 Task: Open Card Employee Resource Group Management in Board Product Pricing to Workspace Big Data Analytics and add a team member Softage.1@softage.net, a label Purple, a checklist Branding, an attachment from your google drive, a color Purple and finally, add a card description 'Develop and launch new customer loyalty program for frequent buyers' and a comment 'This task presents an opportunity to showcase our communication and presentation skills, effectively conveying information and ideas to others.'. Add a start date 'Jan 01, 1900' with a due date 'Jan 08, 1900'
Action: Mouse moved to (111, 392)
Screenshot: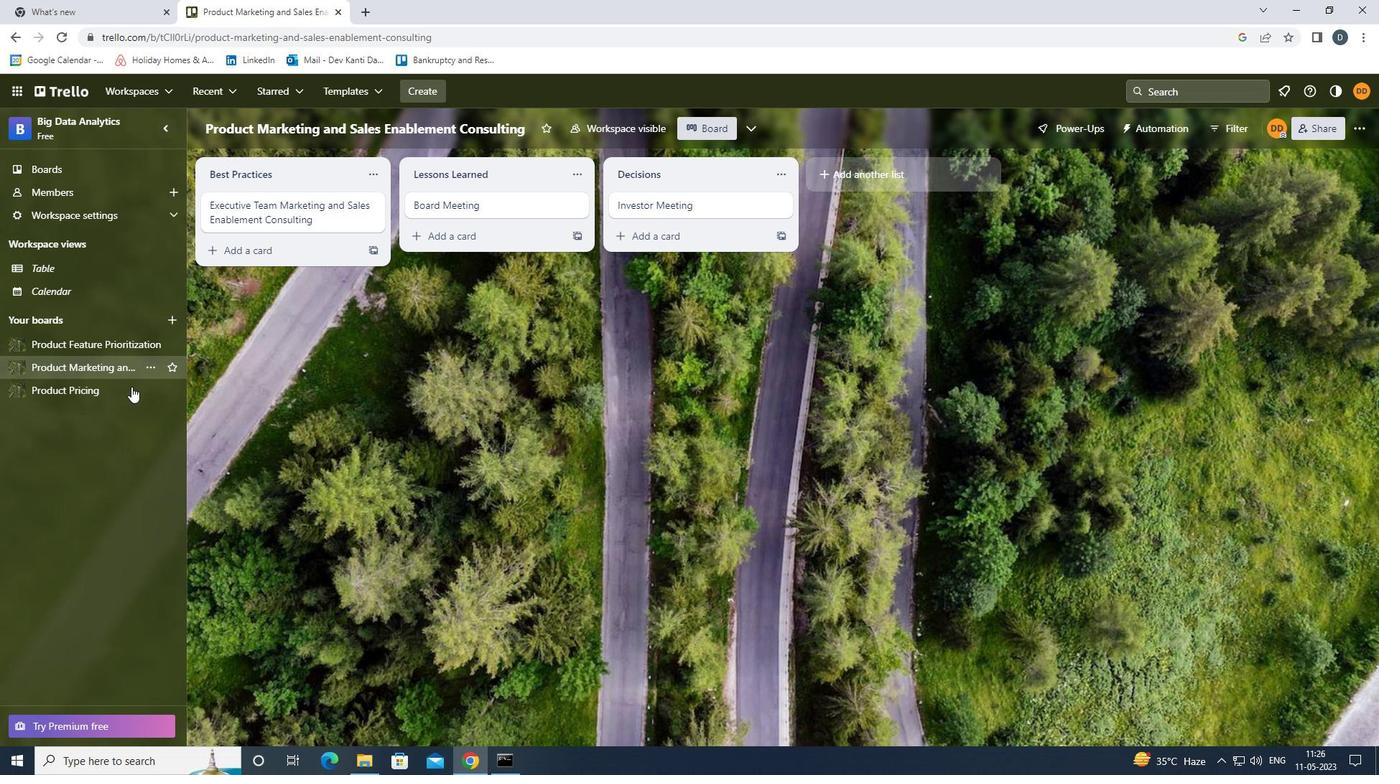 
Action: Mouse pressed left at (111, 392)
Screenshot: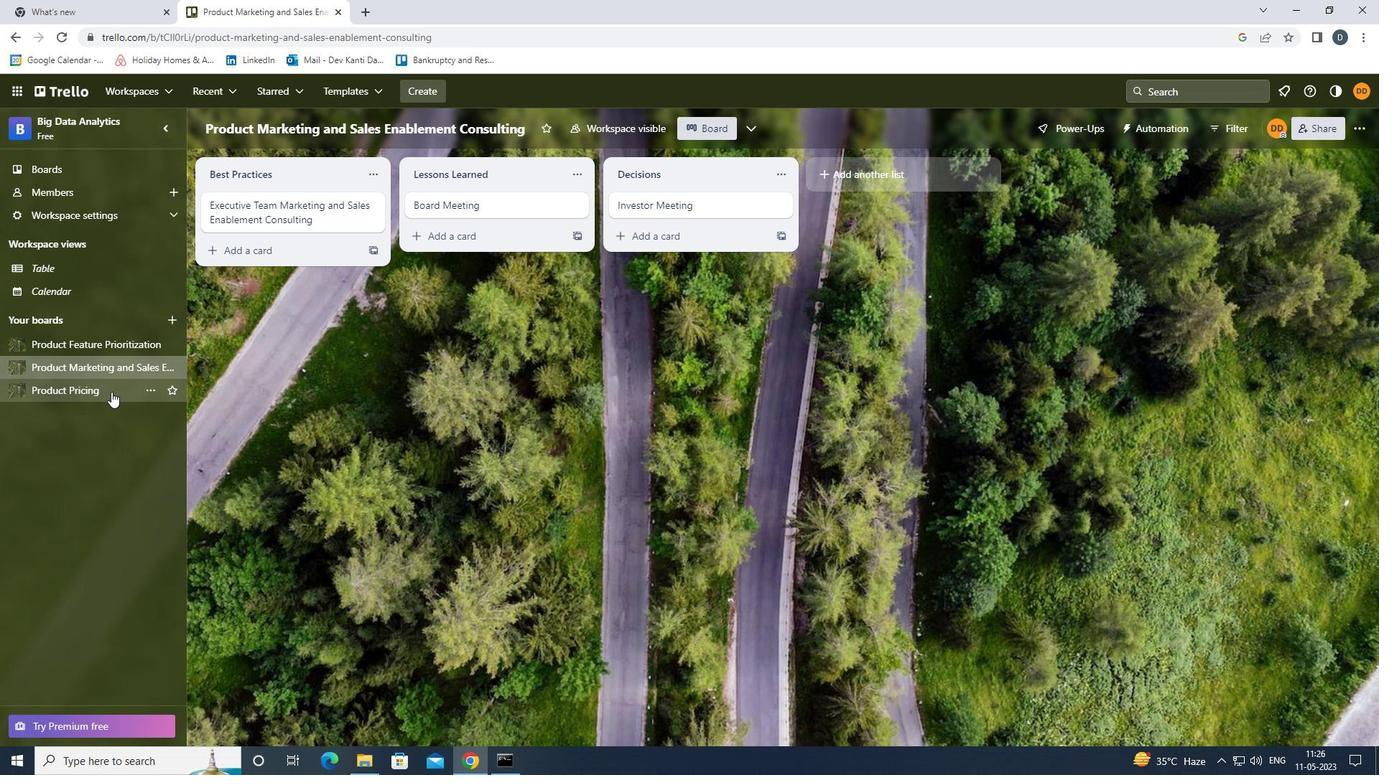 
Action: Mouse moved to (293, 211)
Screenshot: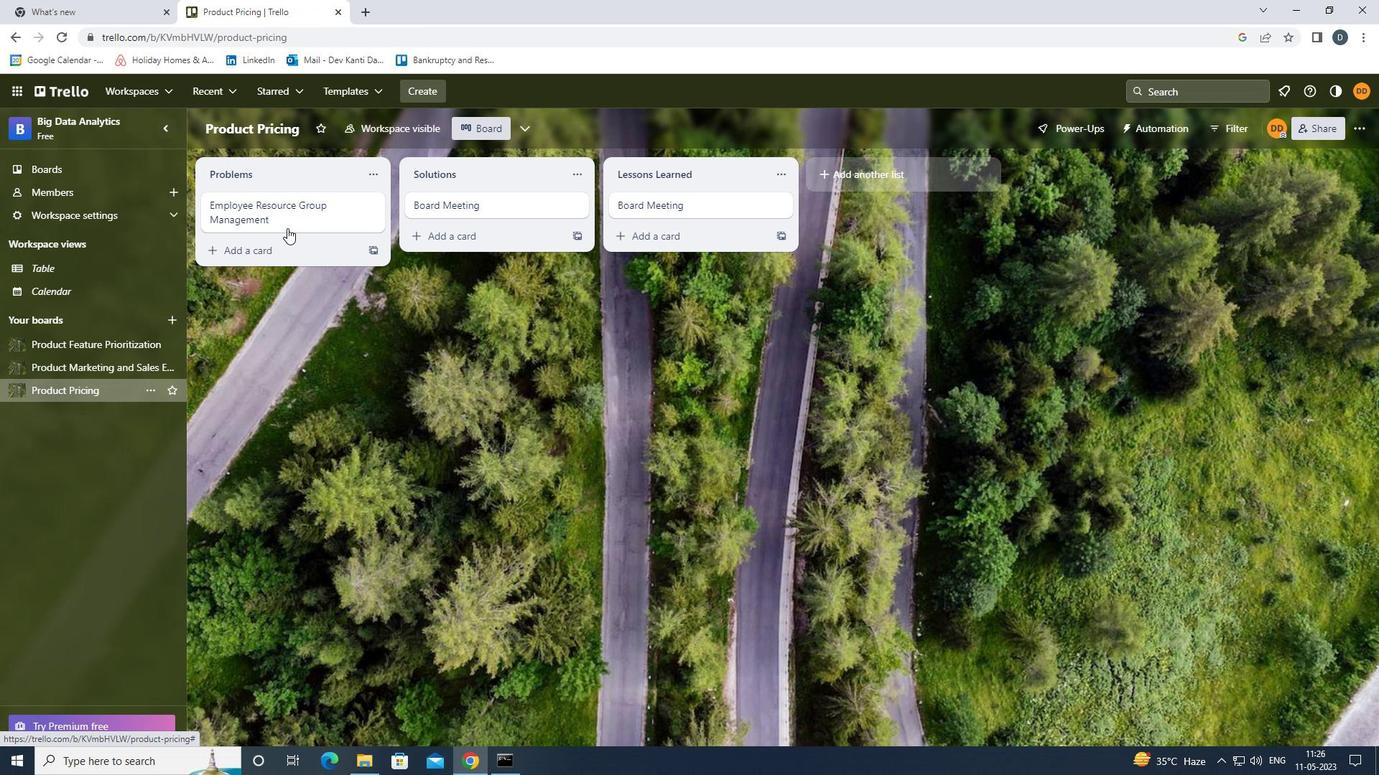 
Action: Mouse pressed left at (293, 211)
Screenshot: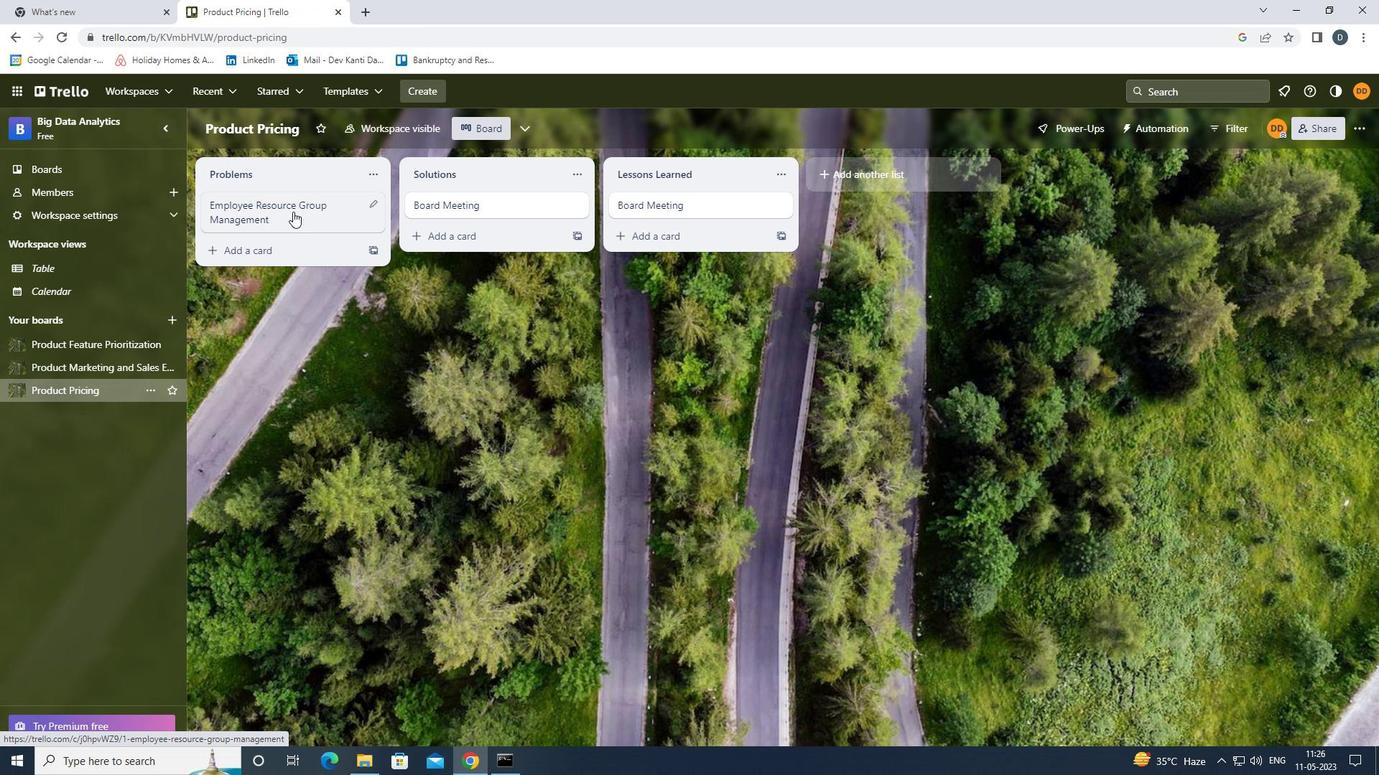 
Action: Mouse moved to (895, 198)
Screenshot: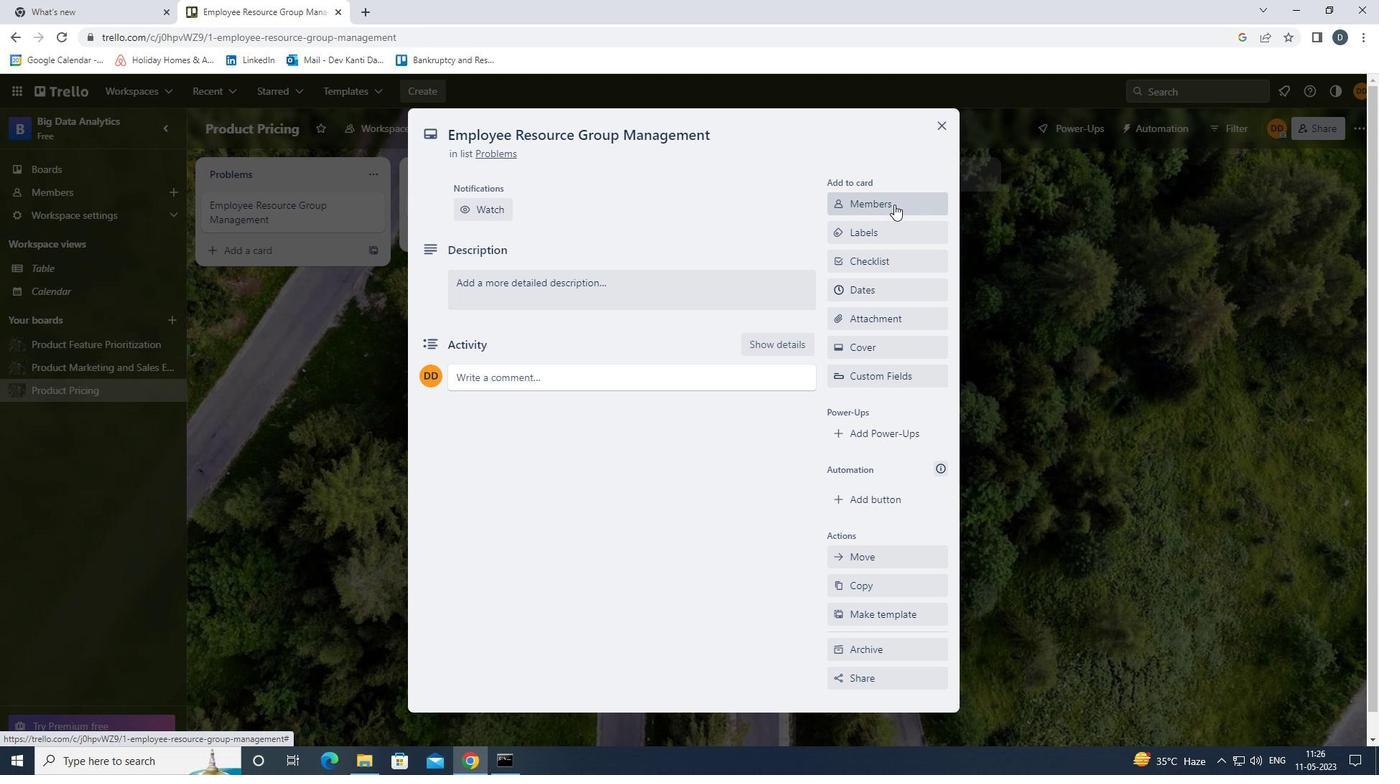 
Action: Mouse pressed left at (895, 198)
Screenshot: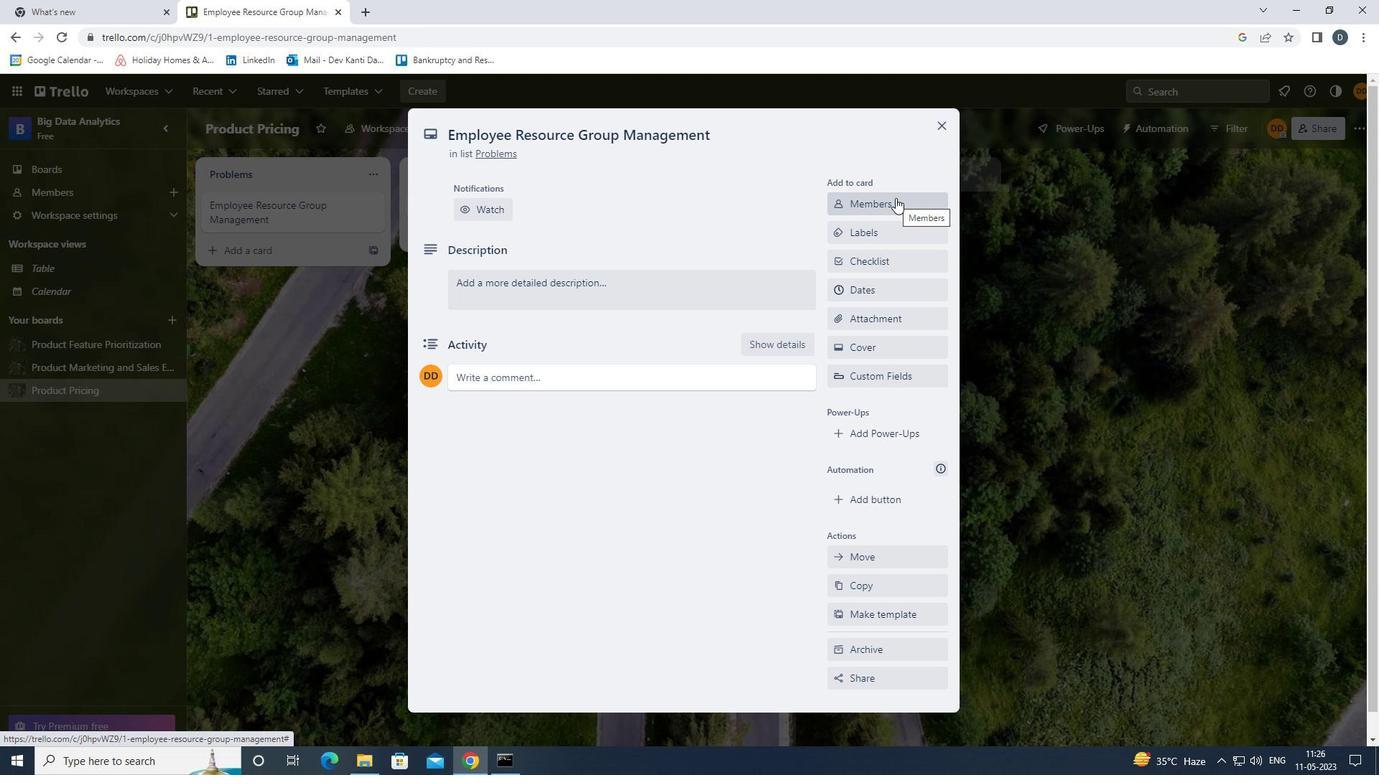 
Action: Mouse moved to (899, 265)
Screenshot: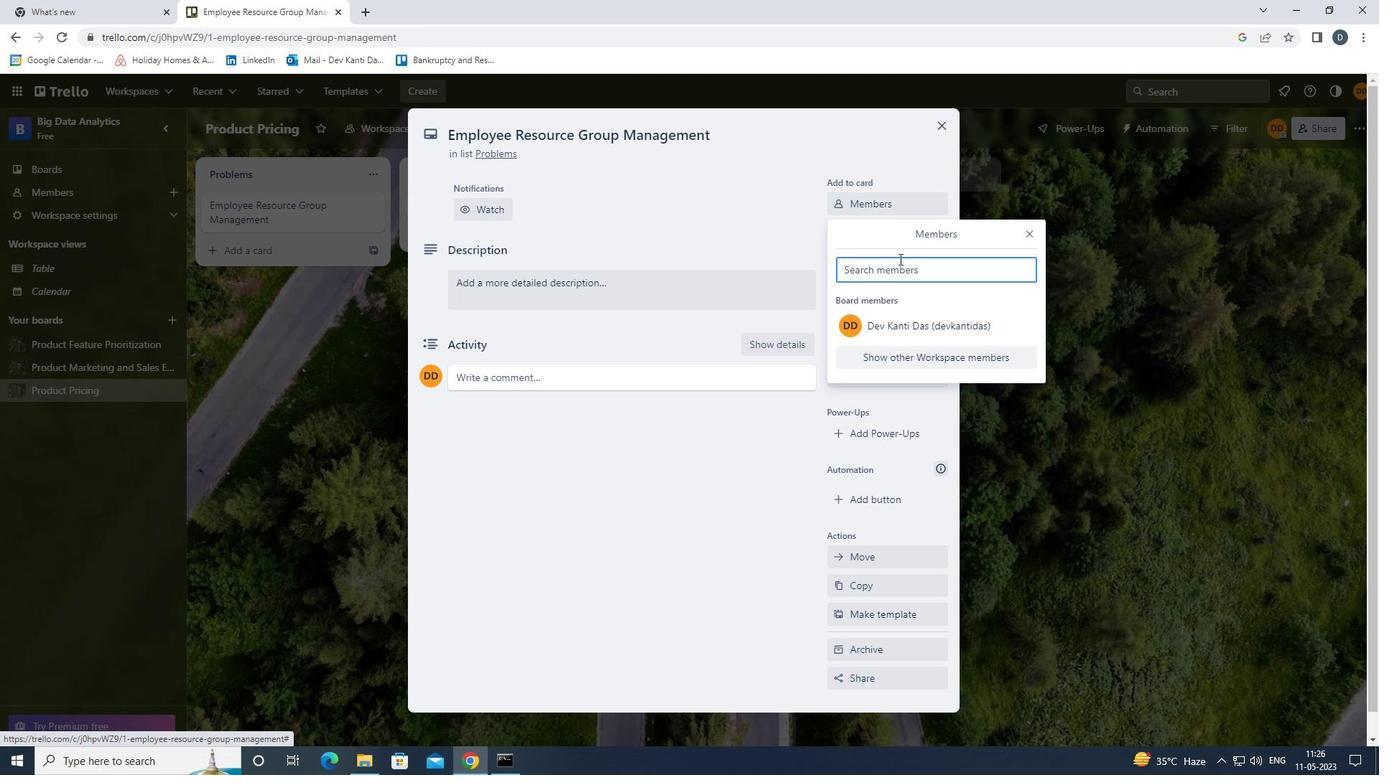 
Action: Key pressed <Key.shift>SOFTAGE.1<Key.shift><Key.shift><Key.shift><Key.shift><Key.shift>@SOFTAGE.NET
Screenshot: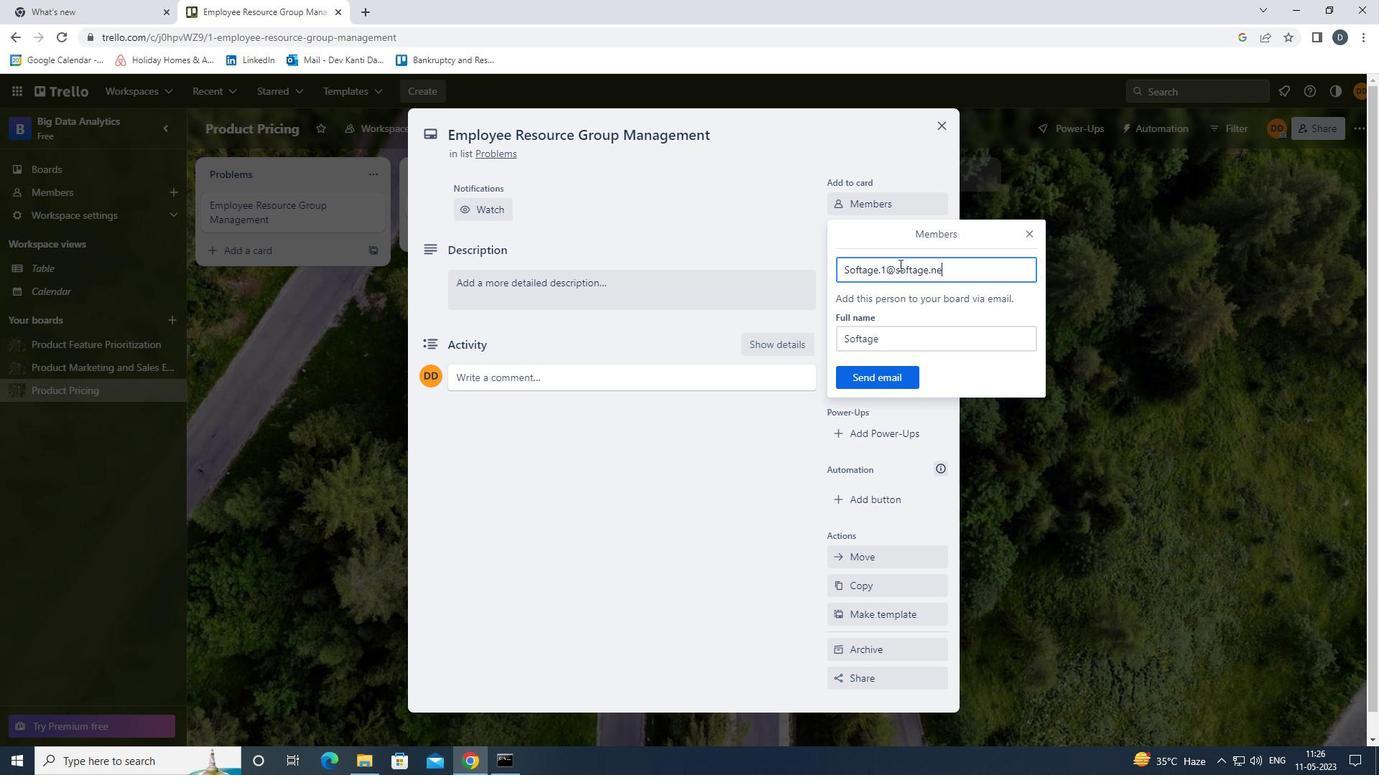 
Action: Mouse moved to (883, 370)
Screenshot: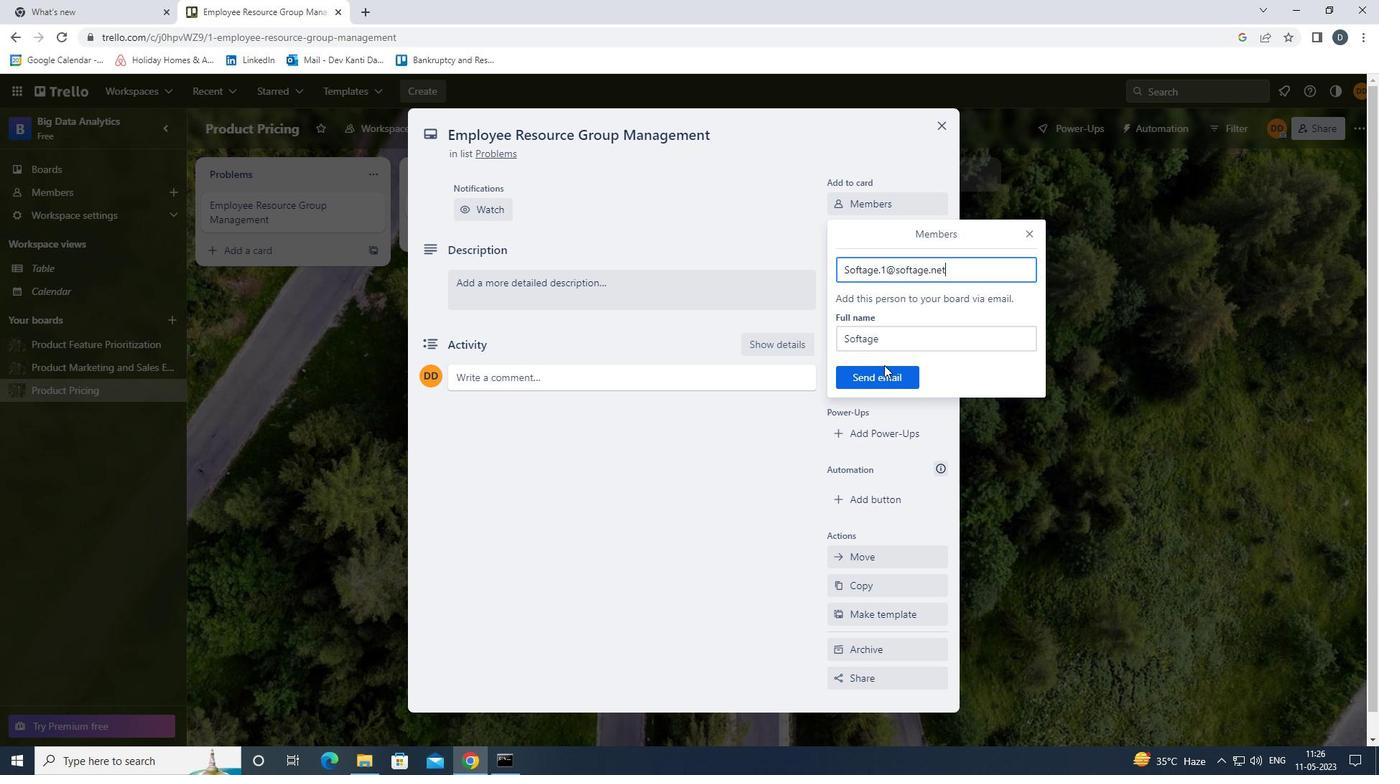 
Action: Mouse pressed left at (883, 370)
Screenshot: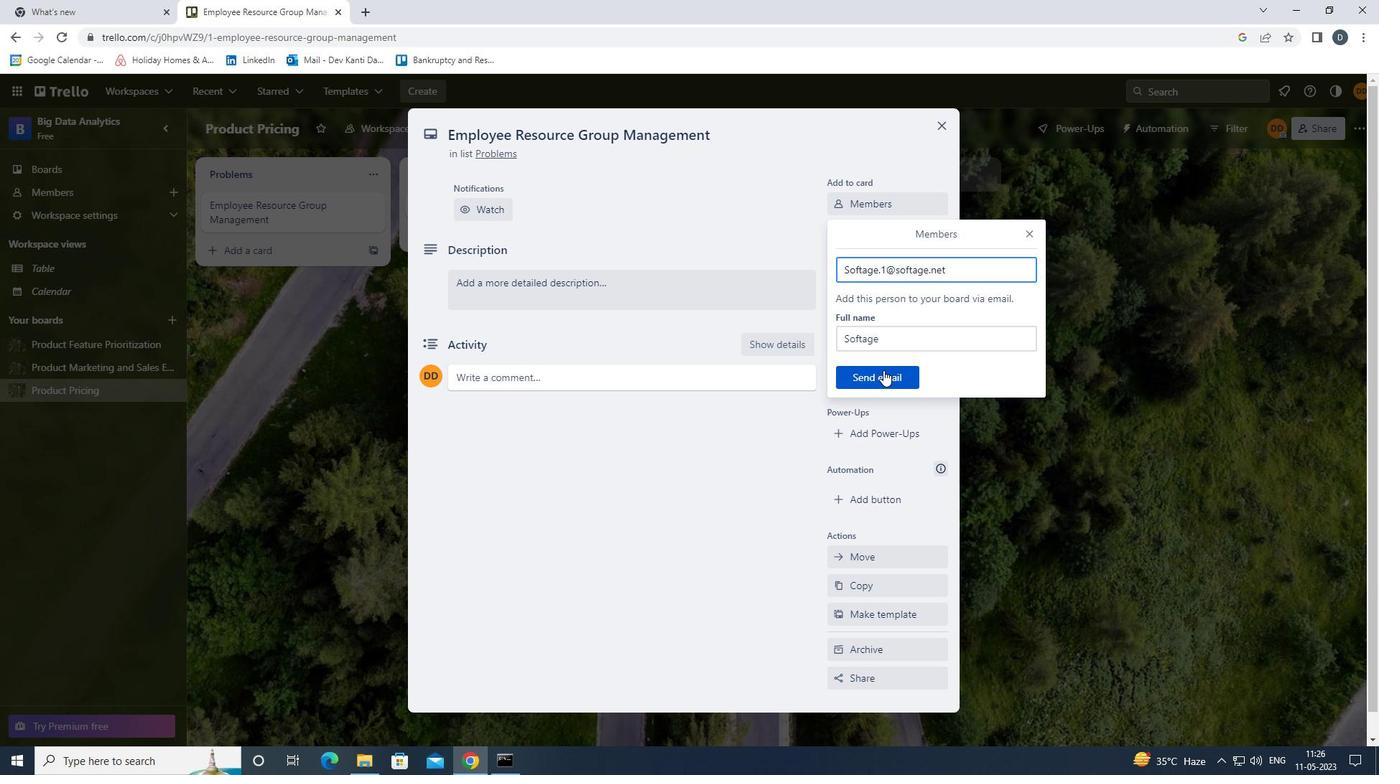 
Action: Mouse moved to (893, 287)
Screenshot: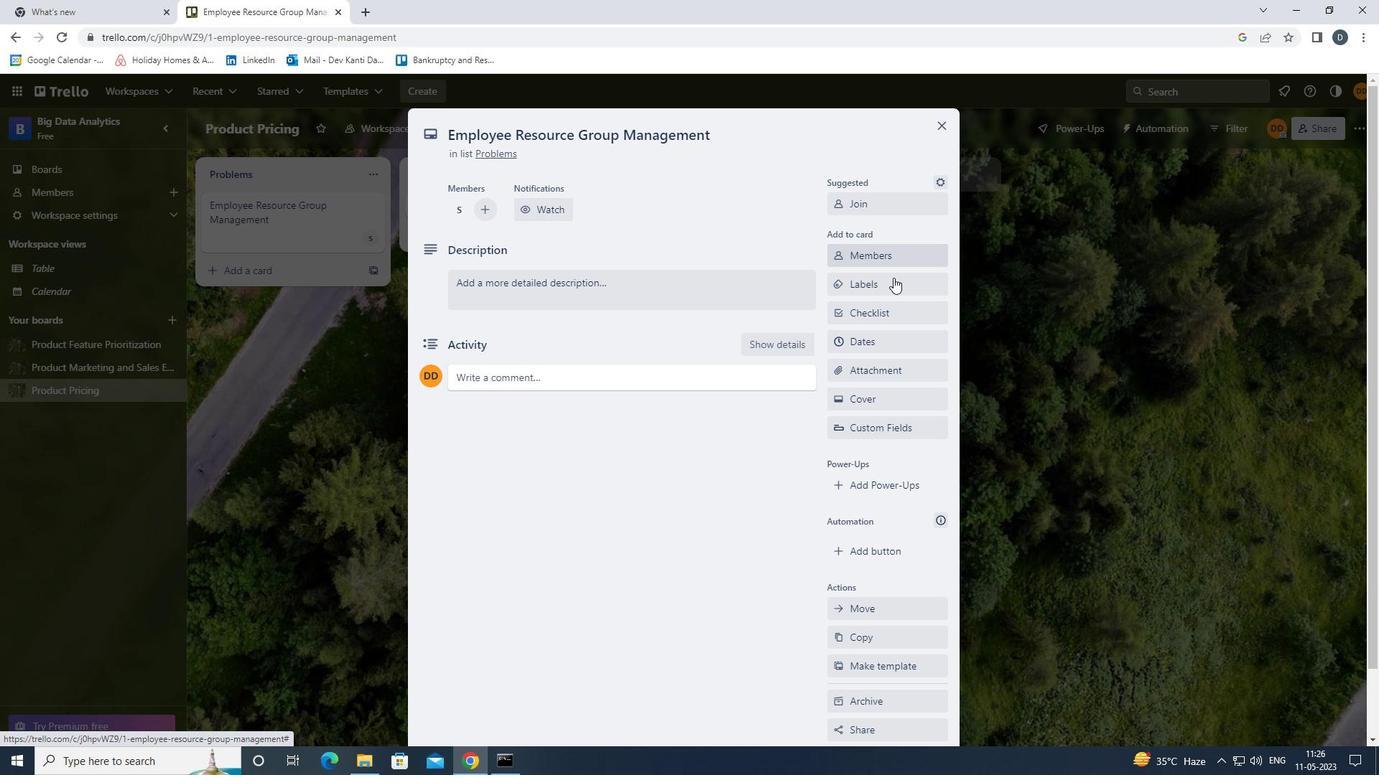 
Action: Mouse pressed left at (893, 287)
Screenshot: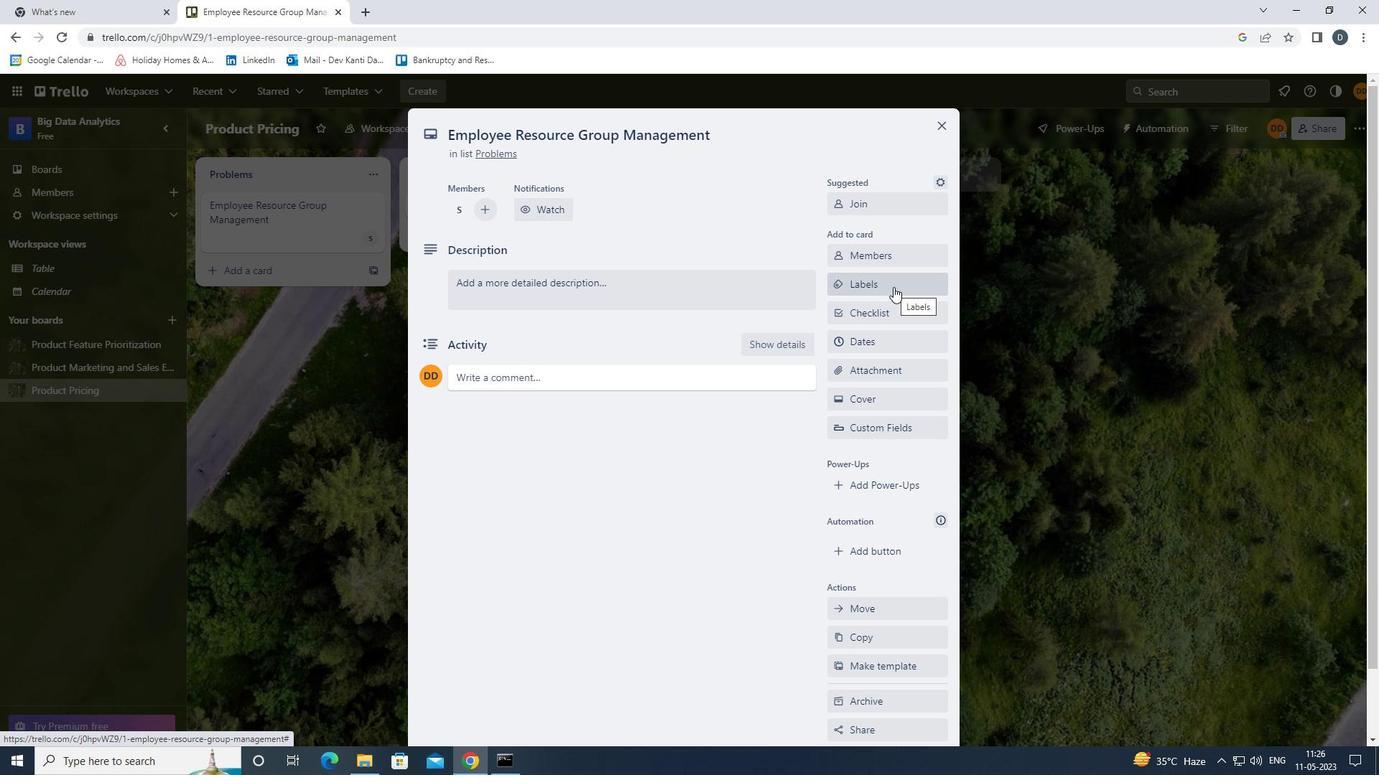 
Action: Mouse moved to (909, 500)
Screenshot: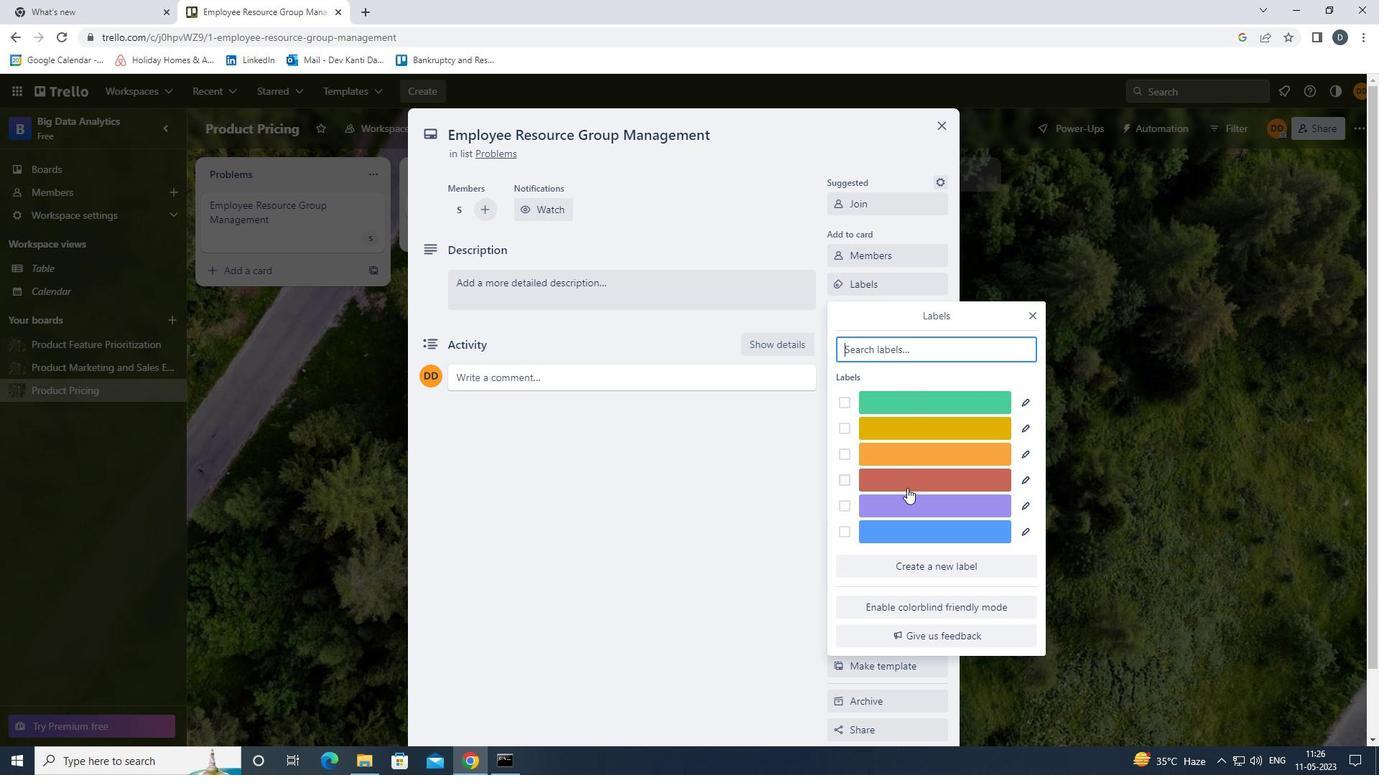 
Action: Mouse pressed left at (909, 500)
Screenshot: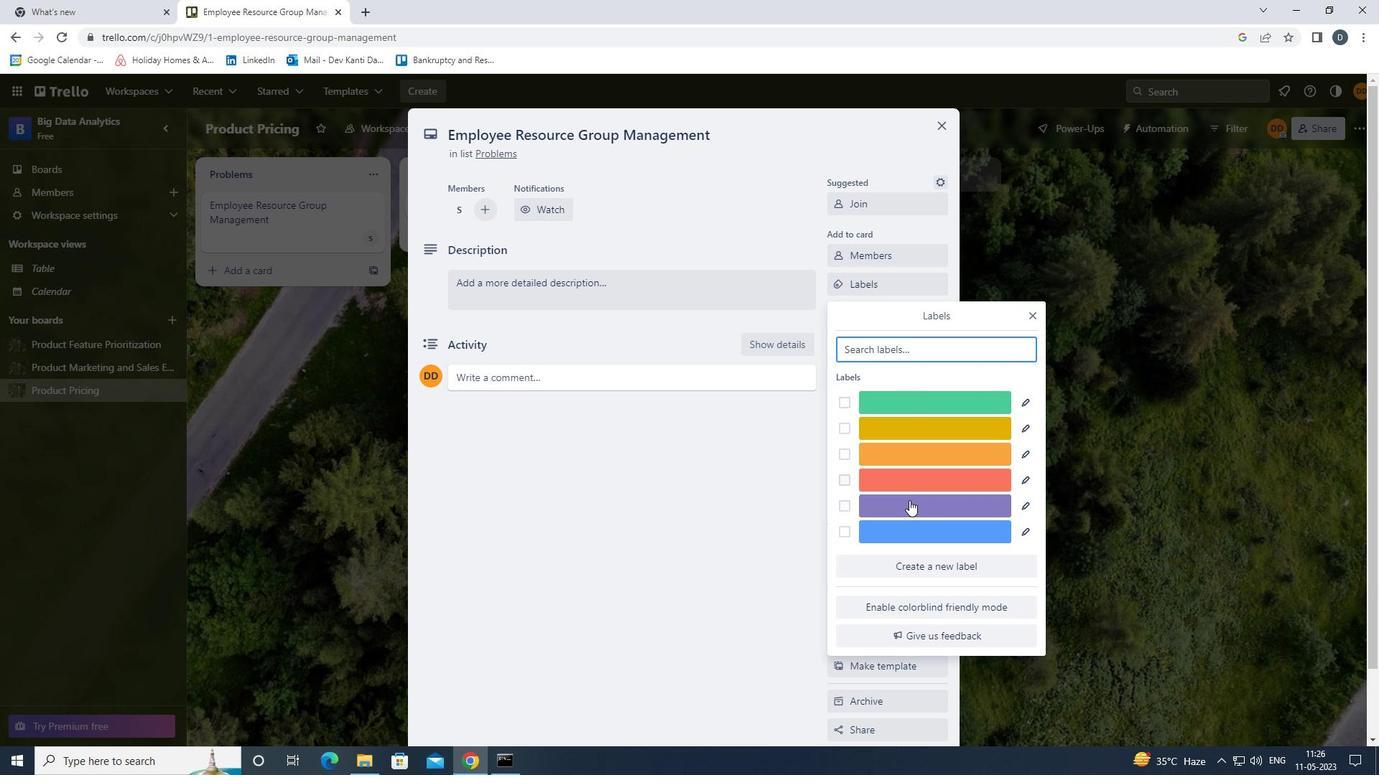
Action: Mouse moved to (1031, 321)
Screenshot: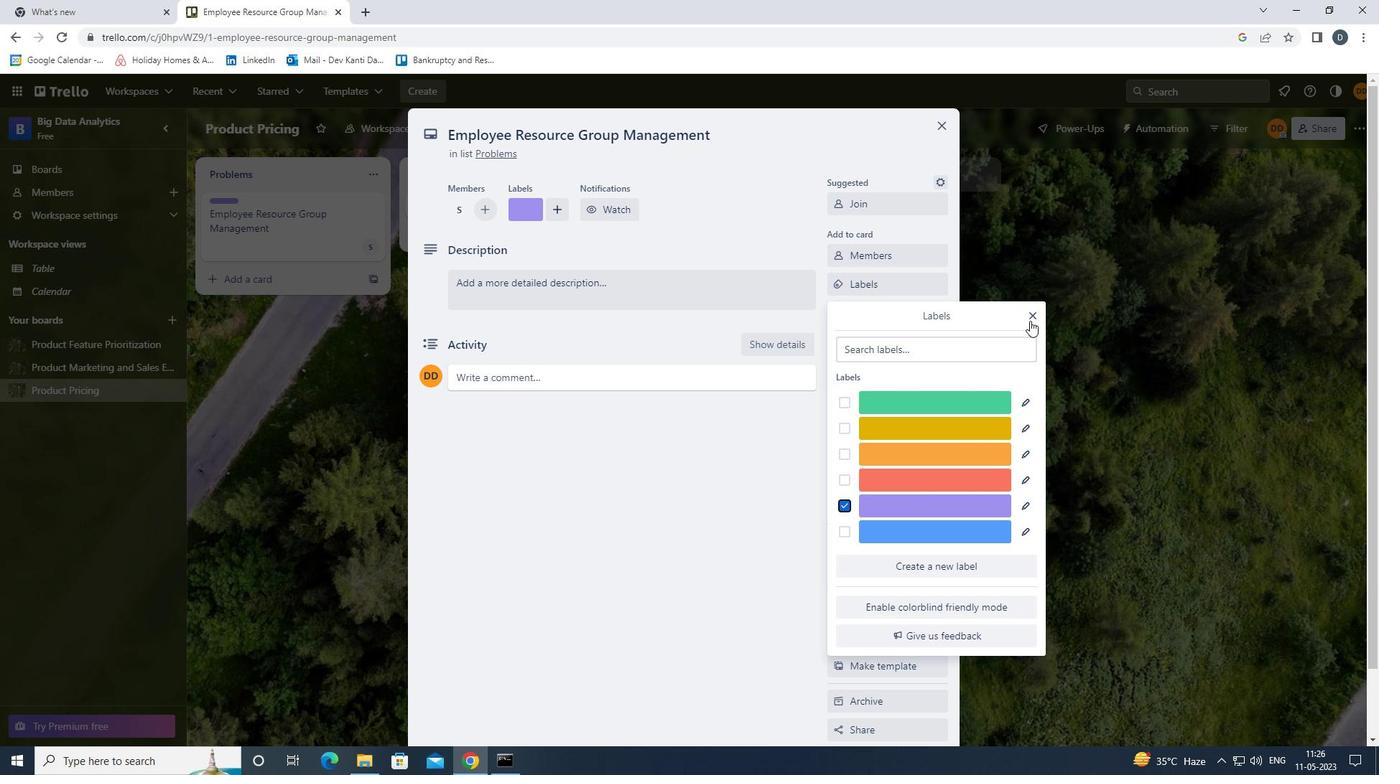 
Action: Mouse pressed left at (1031, 321)
Screenshot: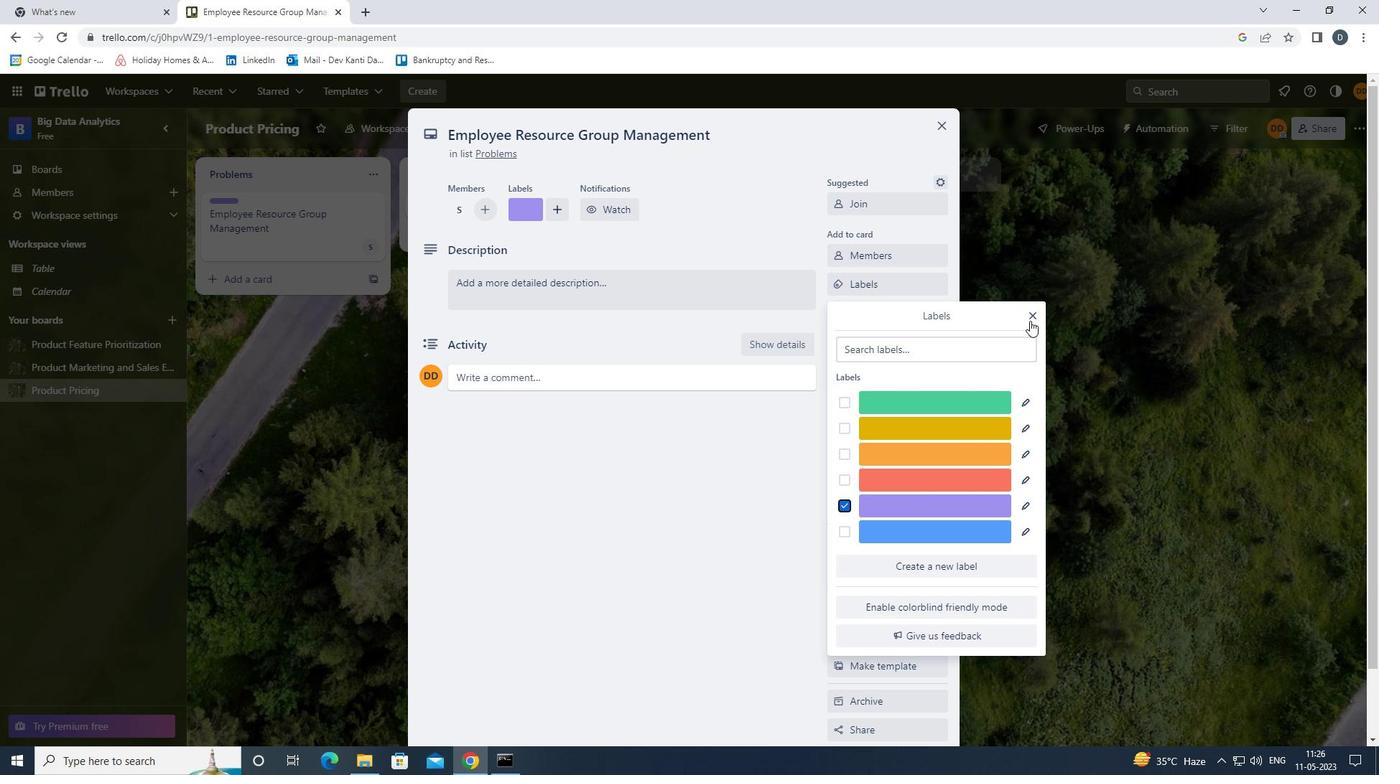 
Action: Mouse moved to (935, 318)
Screenshot: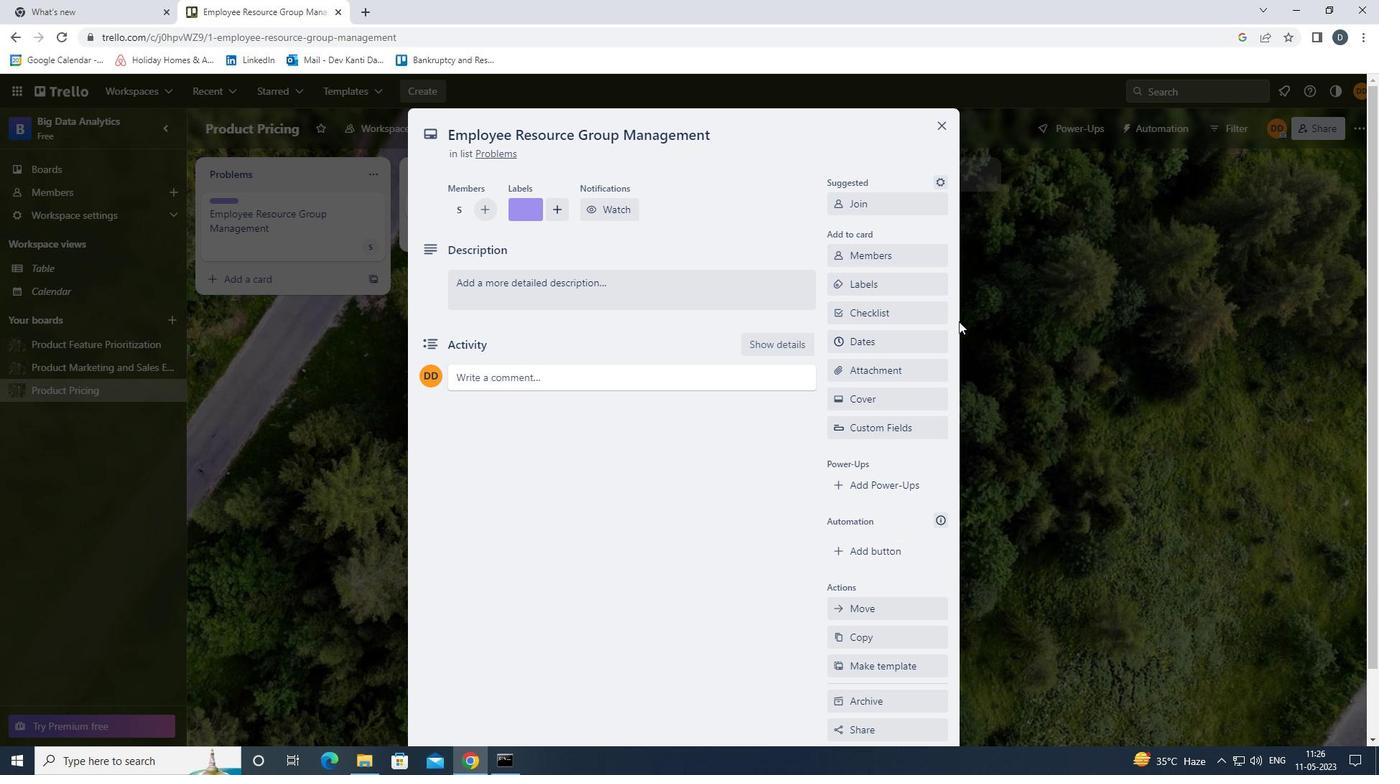 
Action: Mouse pressed left at (935, 318)
Screenshot: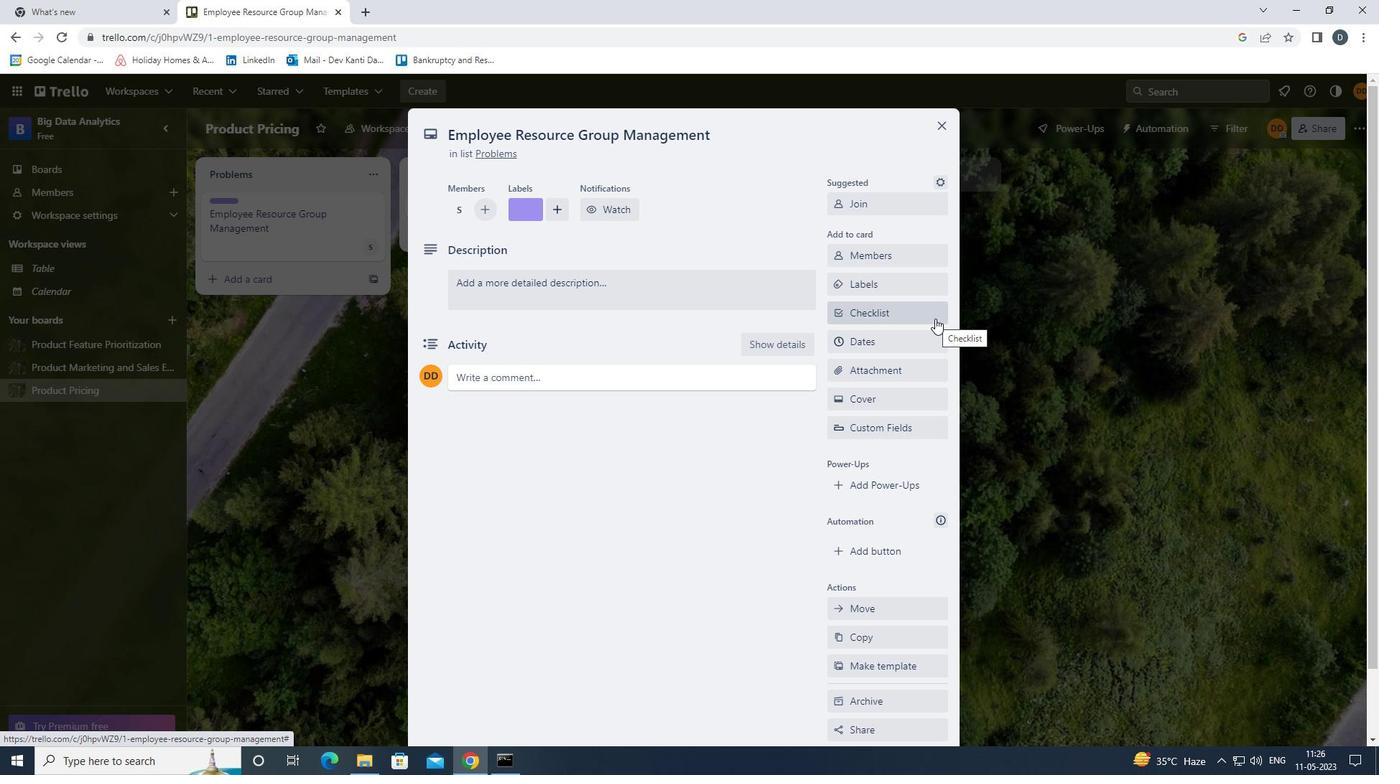 
Action: Key pressed <Key.shift>BRANDING<Key.enter>
Screenshot: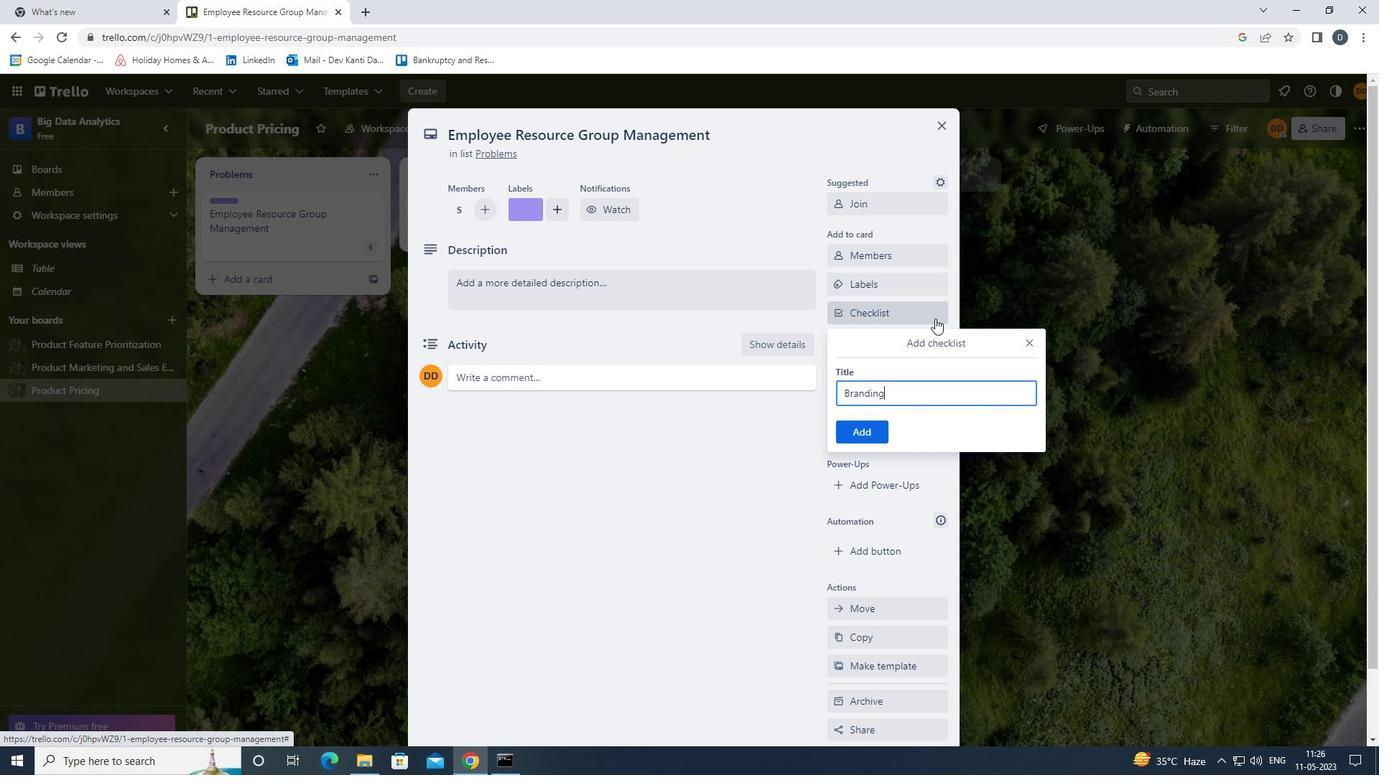 
Action: Mouse moved to (906, 369)
Screenshot: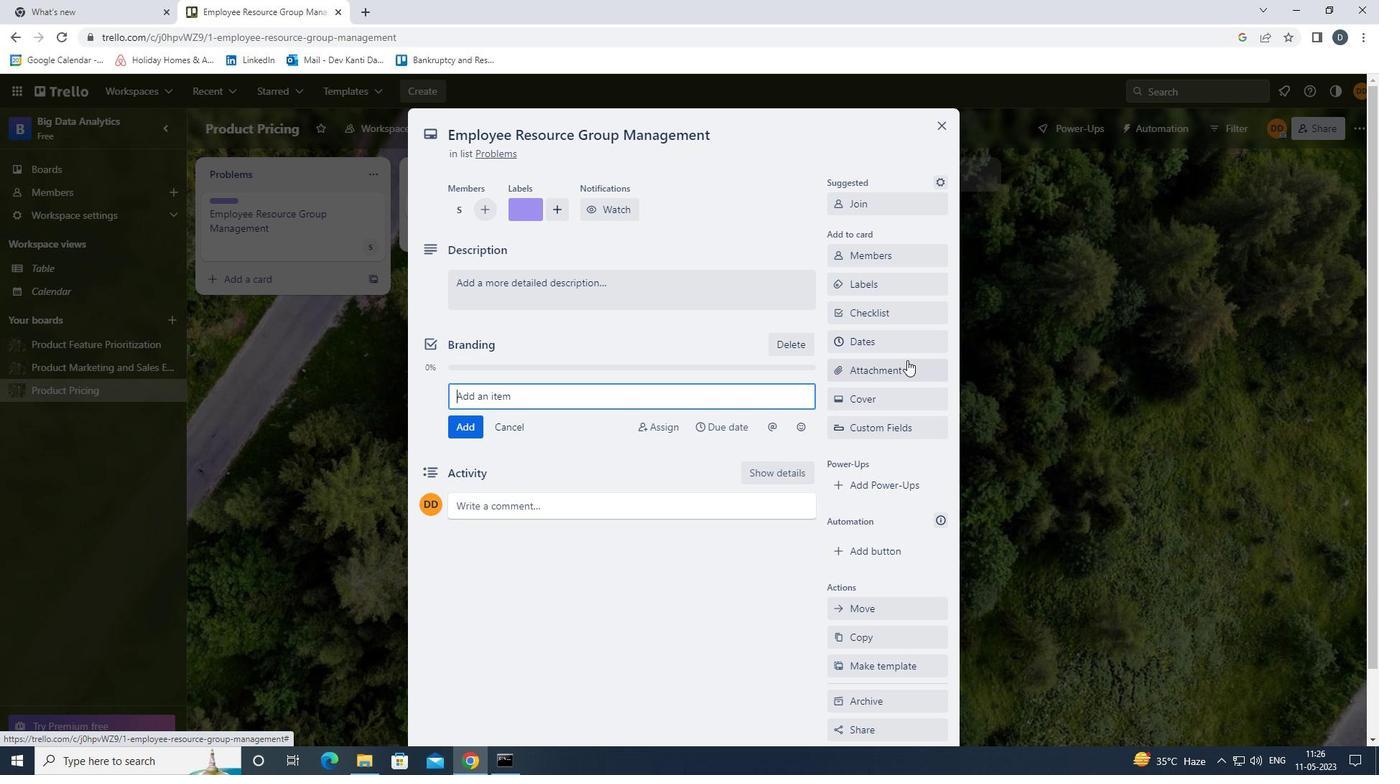 
Action: Mouse pressed left at (906, 369)
Screenshot: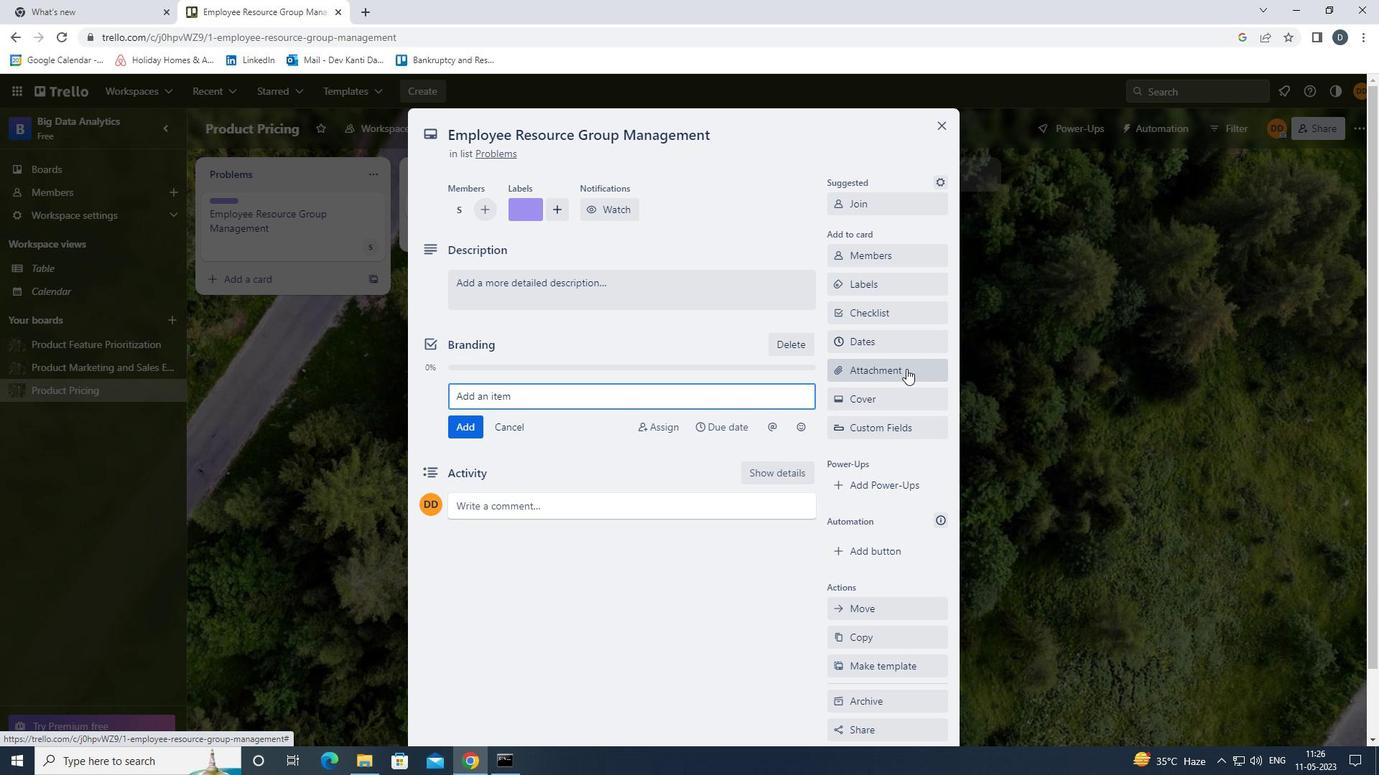 
Action: Mouse moved to (935, 476)
Screenshot: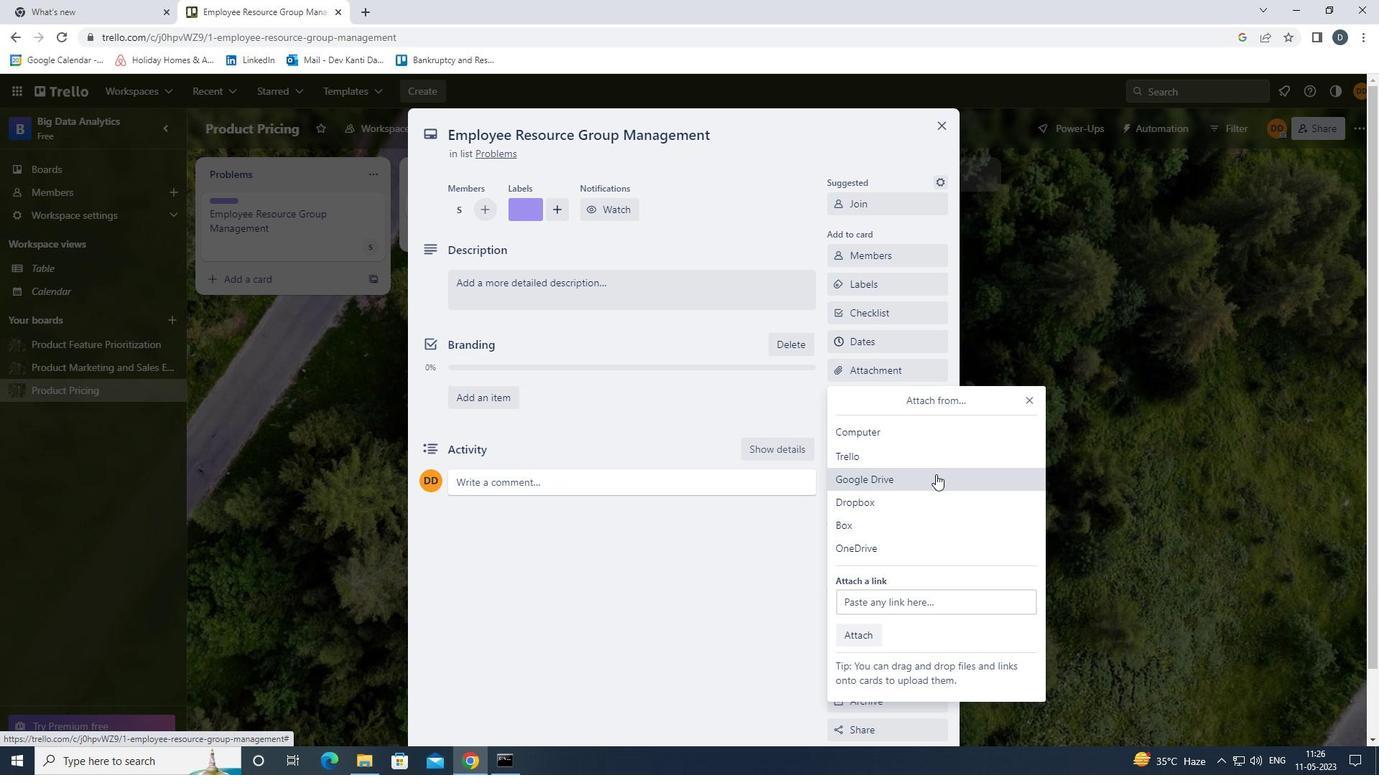 
Action: Mouse pressed left at (935, 476)
Screenshot: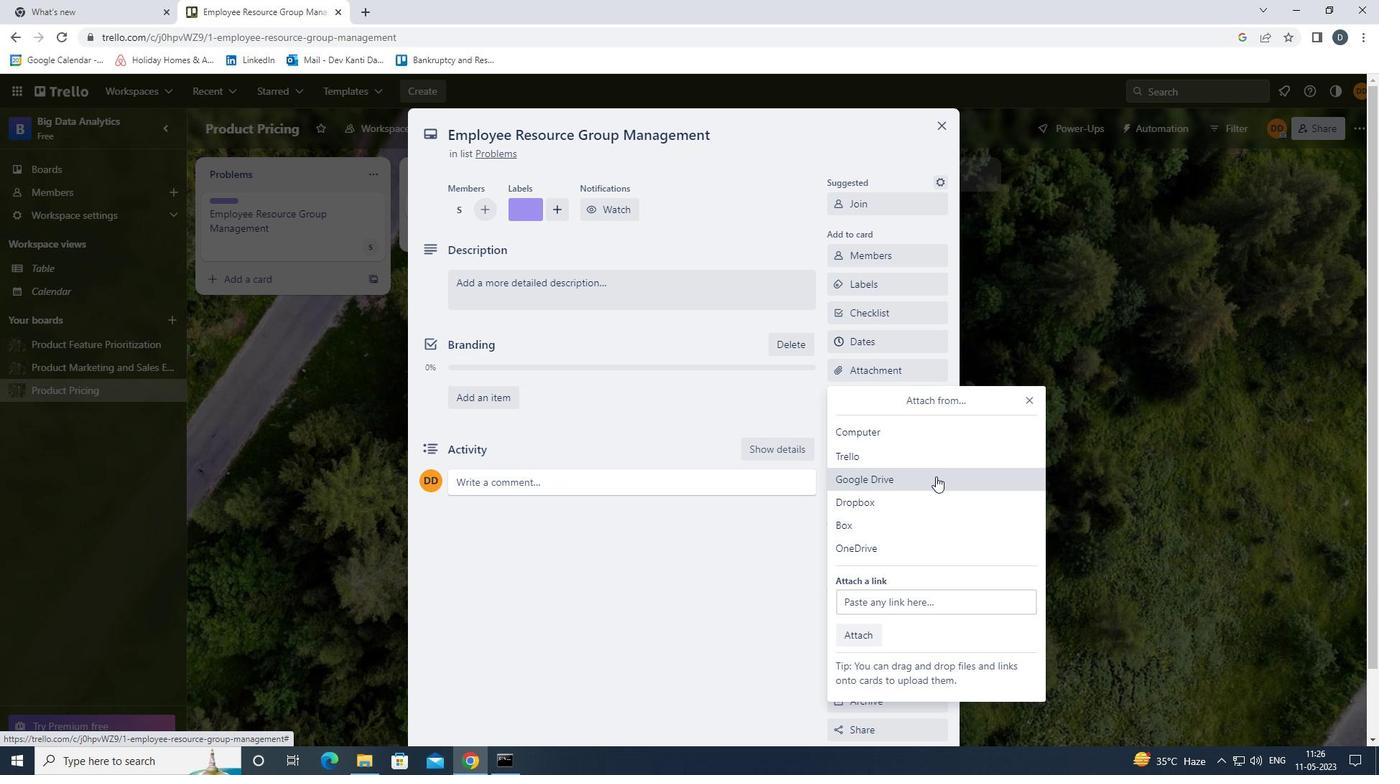 
Action: Mouse moved to (397, 416)
Screenshot: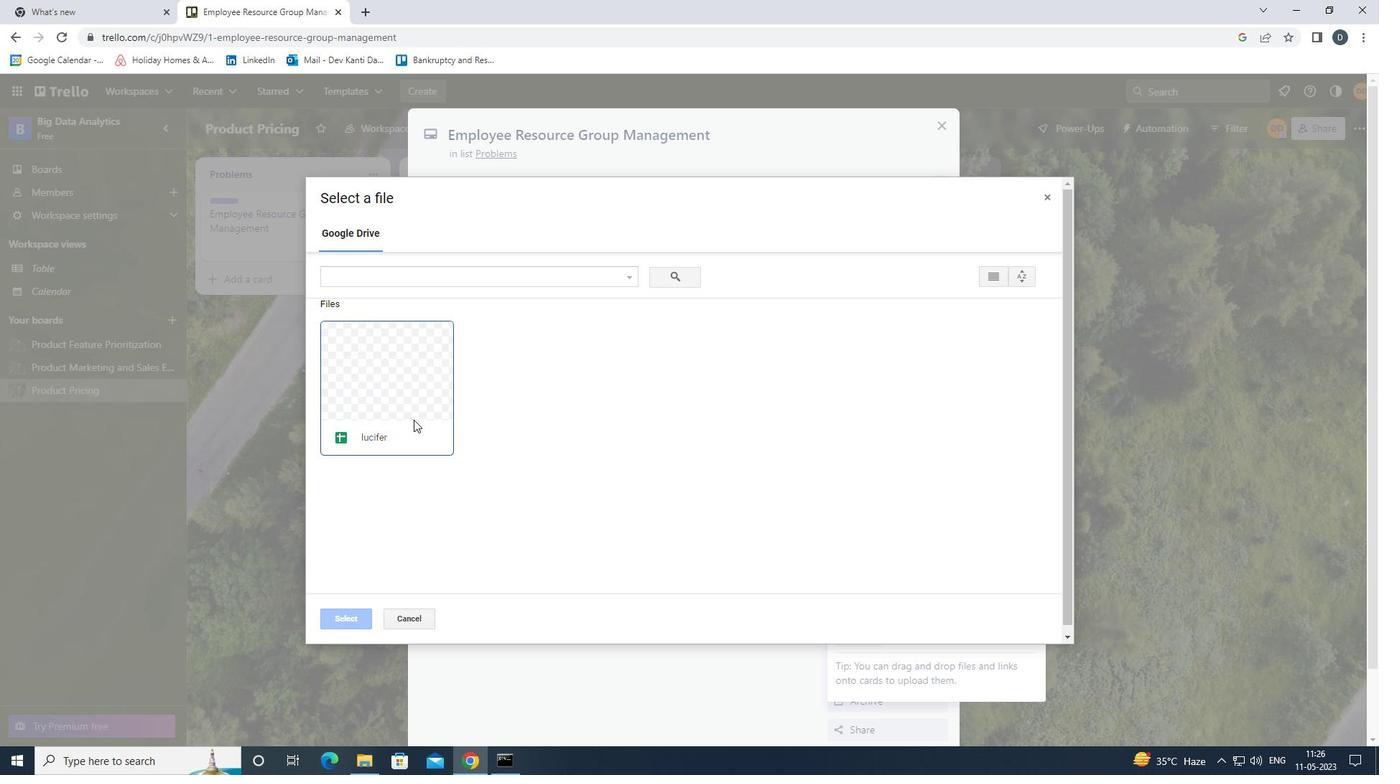 
Action: Mouse pressed left at (397, 416)
Screenshot: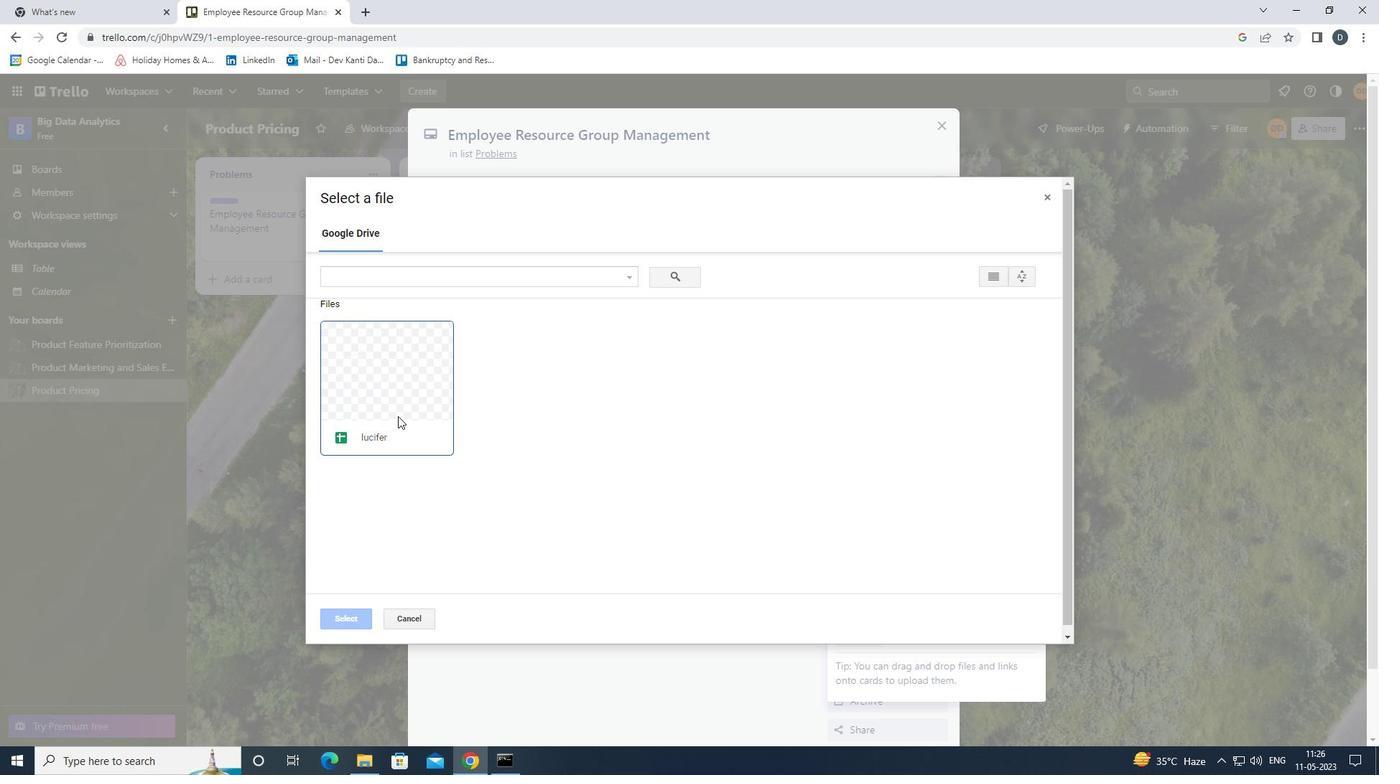 
Action: Mouse moved to (349, 617)
Screenshot: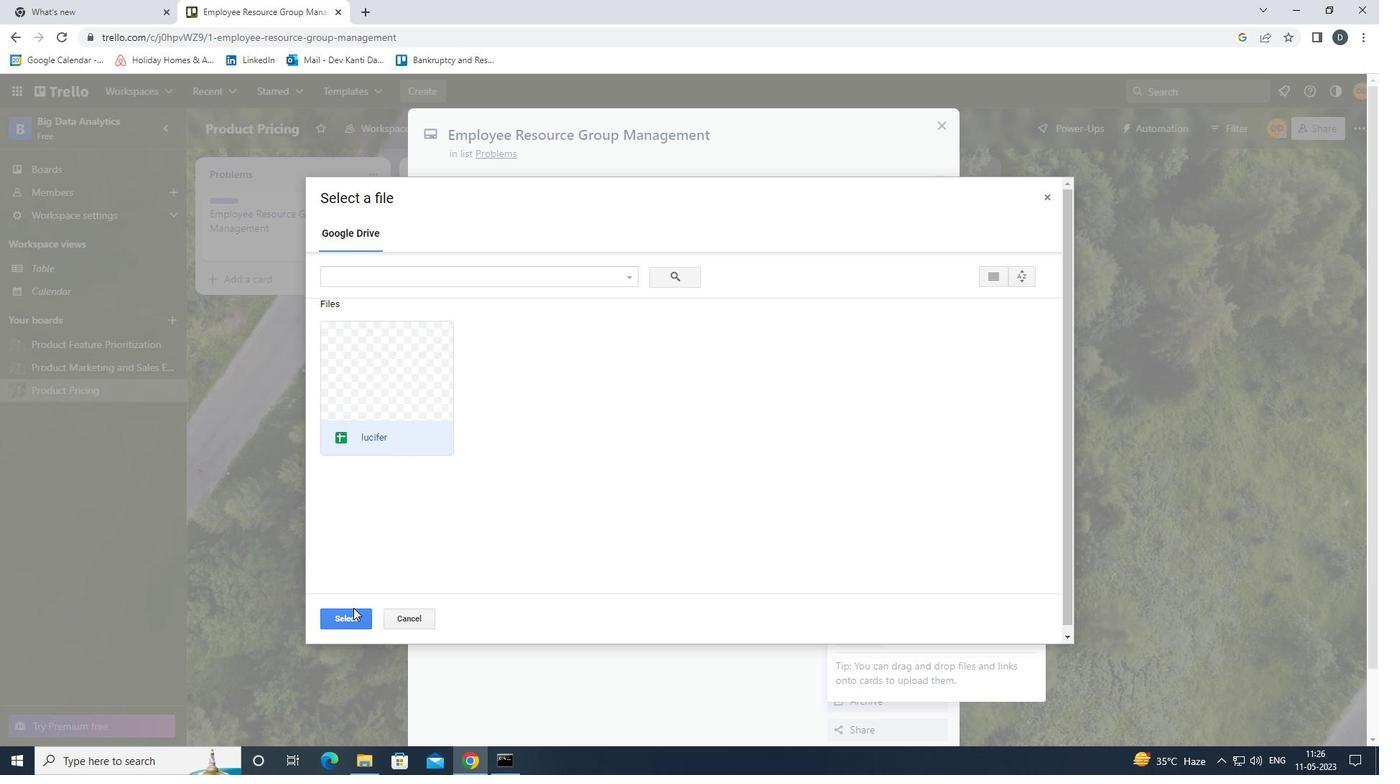 
Action: Mouse pressed left at (349, 617)
Screenshot: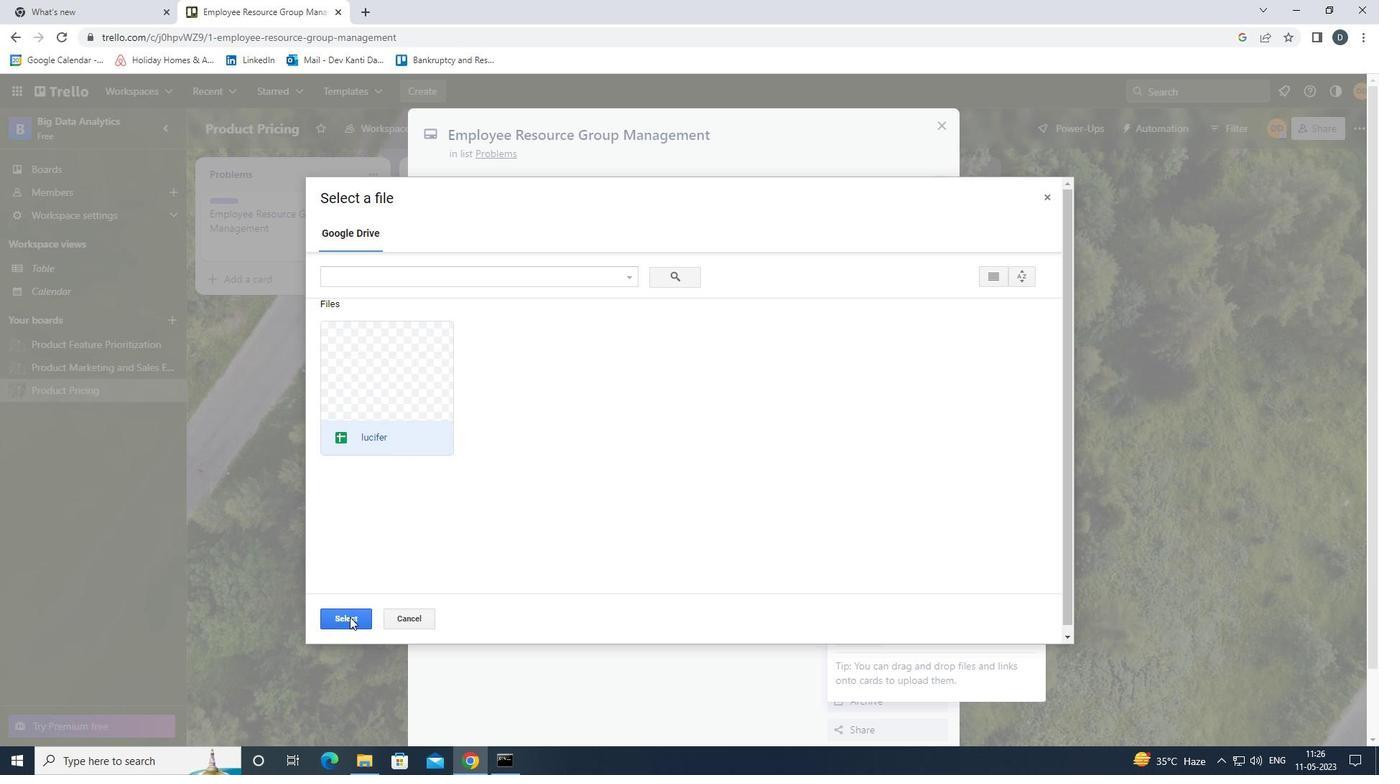 
Action: Mouse moved to (863, 406)
Screenshot: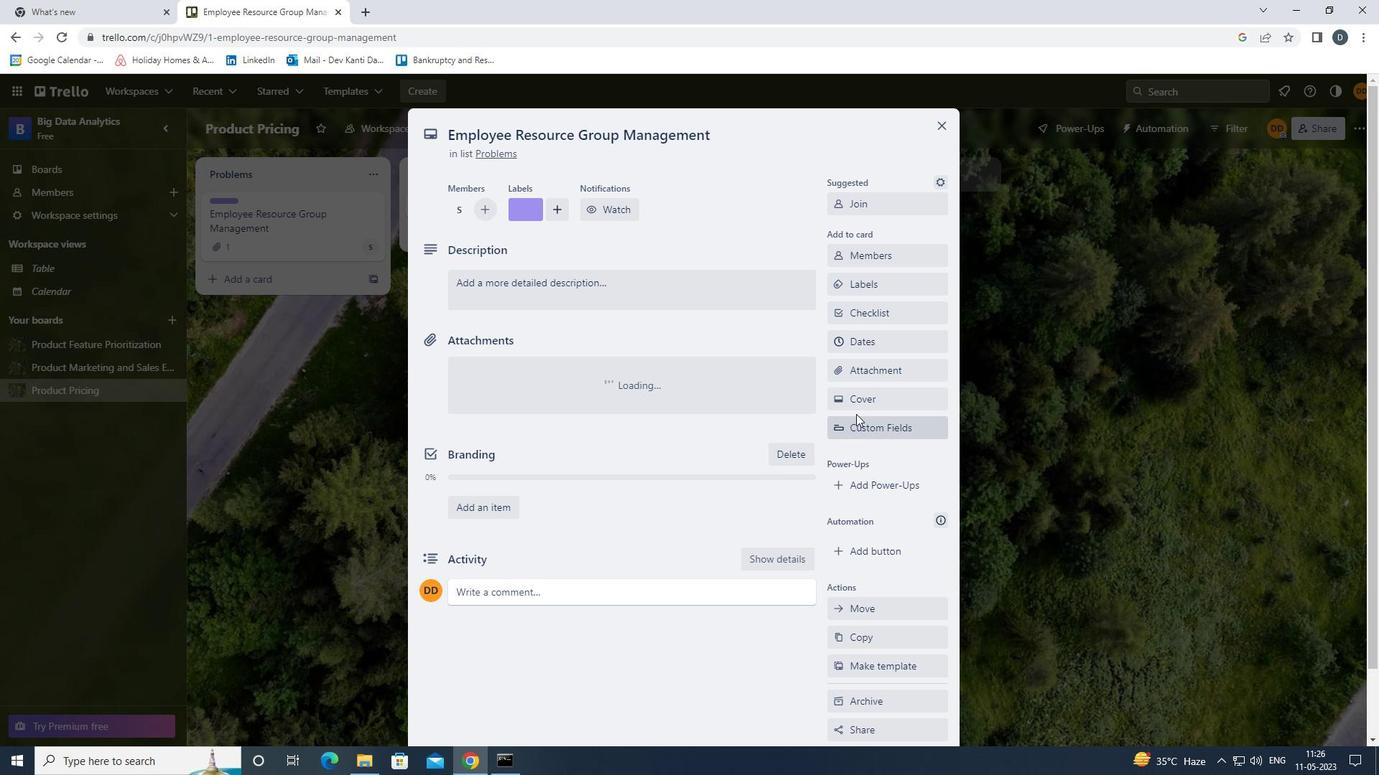 
Action: Mouse pressed left at (863, 406)
Screenshot: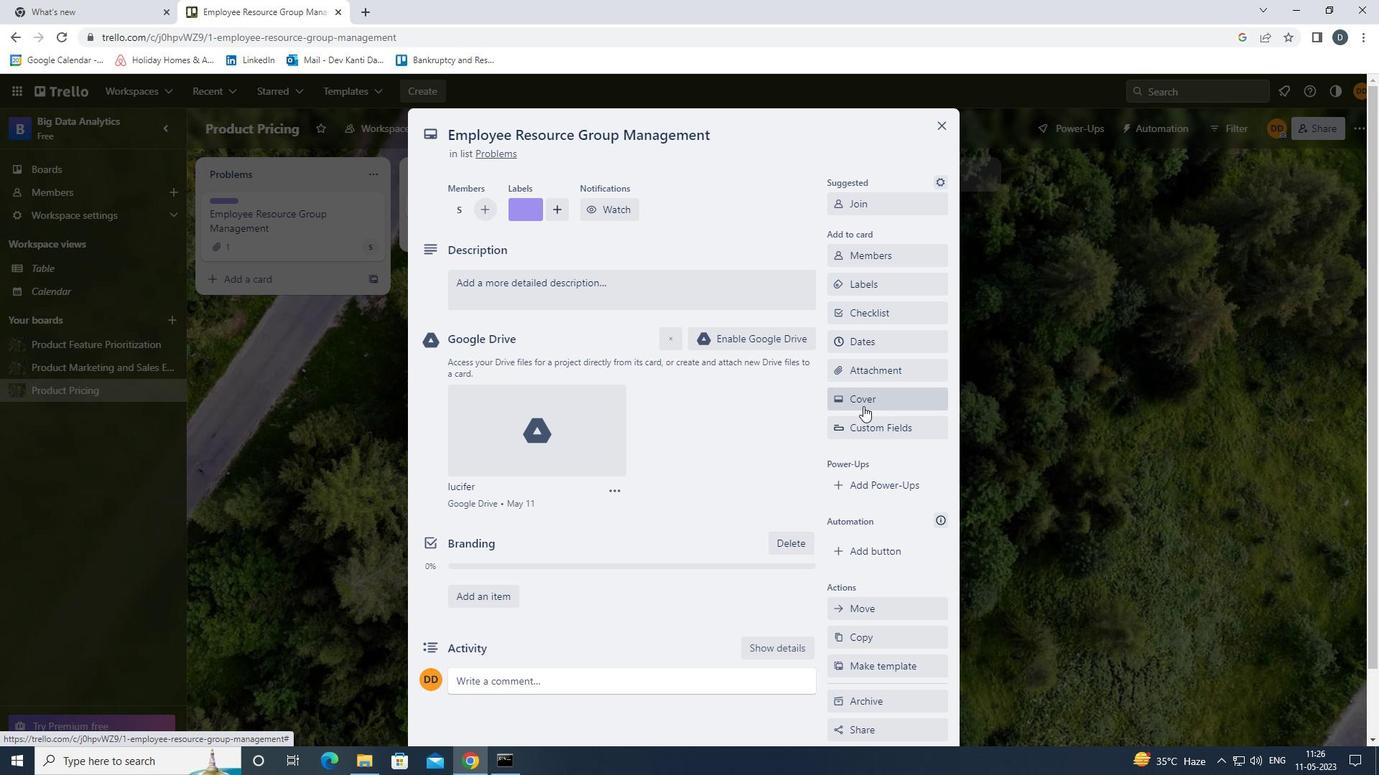 
Action: Mouse moved to (1027, 461)
Screenshot: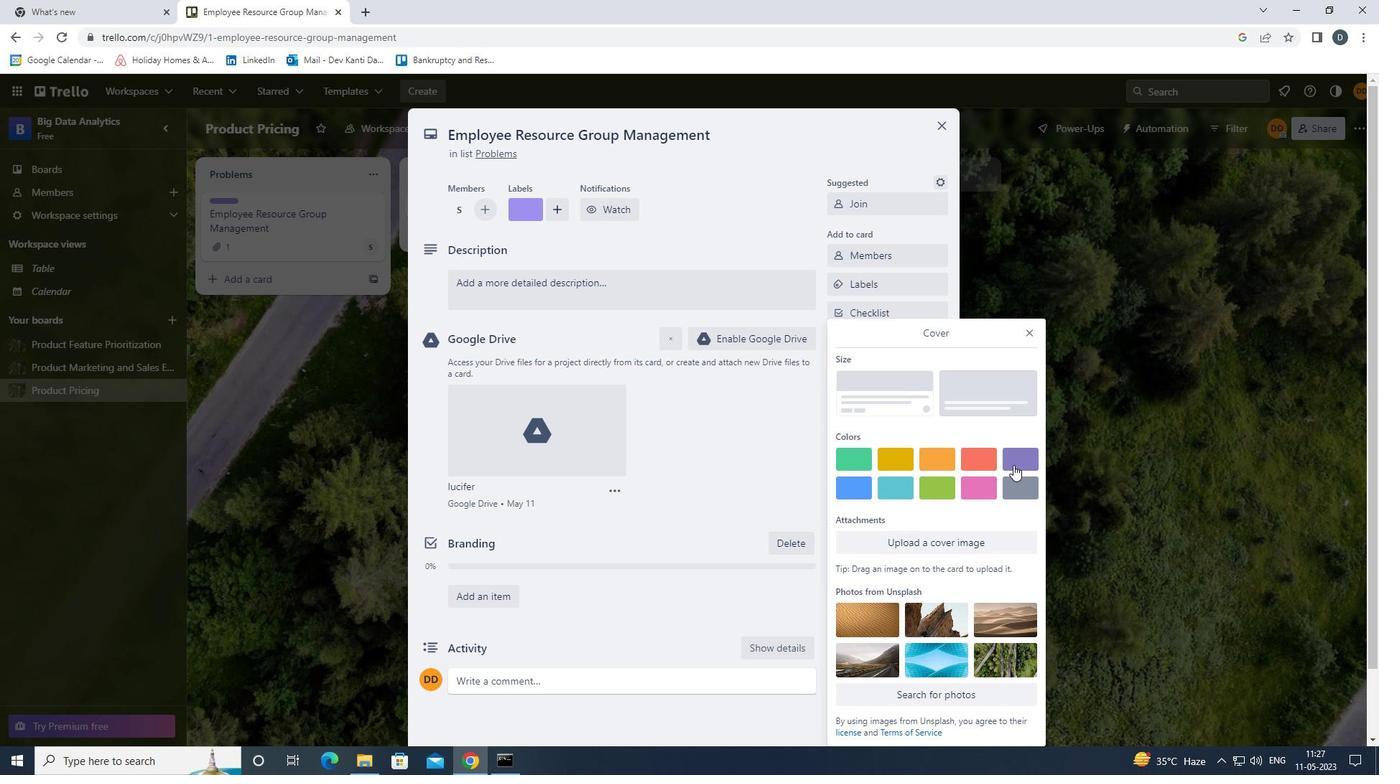 
Action: Mouse pressed left at (1027, 461)
Screenshot: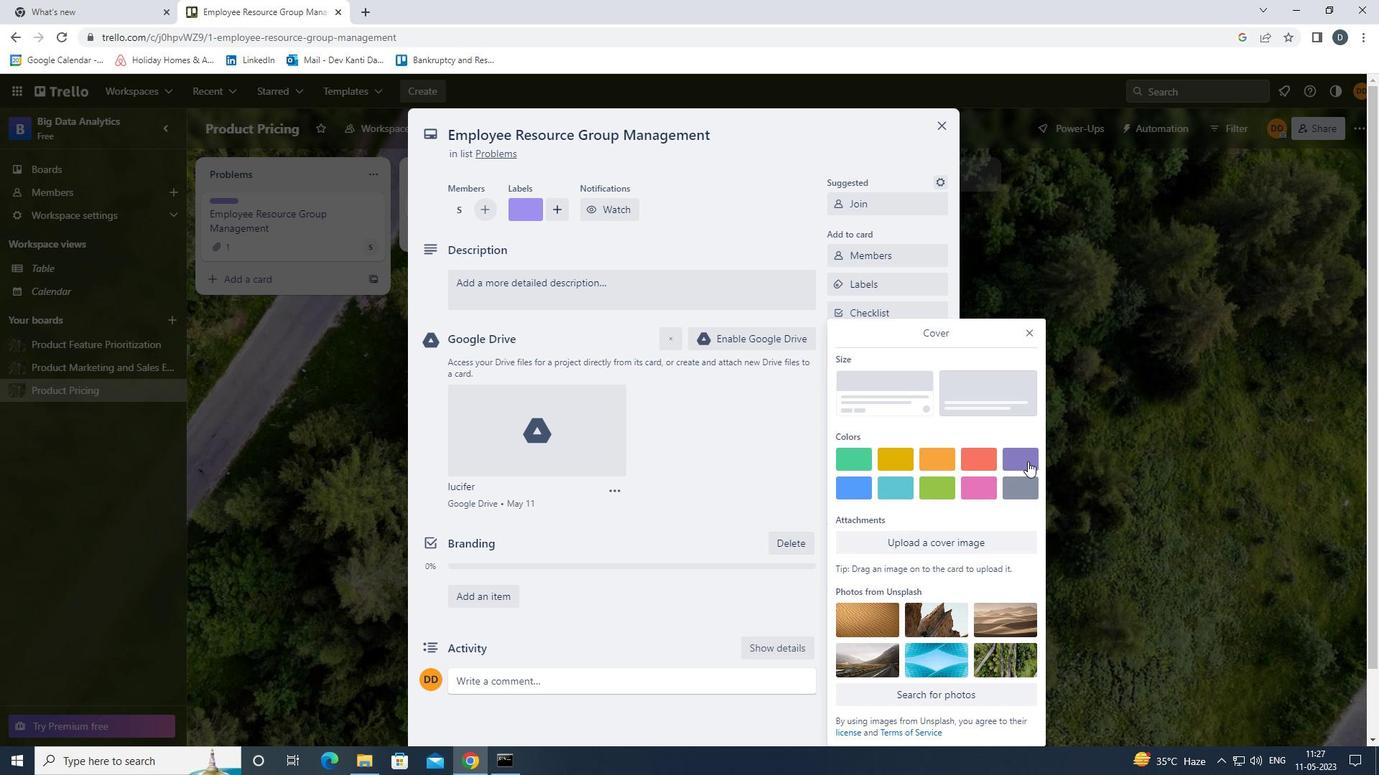 
Action: Mouse moved to (1033, 307)
Screenshot: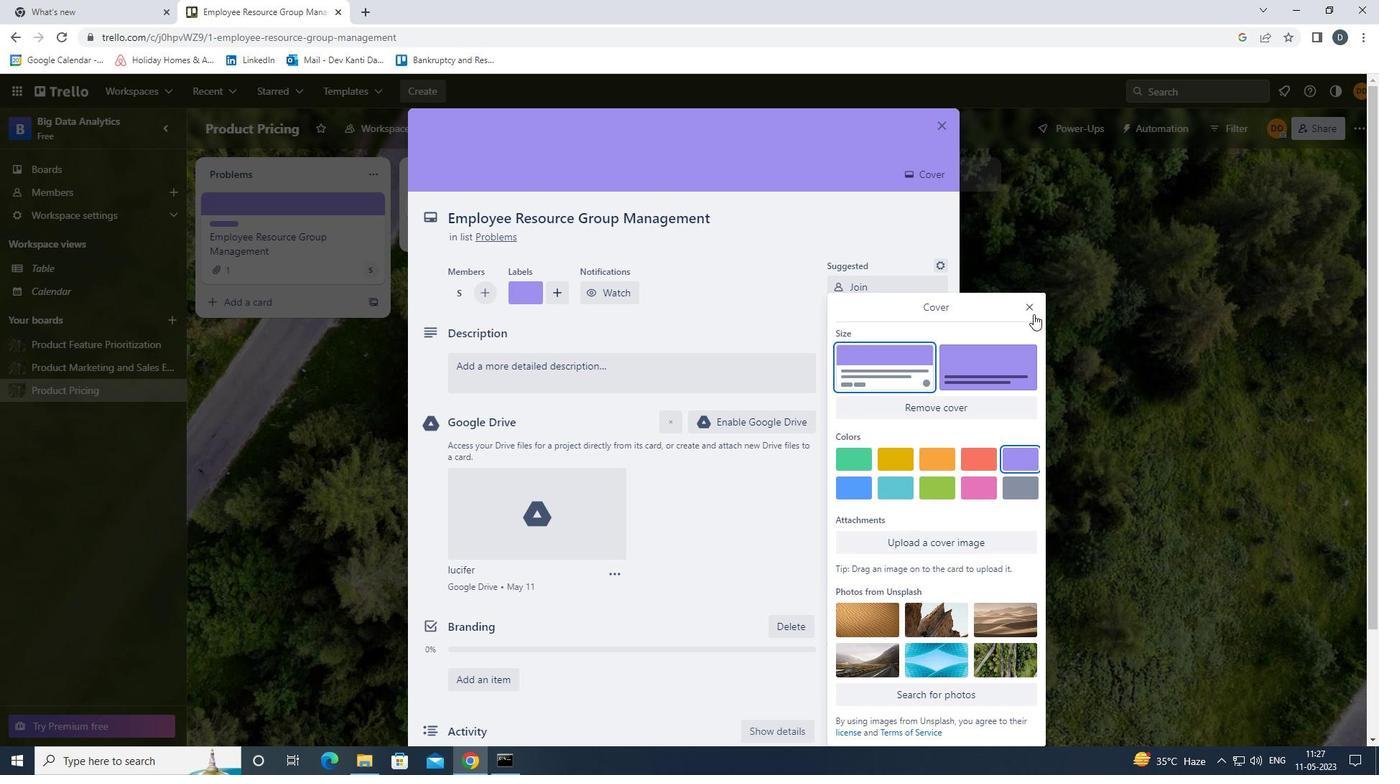 
Action: Mouse pressed left at (1033, 307)
Screenshot: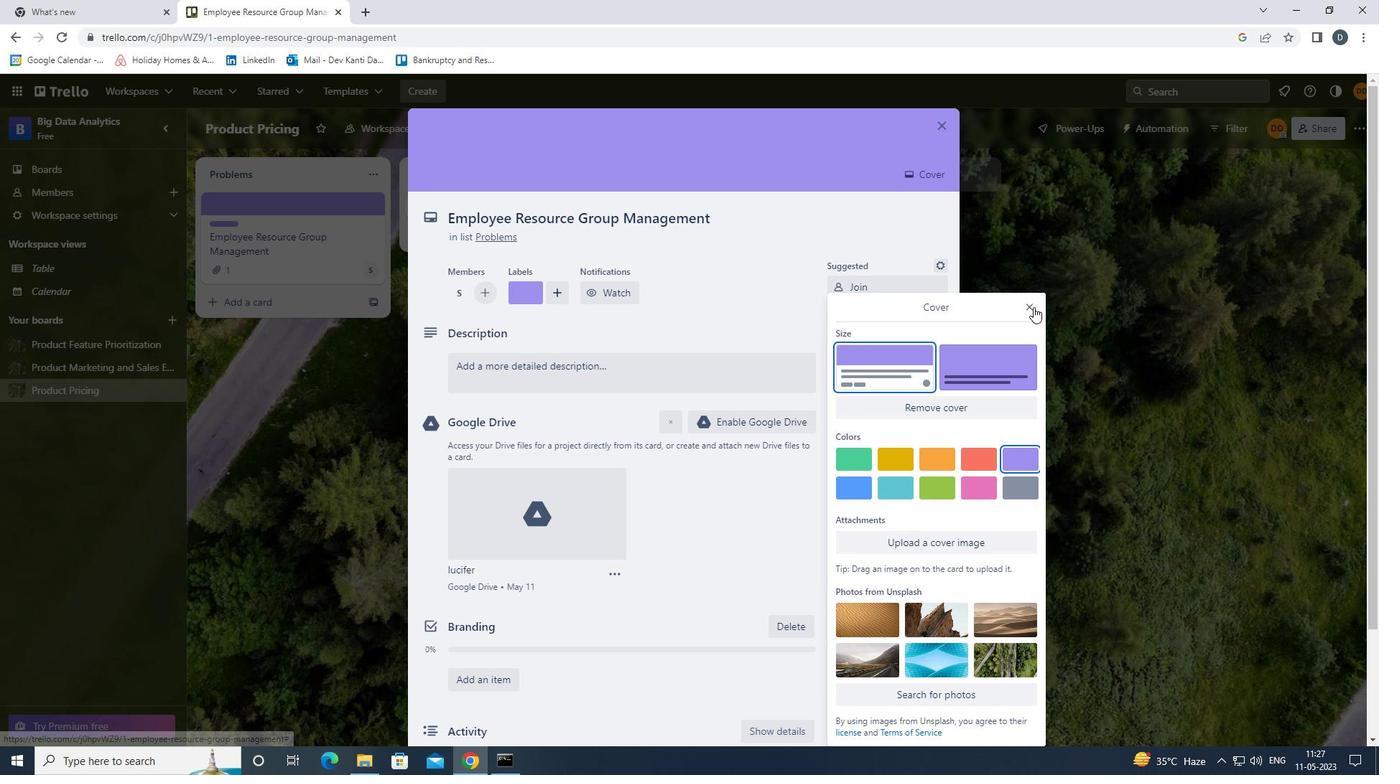 
Action: Mouse moved to (736, 367)
Screenshot: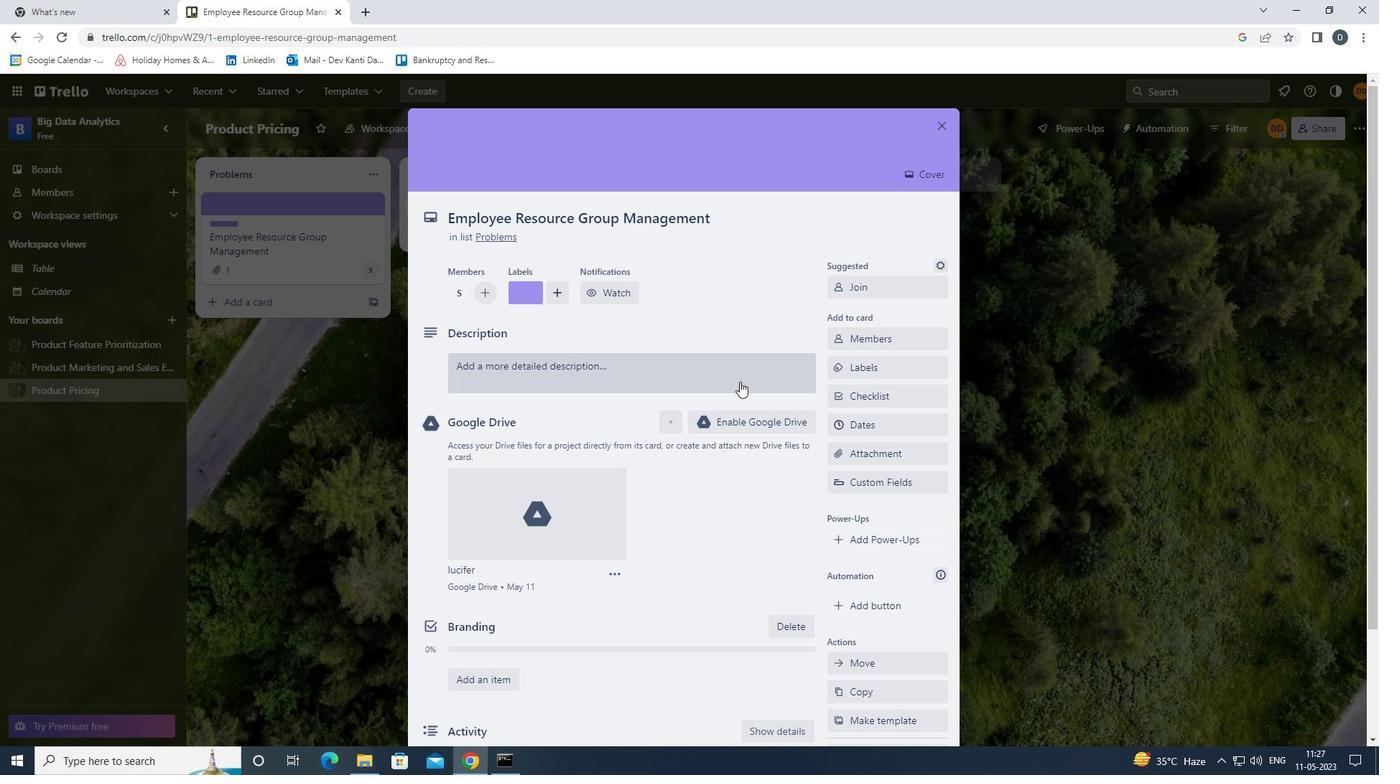 
Action: Mouse pressed left at (736, 367)
Screenshot: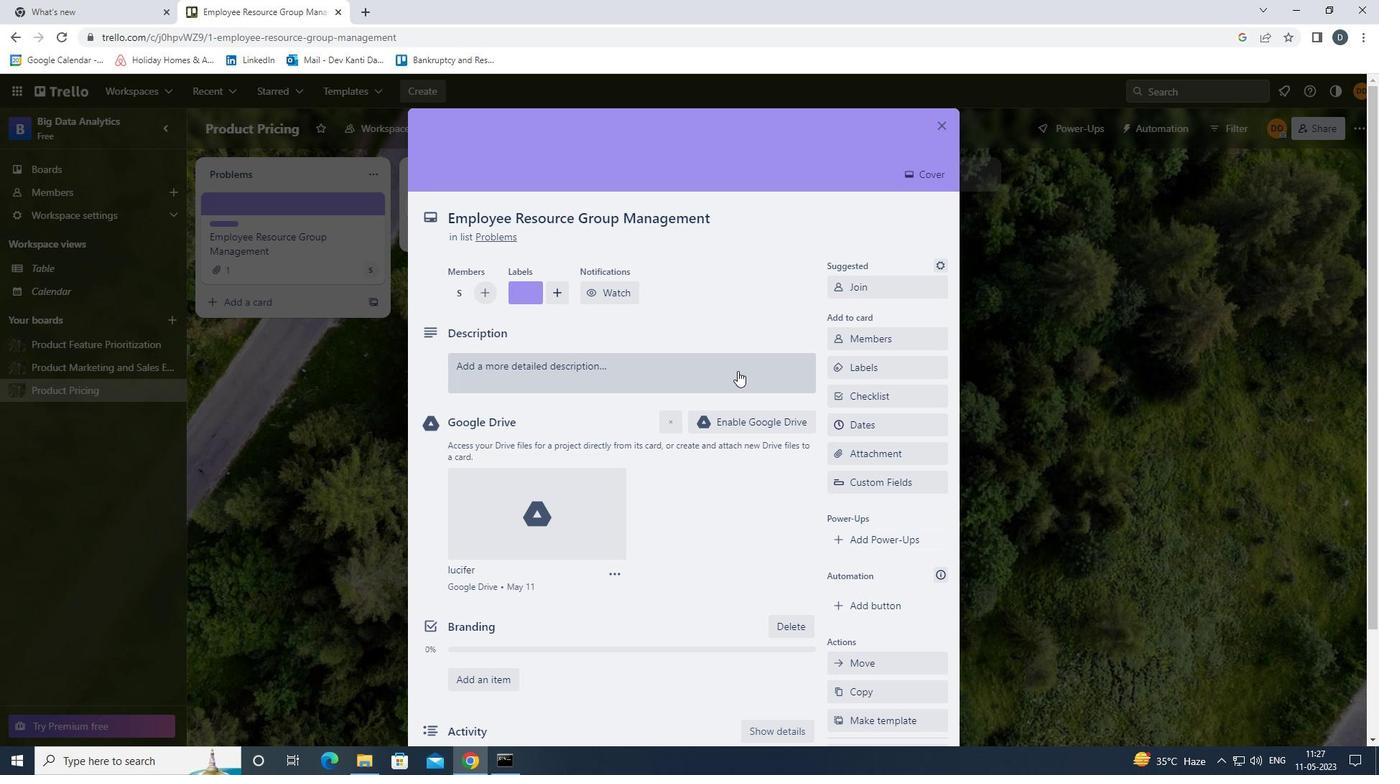 
Action: Mouse moved to (723, 410)
Screenshot: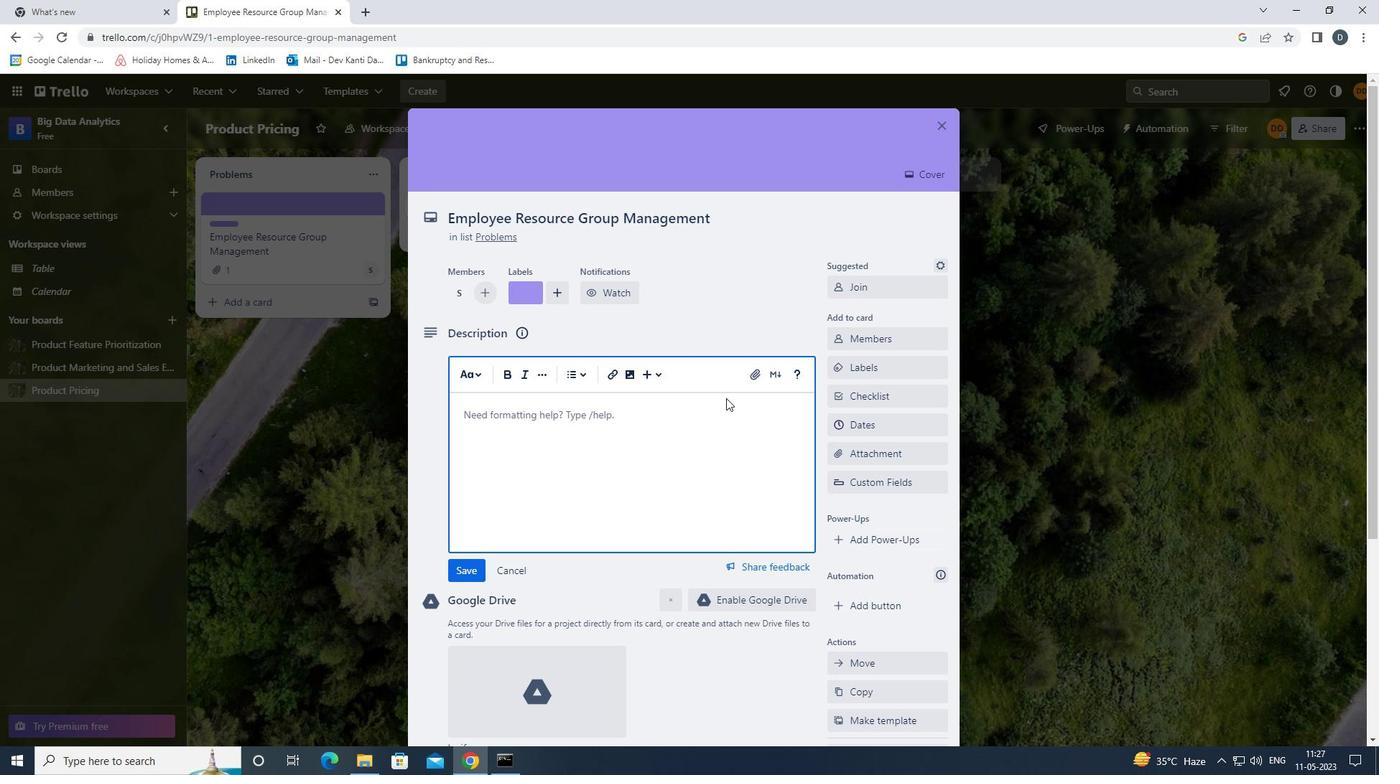 
Action: Key pressed <Key.shift>DEVELOP<Key.space>AND<Key.space><Key.shift>L<Key.backspace>LAUNCH<Key.space>NEW<Key.space>CUSTOMER<Key.space>LOYALTY<Key.space>PROGRAM<Key.space>FOR<Key.space>FREQUENT<Key.space>BUYERS.<Key.enter>
Screenshot: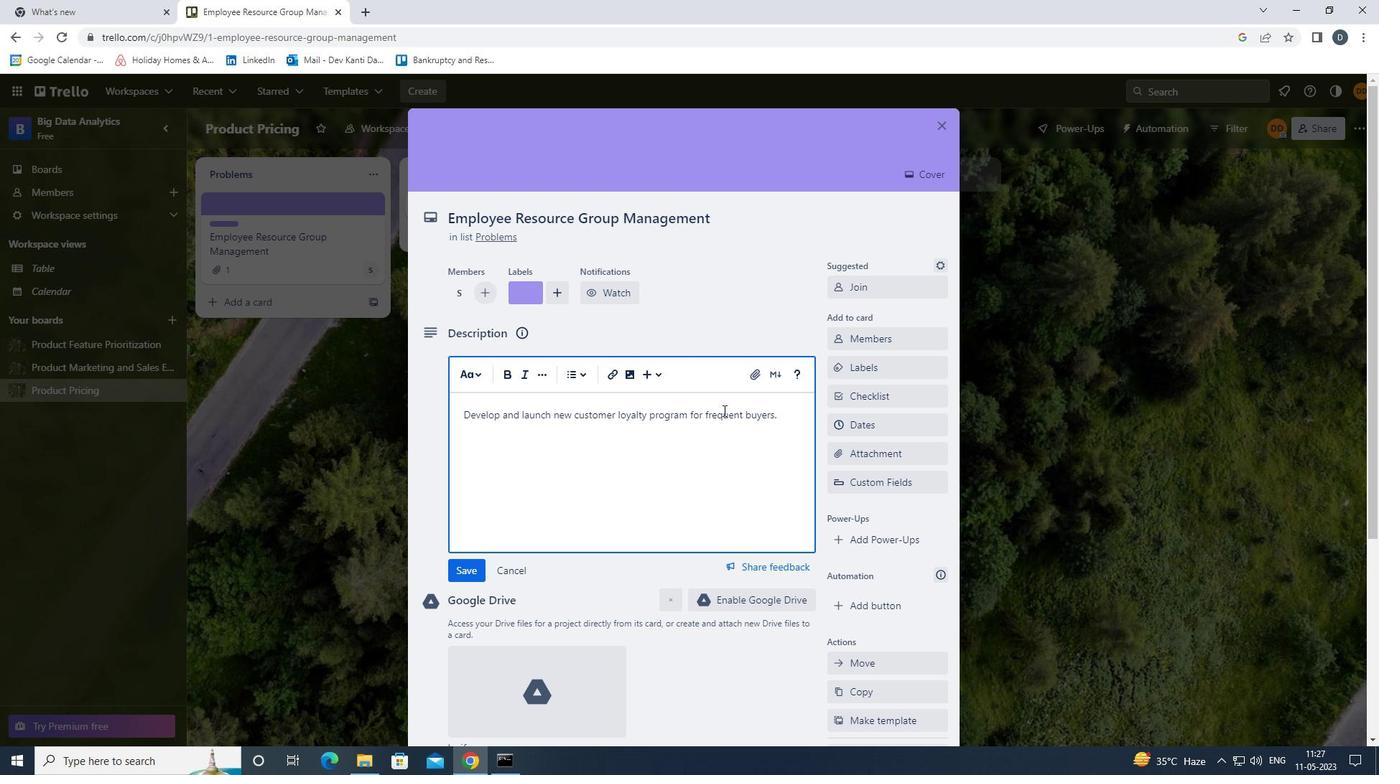 
Action: Mouse moved to (468, 573)
Screenshot: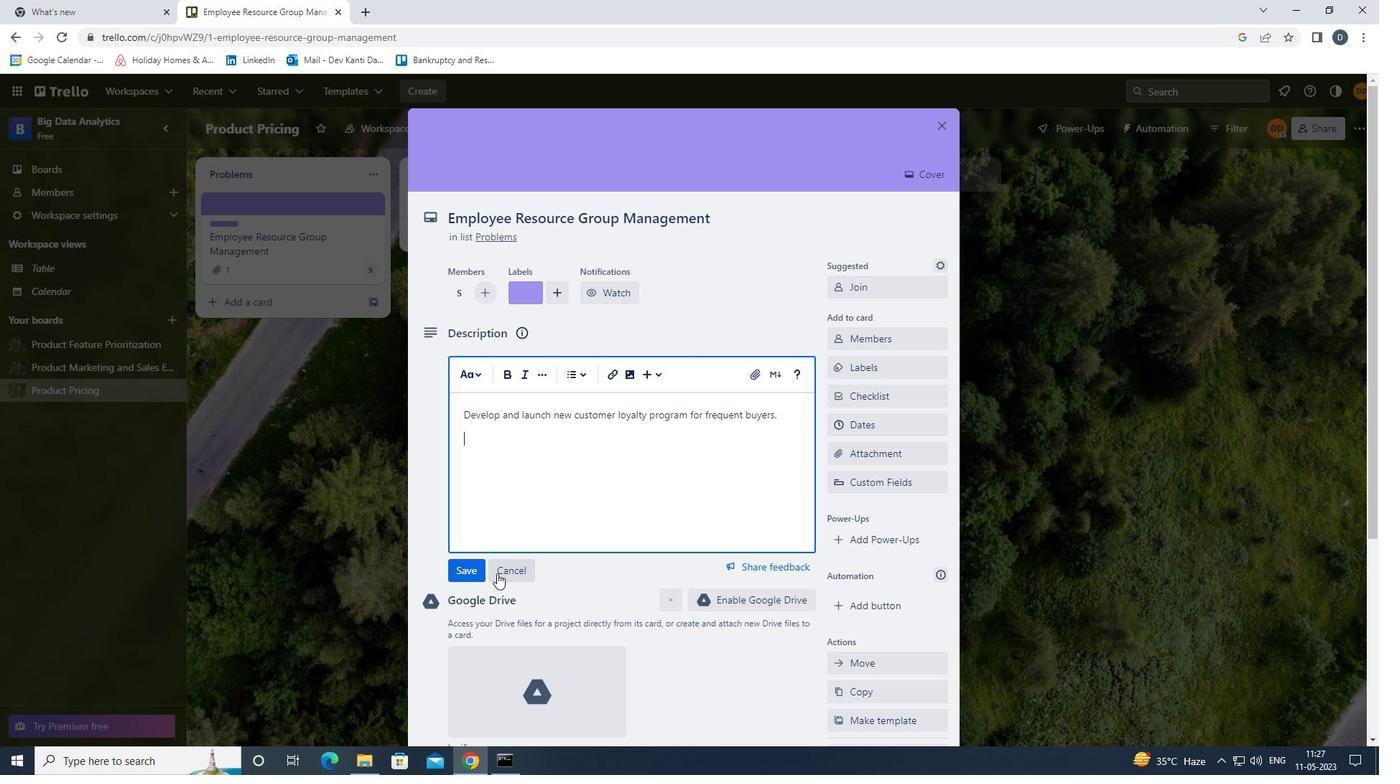 
Action: Mouse pressed left at (468, 573)
Screenshot: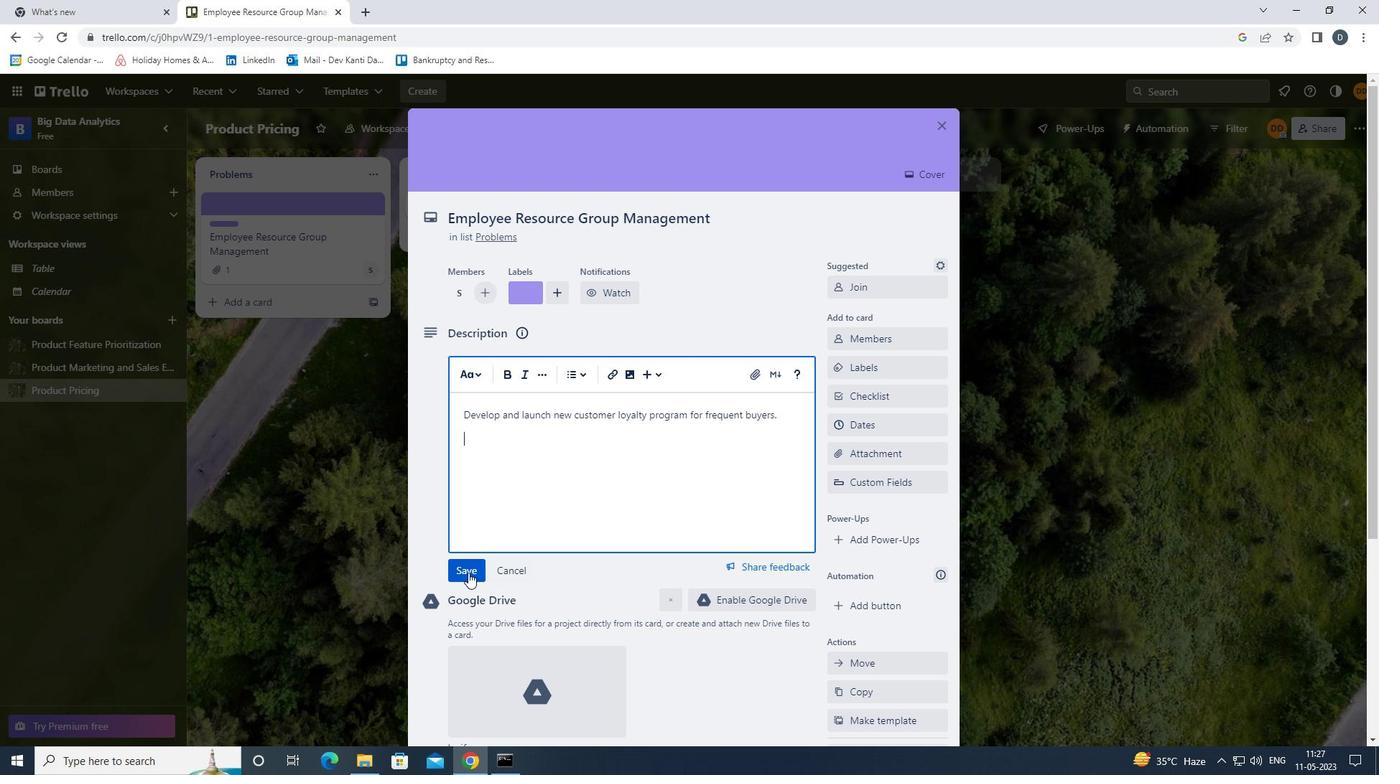 
Action: Mouse scrolled (468, 572) with delta (0, 0)
Screenshot: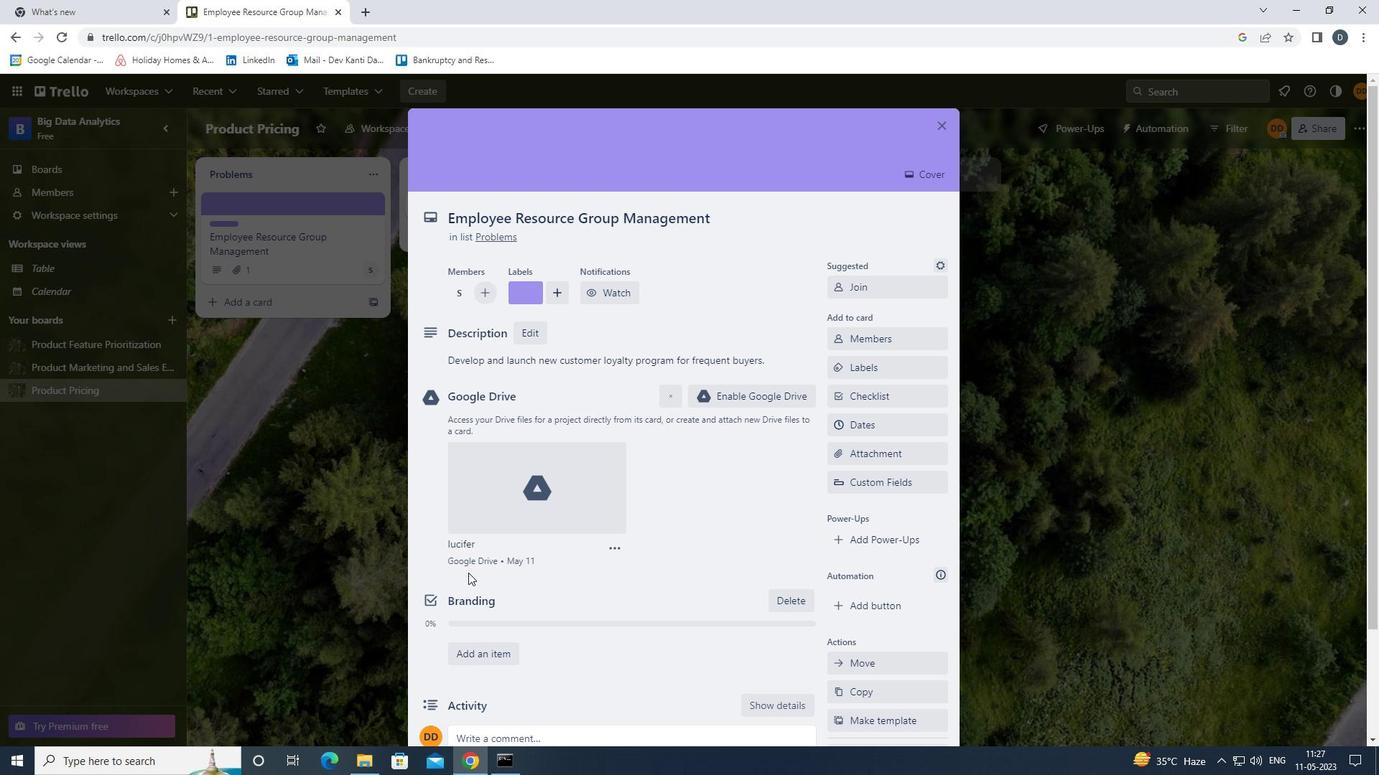 
Action: Mouse moved to (469, 570)
Screenshot: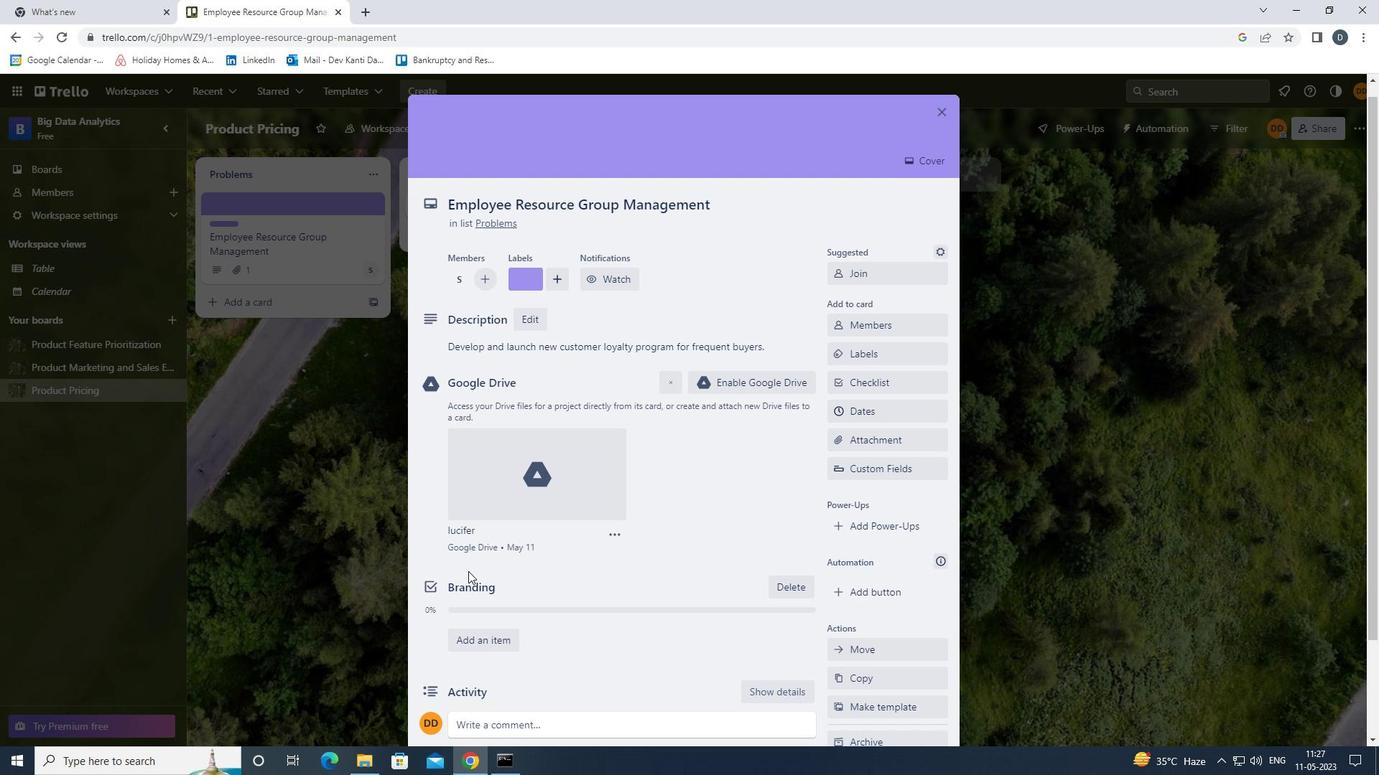 
Action: Mouse scrolled (469, 569) with delta (0, 0)
Screenshot: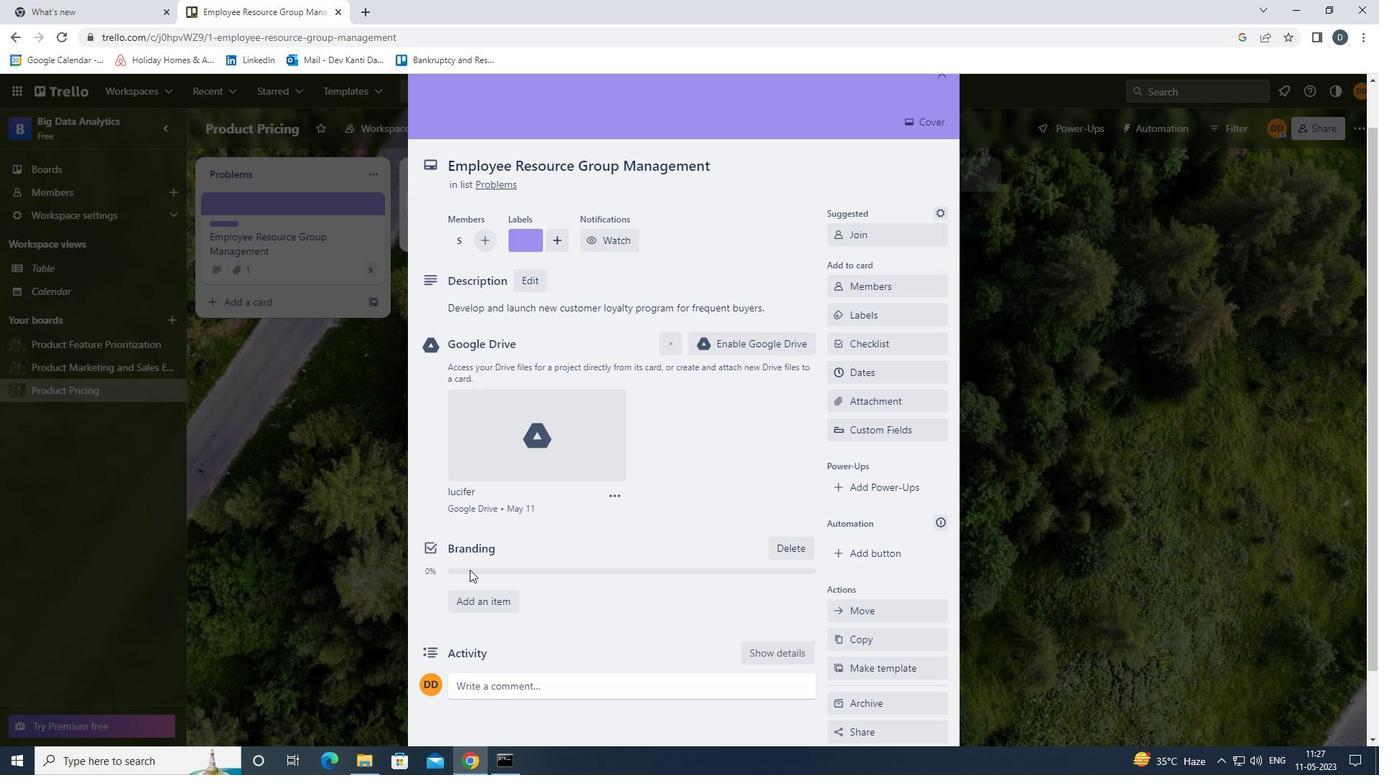 
Action: Mouse moved to (509, 604)
Screenshot: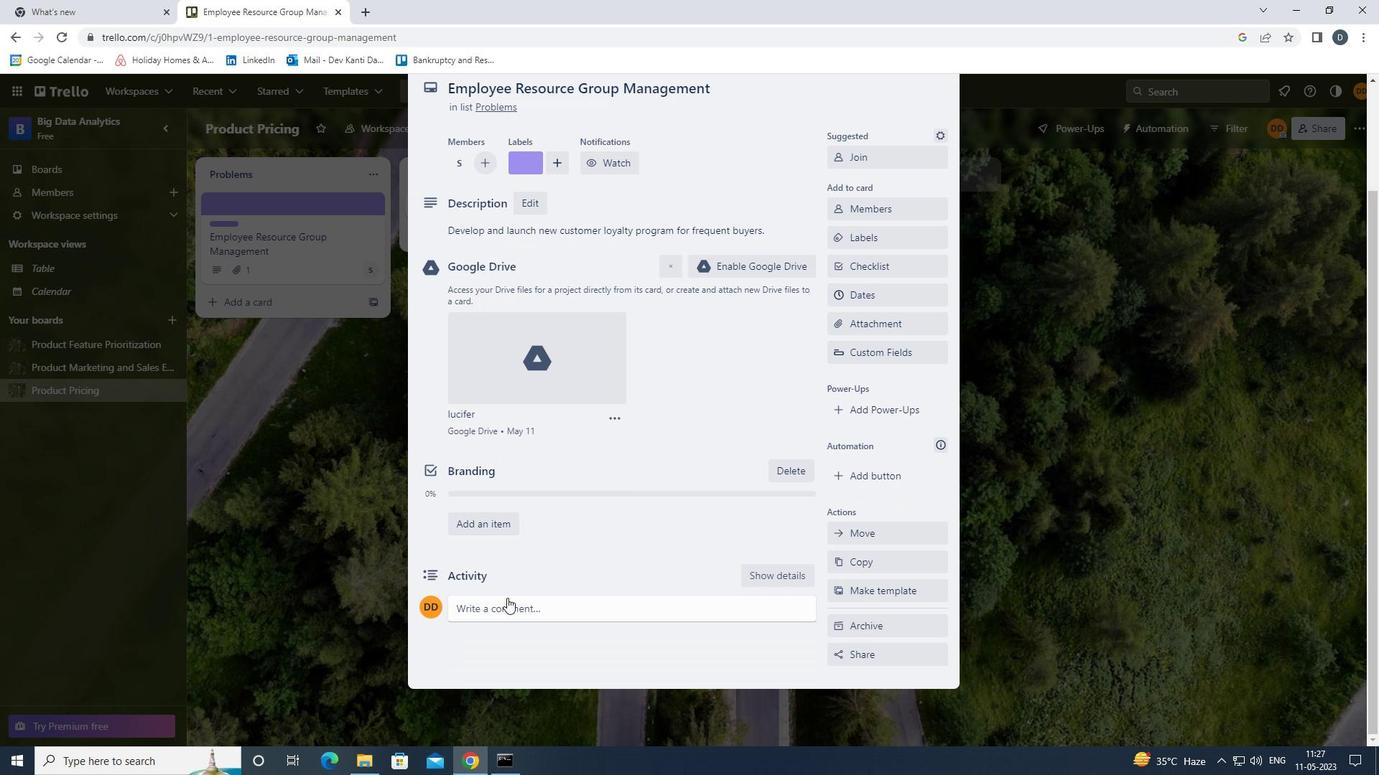 
Action: Mouse pressed left at (509, 604)
Screenshot: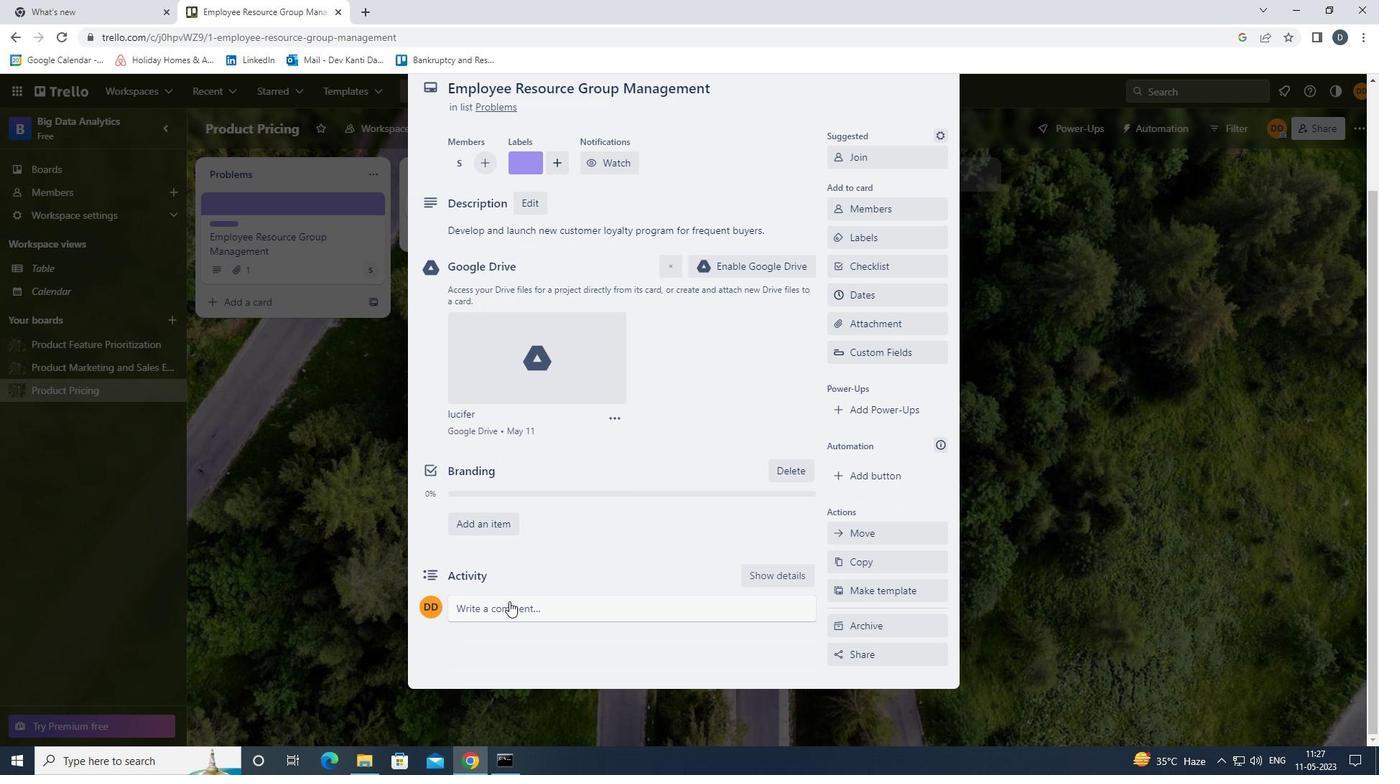 
Action: Mouse moved to (530, 645)
Screenshot: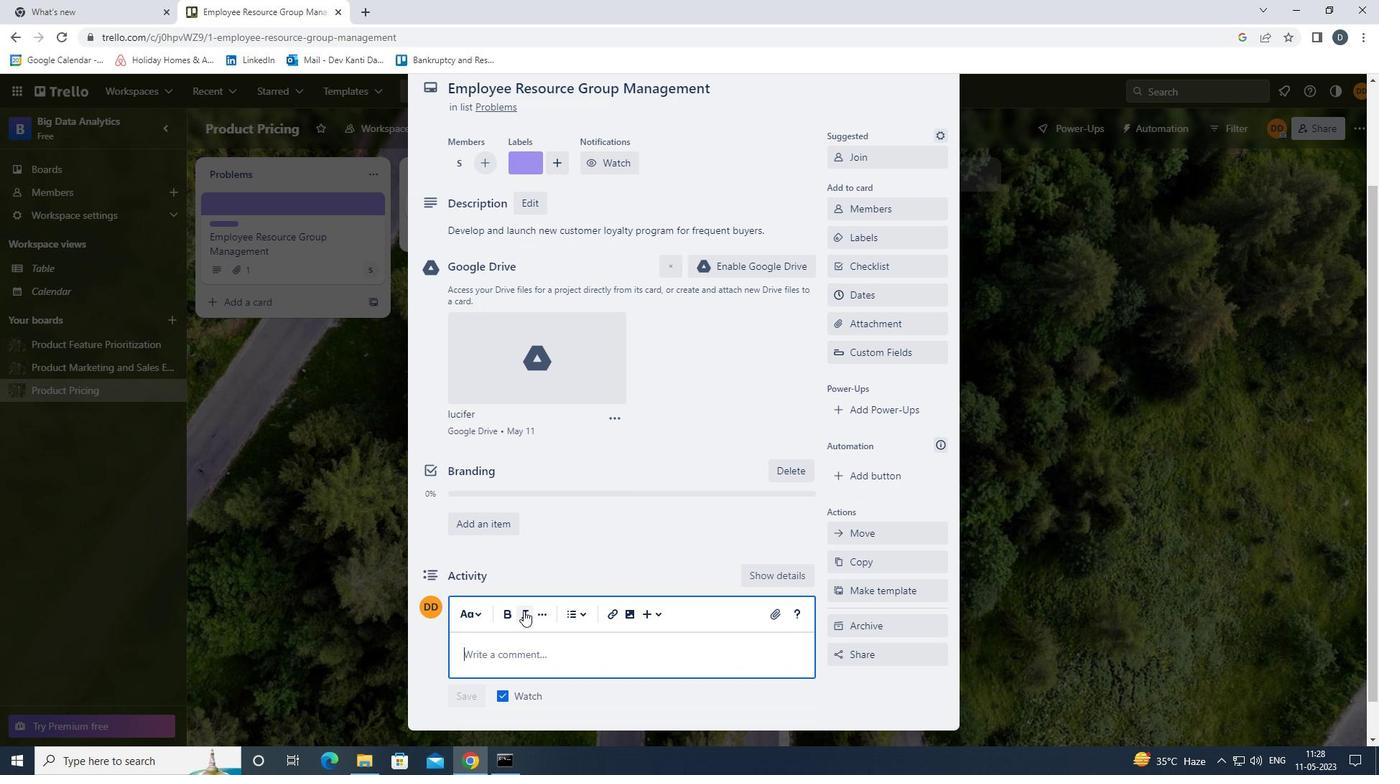 
Action: Key pressed <Key.shift>THIS<Key.space><Key.shift><Key.shift>TASK<Key.space>PRESENTS<Key.space>AN<Key.space>OPPORTUNITY<Key.space>TO<Key.space>SHOWCASE<Key.space>OUR<Key.space>COMMUNICATION<Key.space>AND<Key.space>PRESENTATION<Key.space>SKILLS,<Key.space>EFFECTIVELY<Key.space>CONVEYING<Key.space>INFORMATION<Key.space>AND<Key.space>IDEAS<Key.space>TO<Key.space>OTHERS.
Screenshot: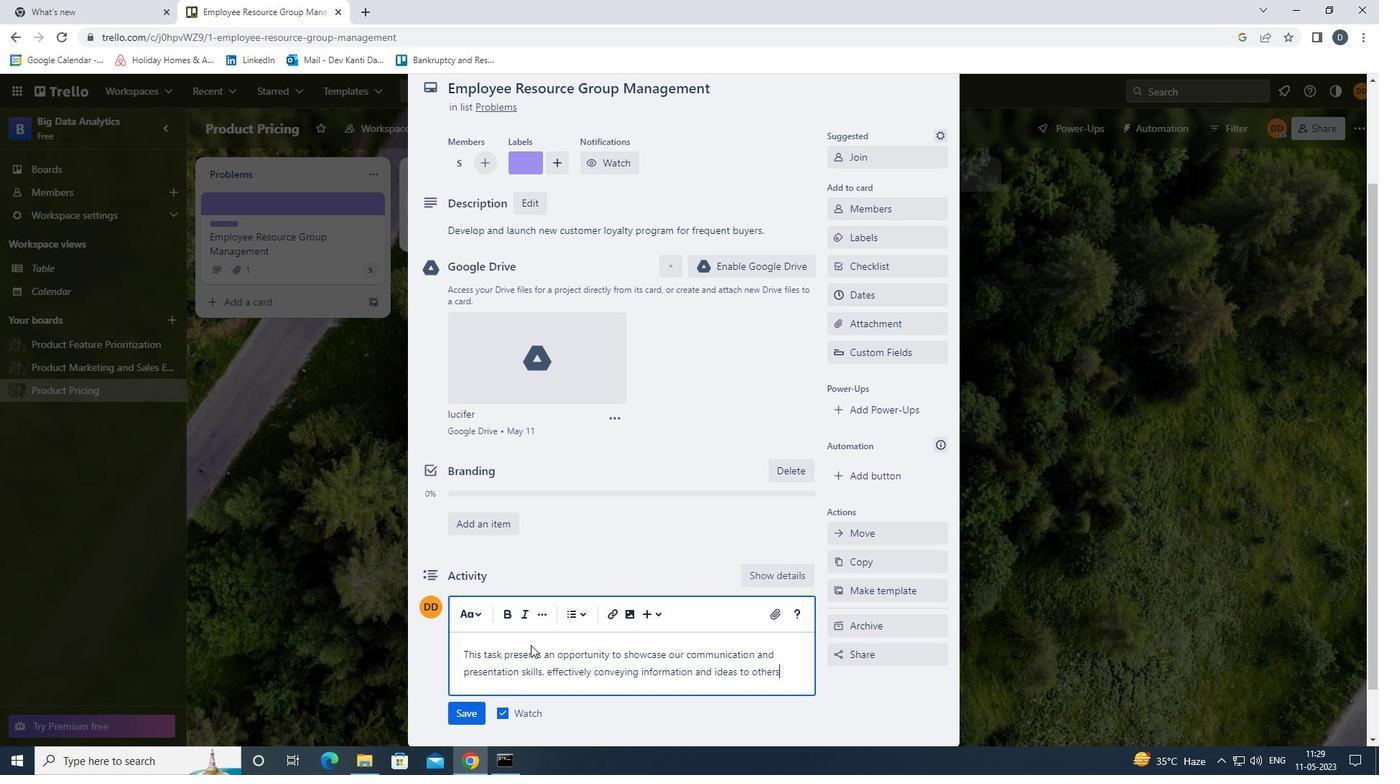 
Action: Mouse moved to (469, 709)
Screenshot: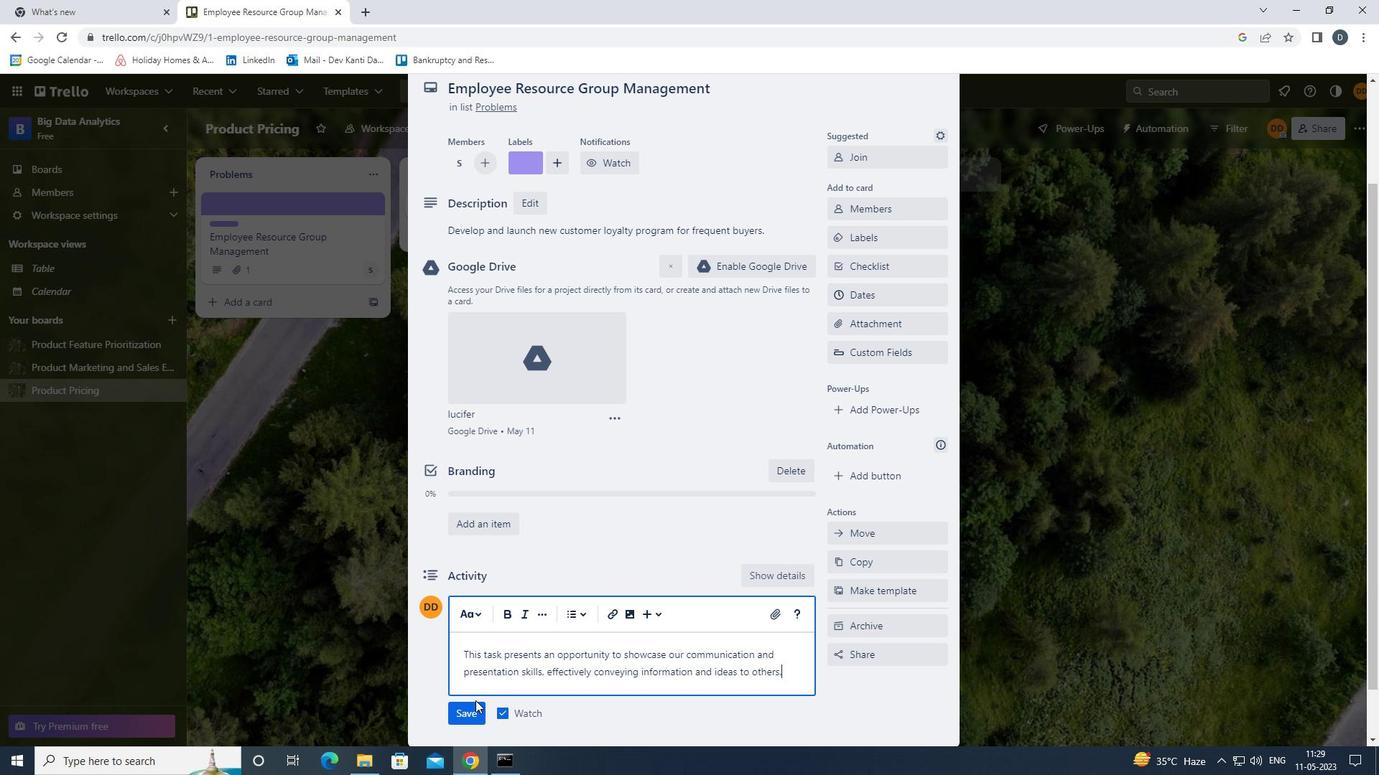 
Action: Mouse pressed left at (469, 709)
Screenshot: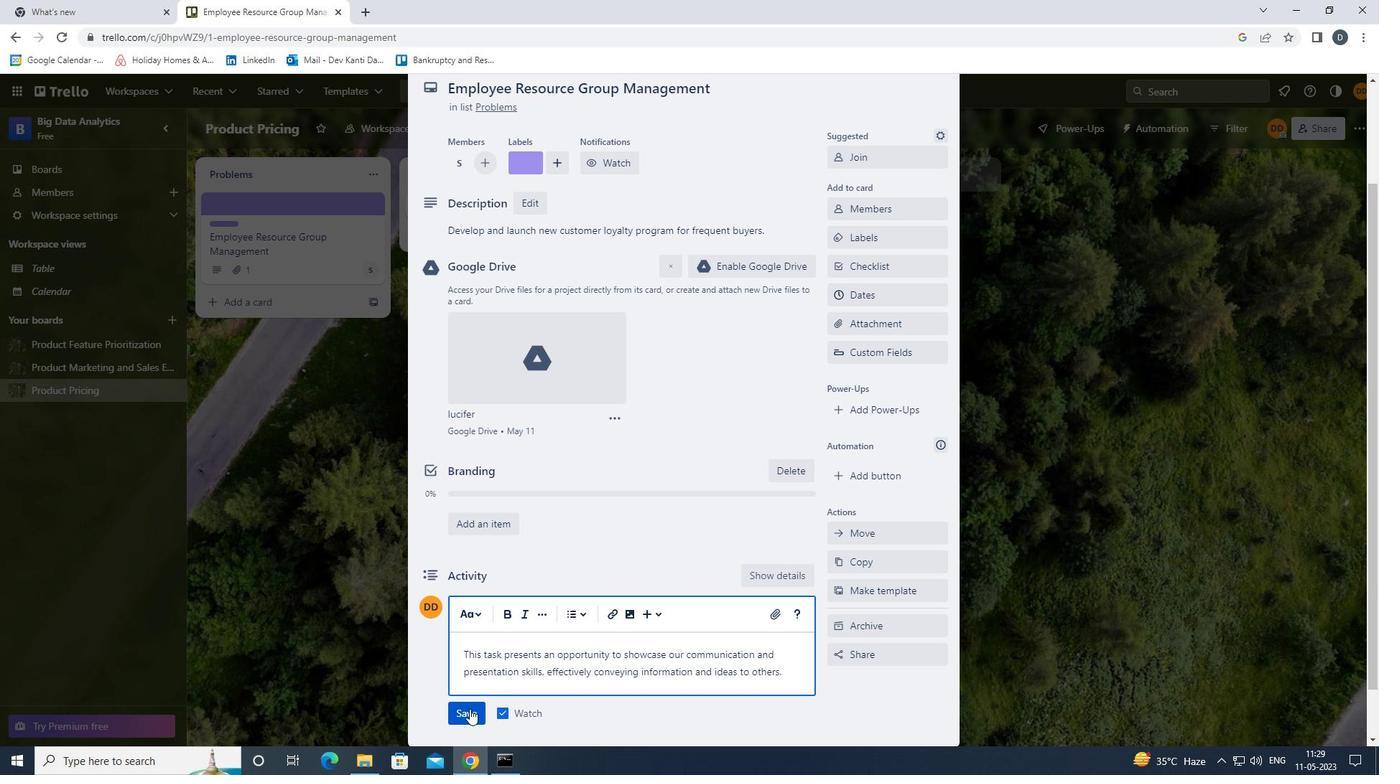 
Action: Mouse moved to (682, 648)
Screenshot: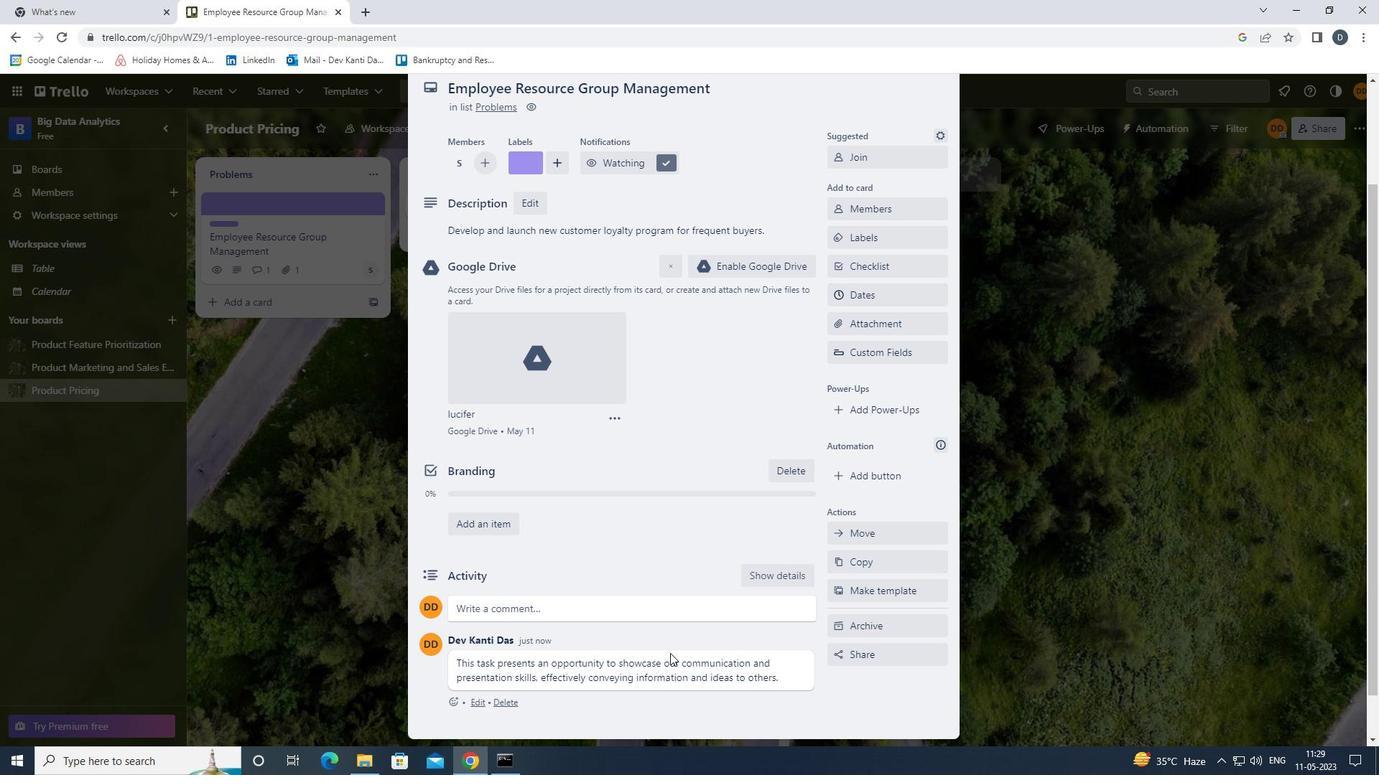 
Action: Mouse scrolled (682, 649) with delta (0, 0)
Screenshot: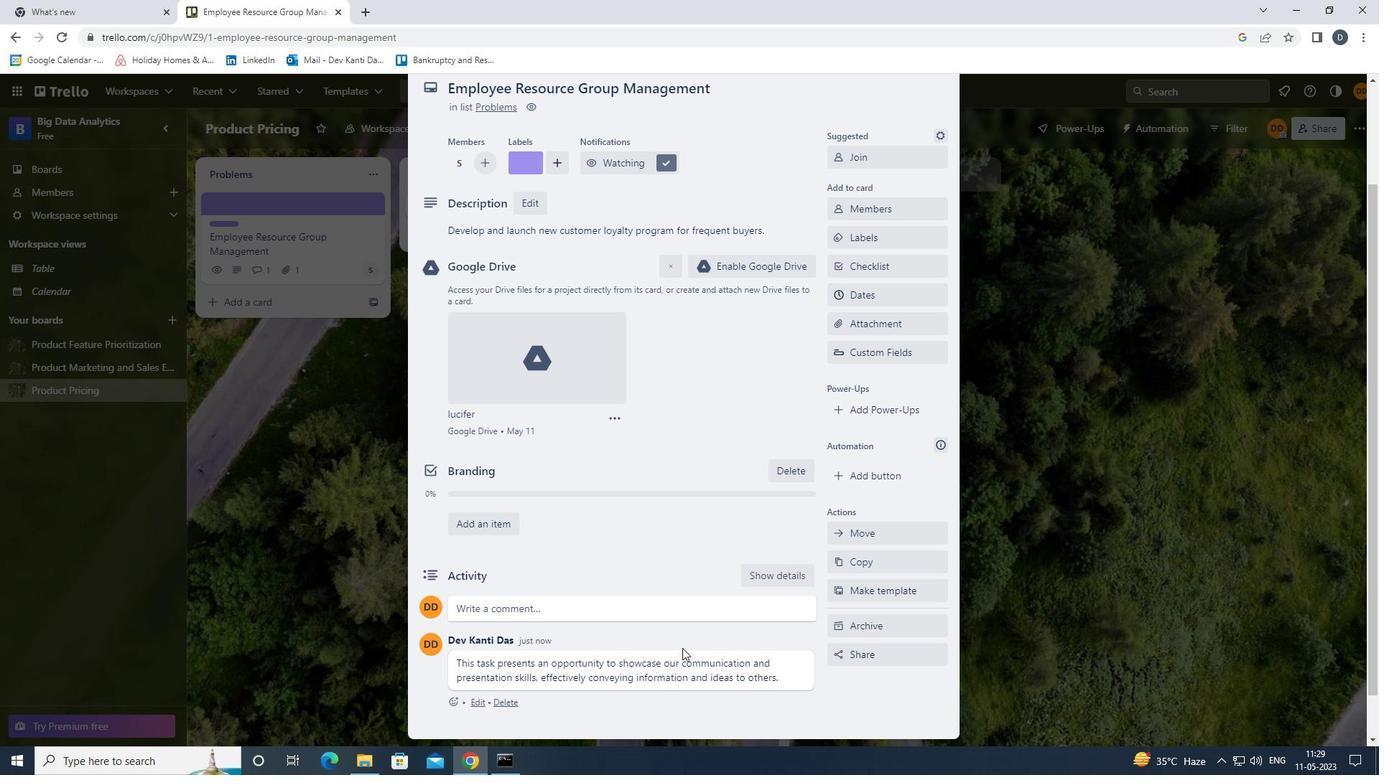 
Action: Mouse moved to (886, 368)
Screenshot: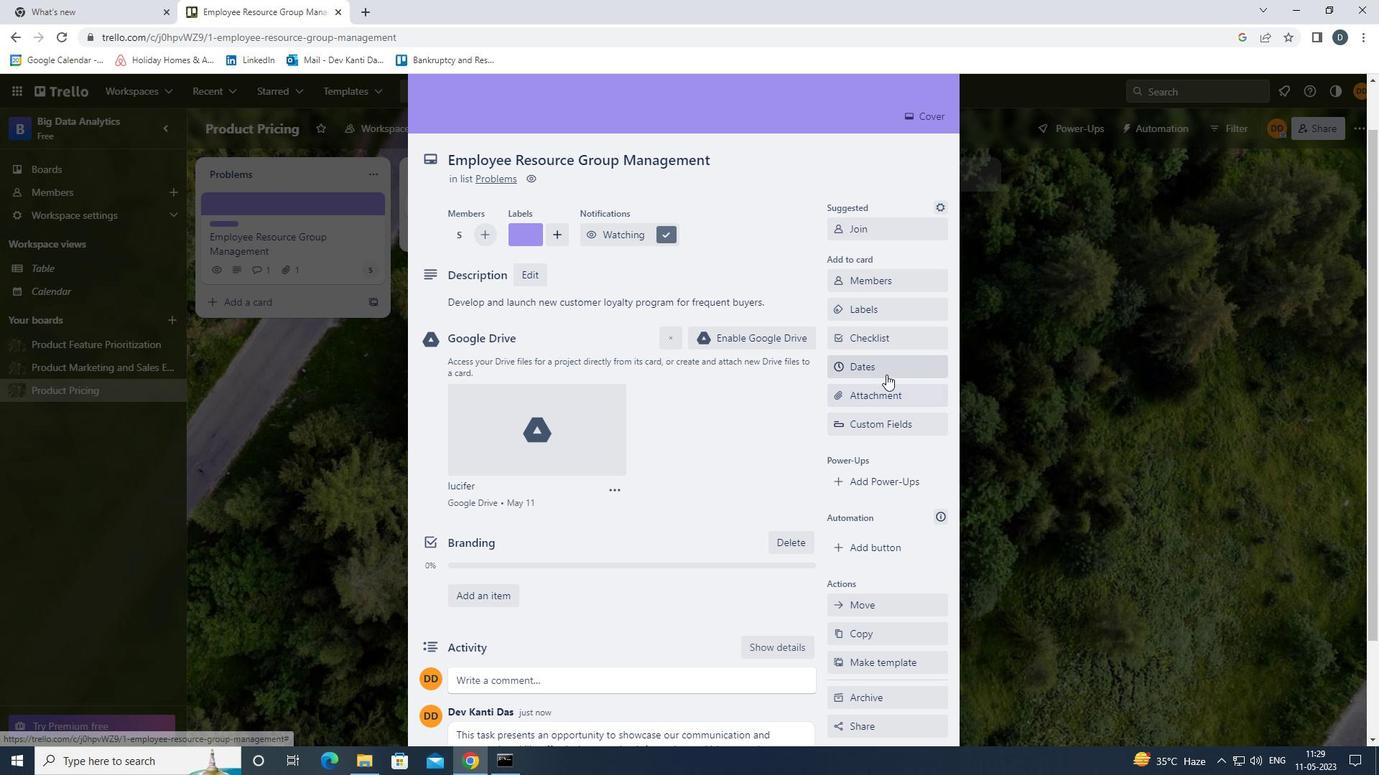 
Action: Mouse pressed left at (886, 368)
Screenshot: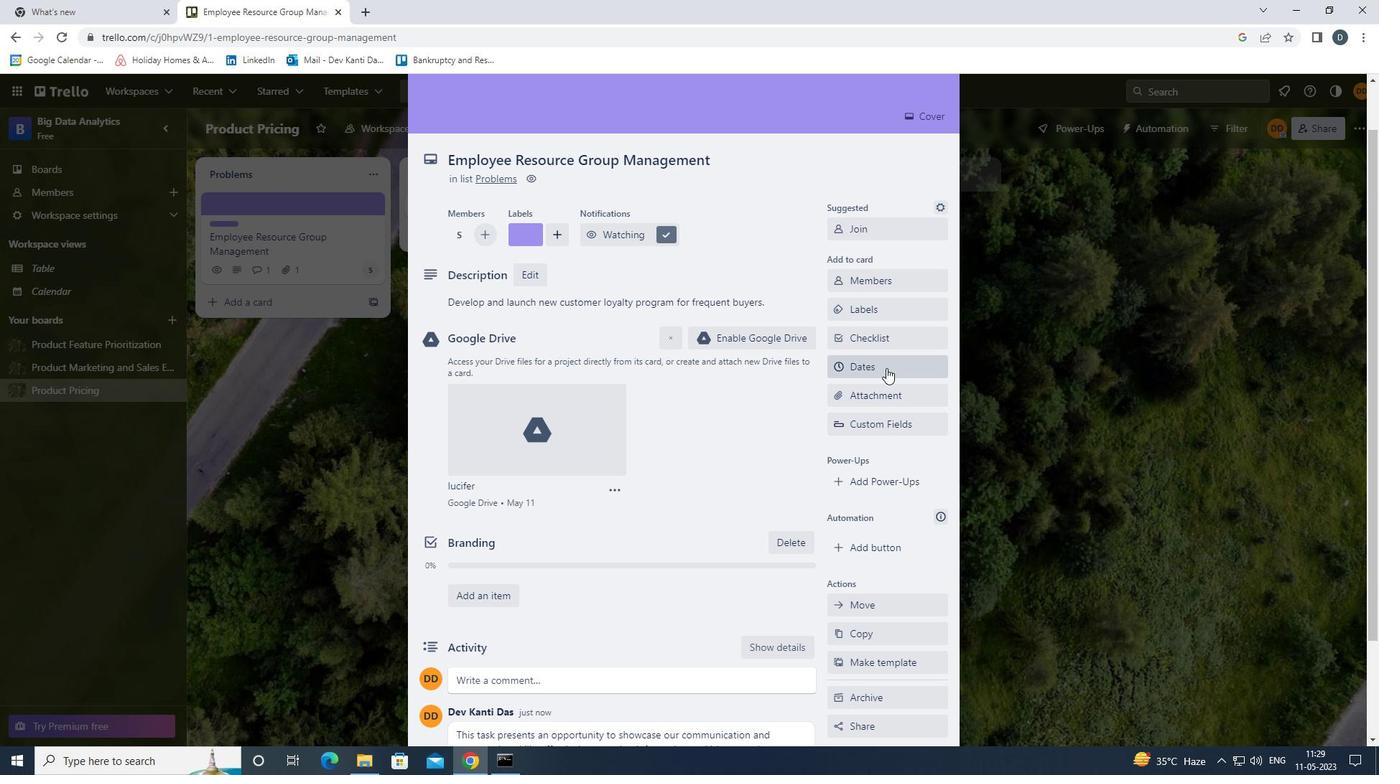 
Action: Mouse moved to (847, 390)
Screenshot: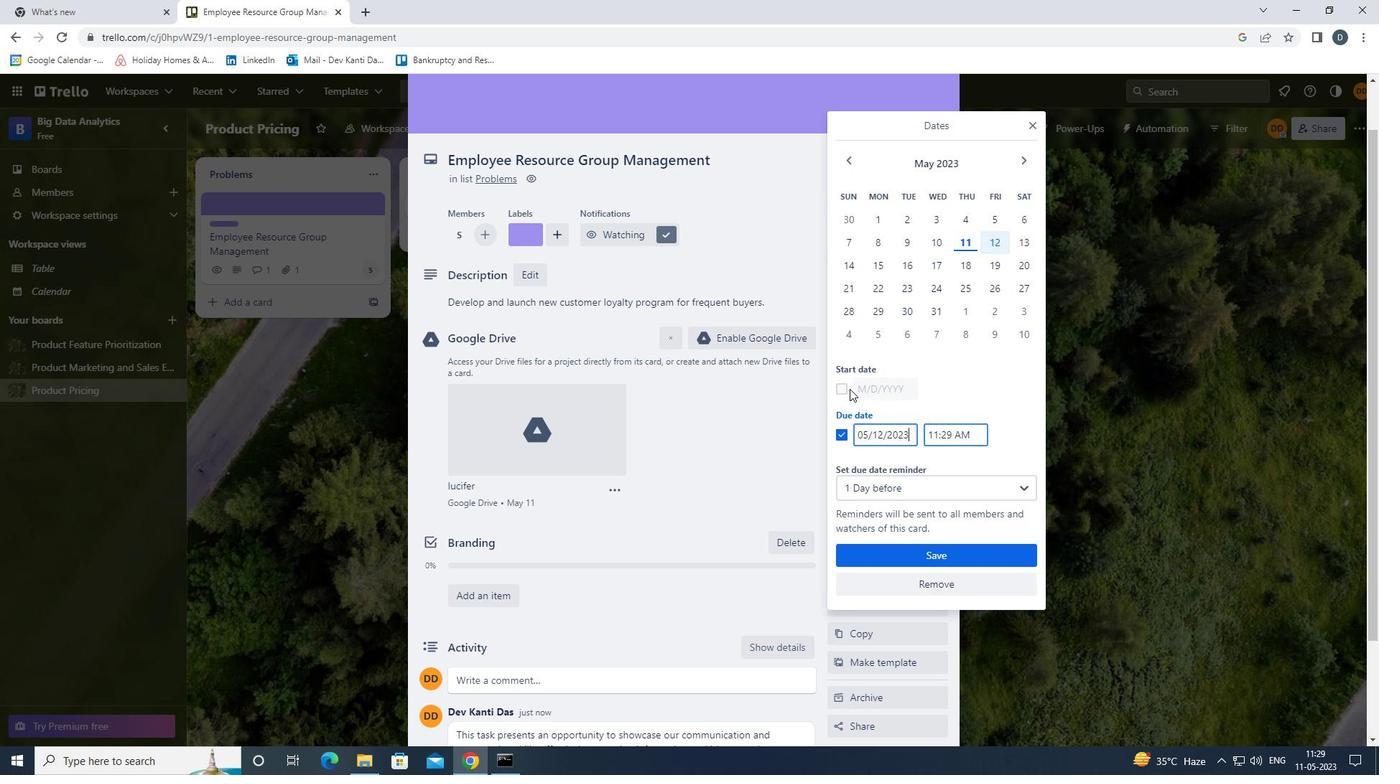 
Action: Mouse pressed left at (847, 390)
Screenshot: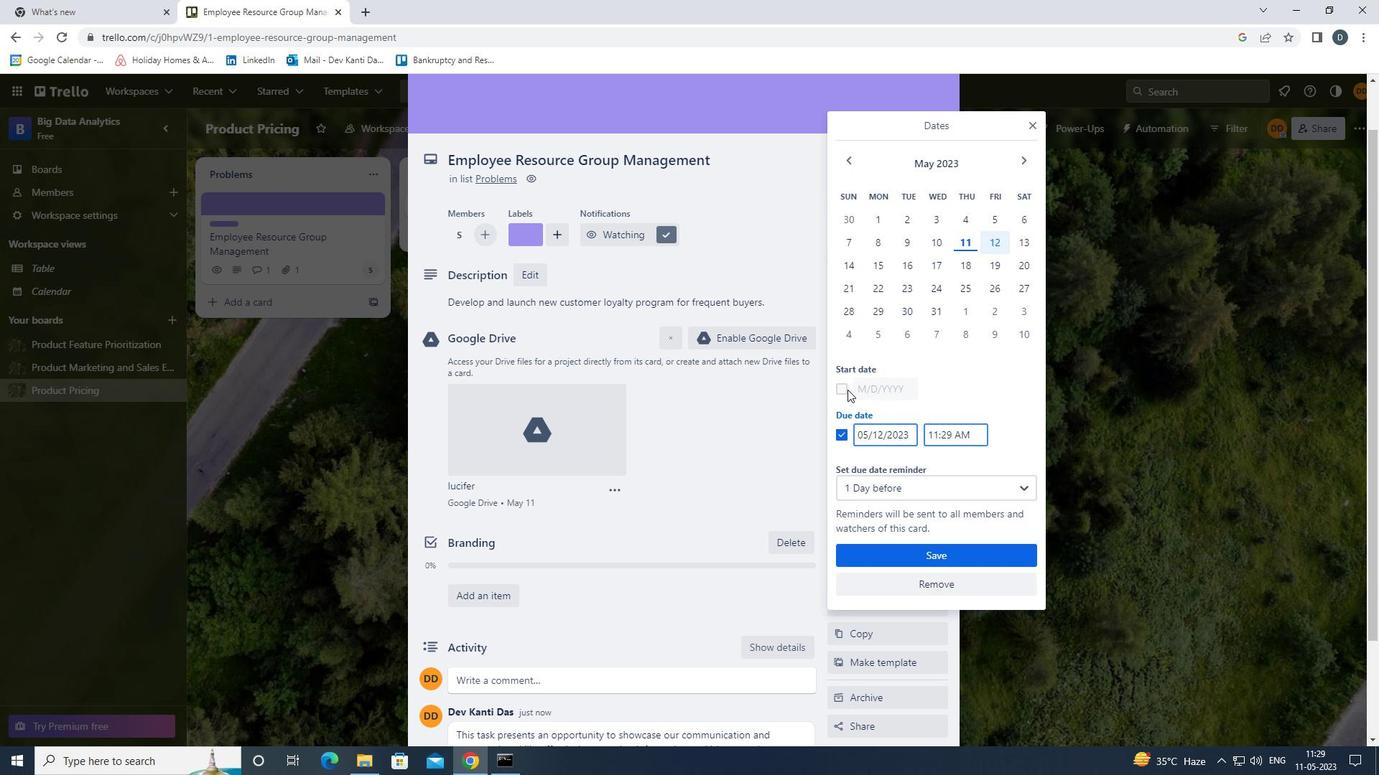 
Action: Mouse moved to (942, 164)
Screenshot: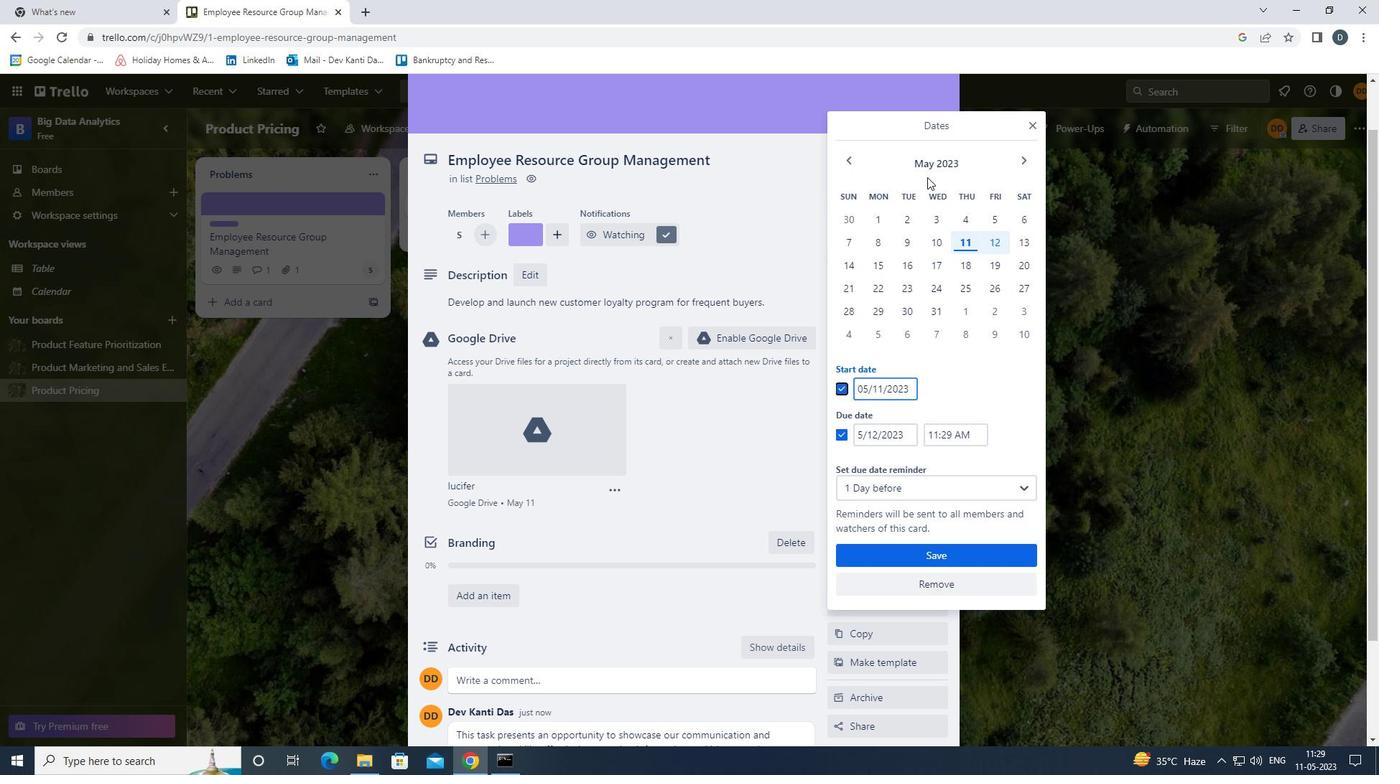 
Action: Mouse pressed left at (942, 164)
Screenshot: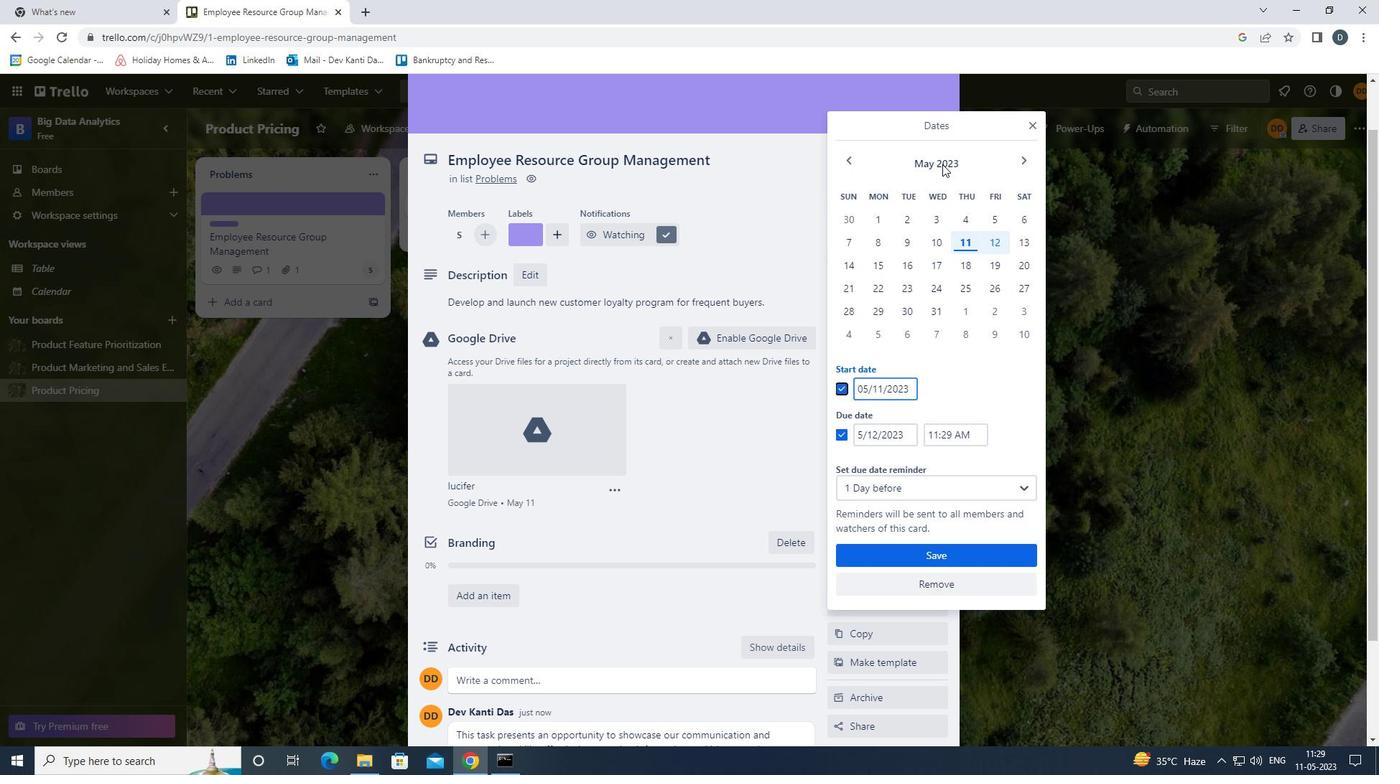 
Action: Mouse moved to (903, 394)
Screenshot: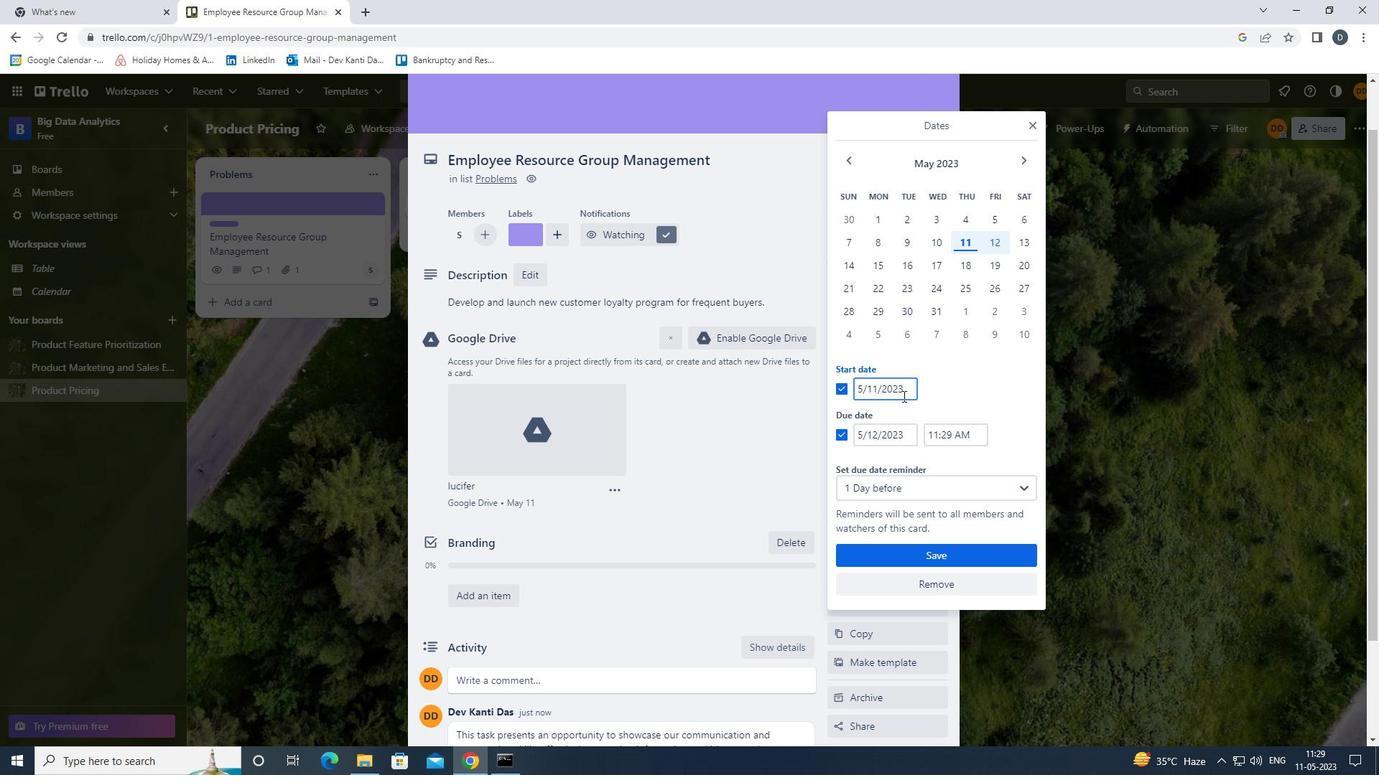 
Action: Mouse pressed left at (903, 394)
Screenshot: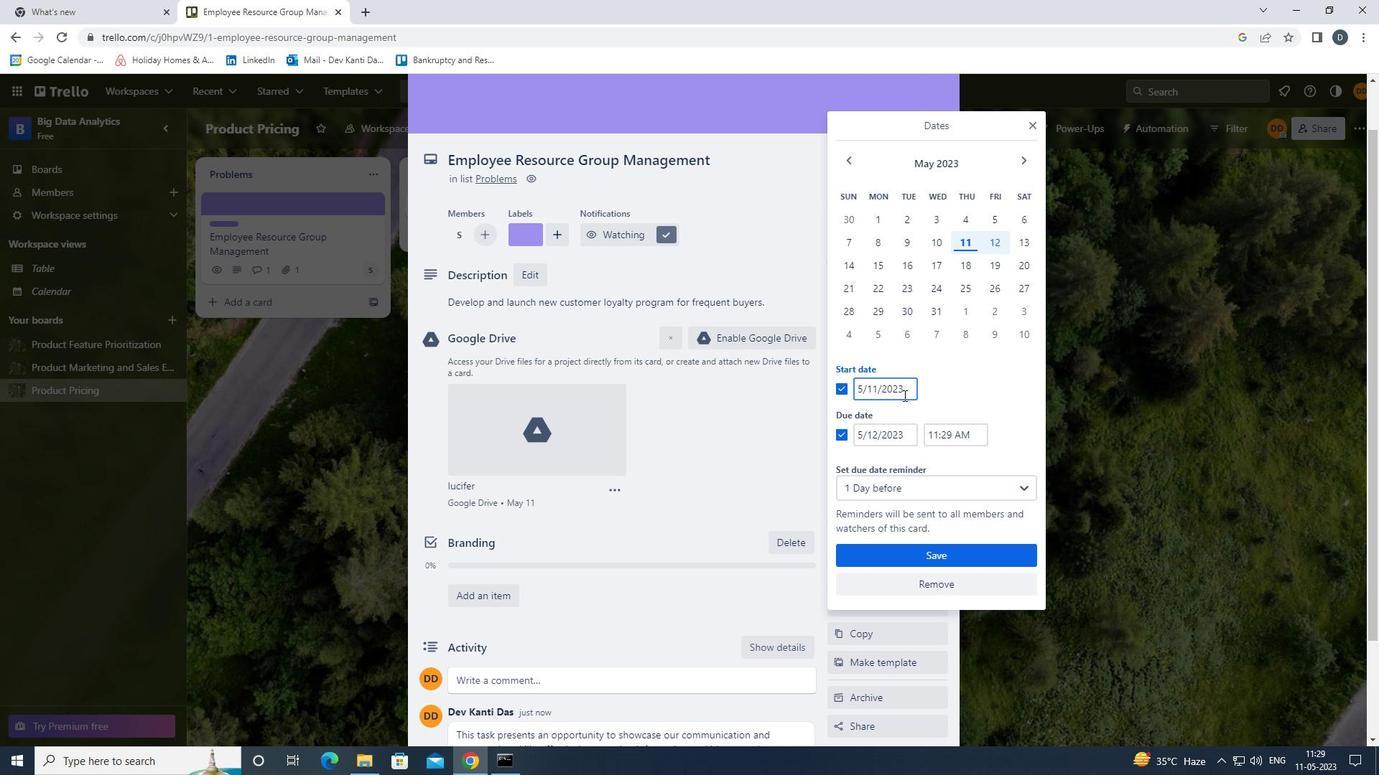 
Action: Key pressed <Key.backspace><Key.backspace><Key.backspace><Key.backspace>1900
Screenshot: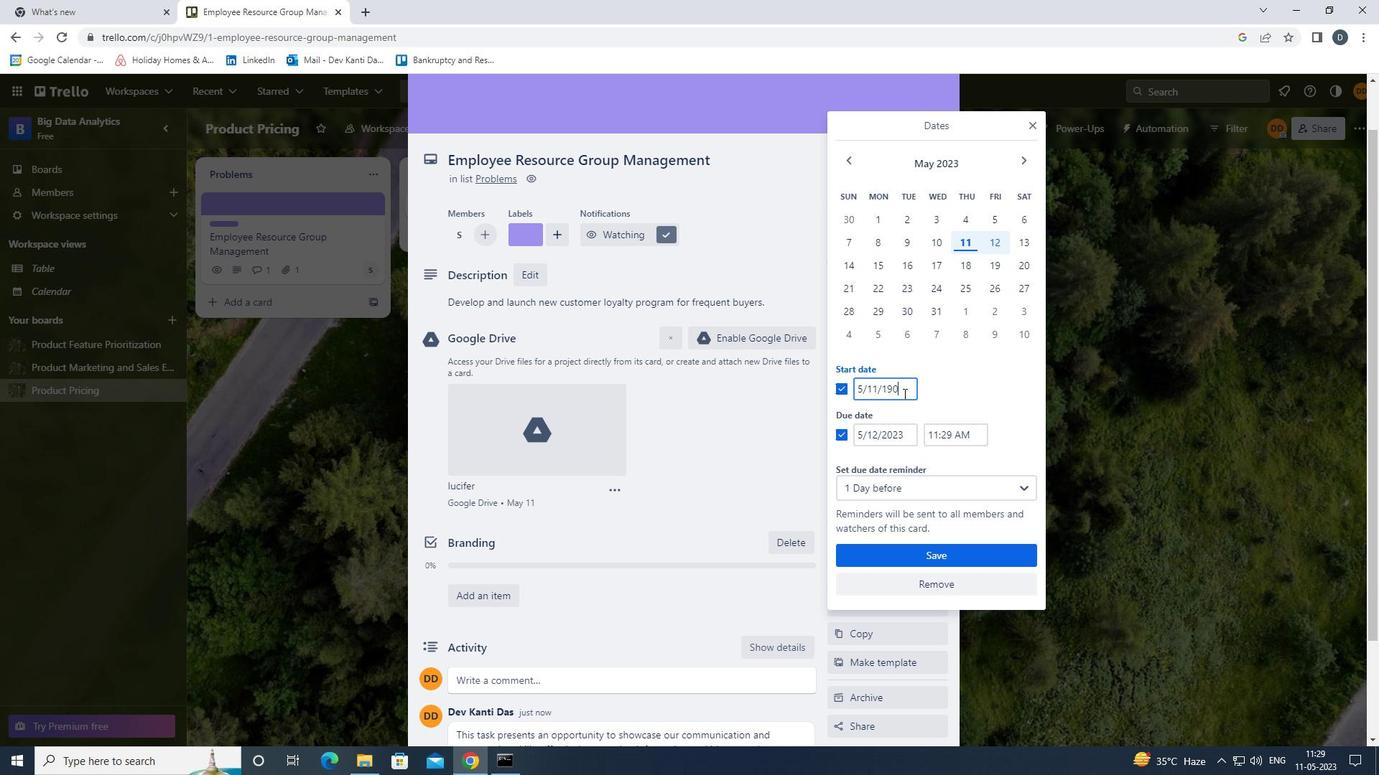 
Action: Mouse moved to (877, 387)
Screenshot: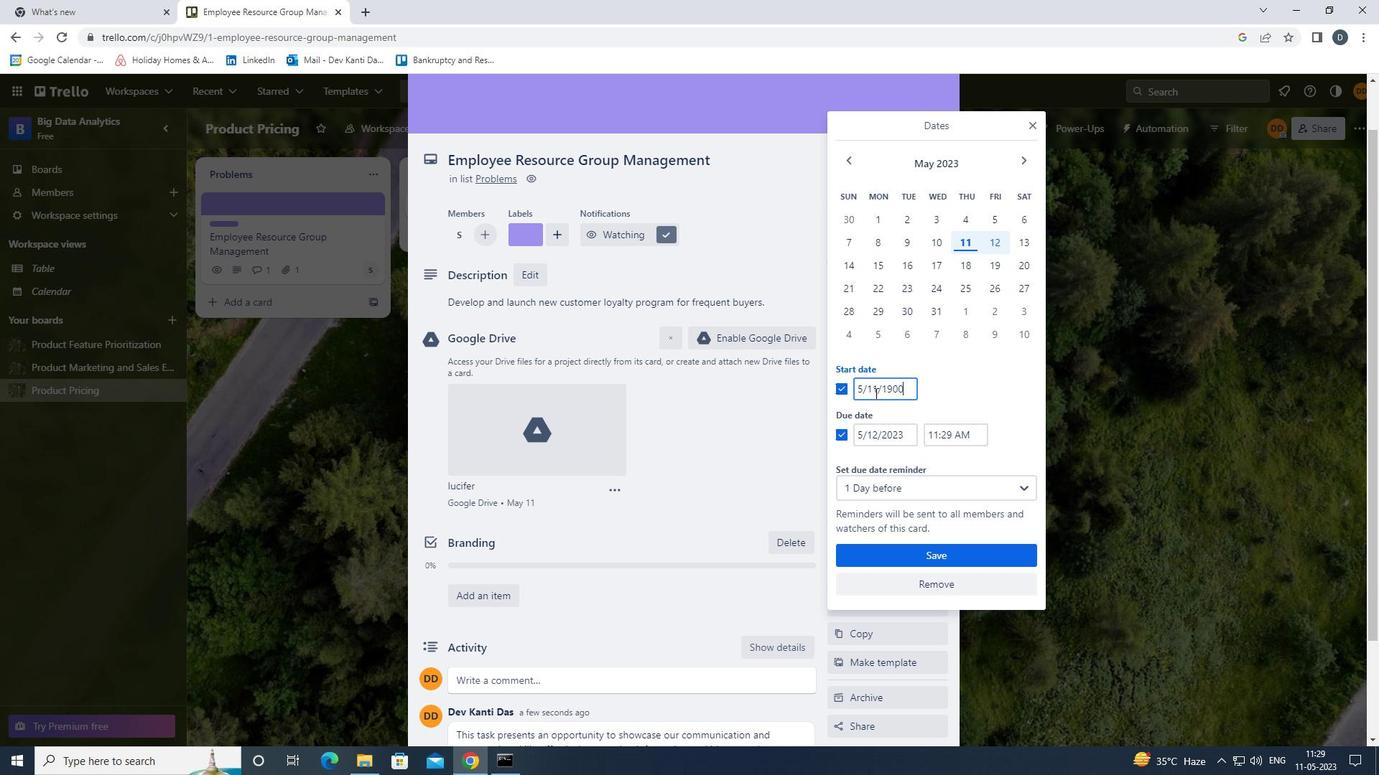 
Action: Mouse pressed left at (877, 387)
Screenshot: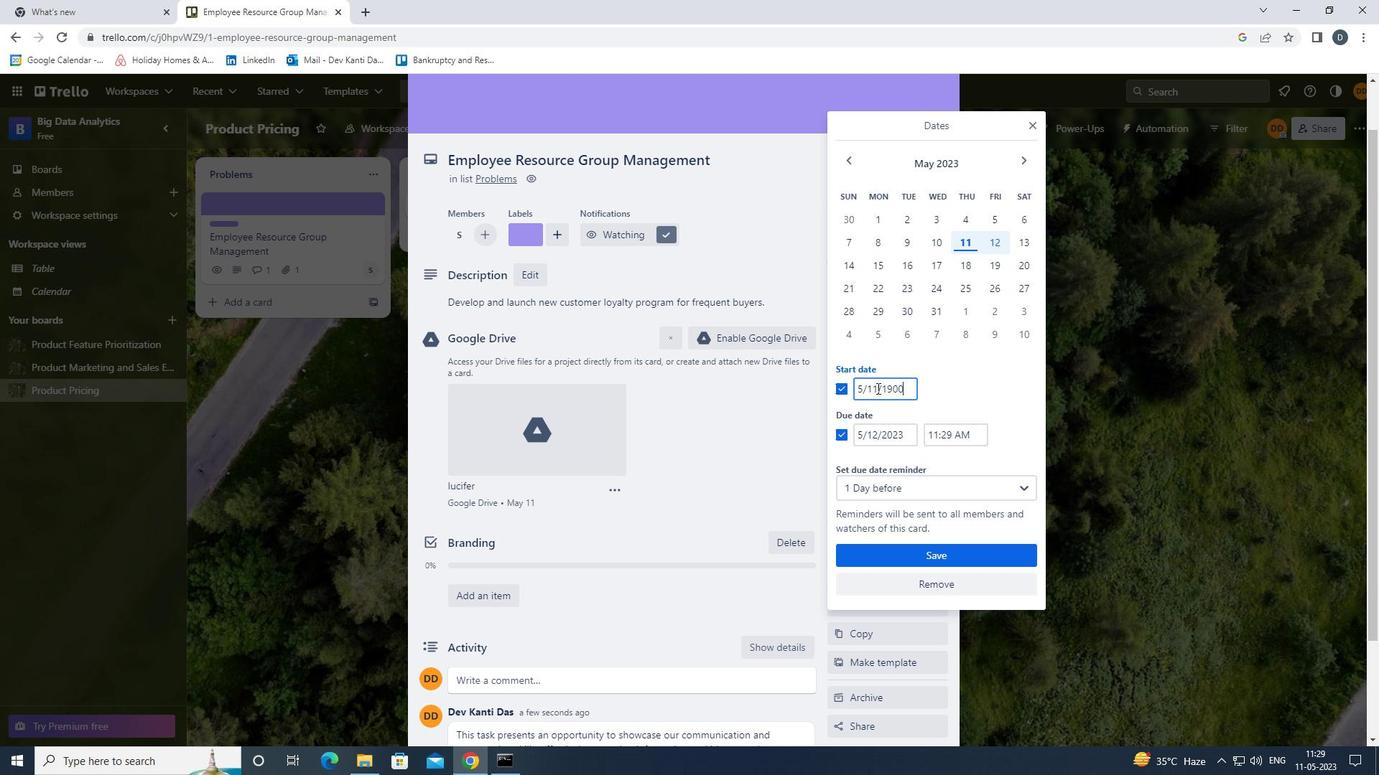 
Action: Key pressed <Key.backspace><Key.backspace>01<Key.left><Key.left><Key.left><Key.backspace>01
Screenshot: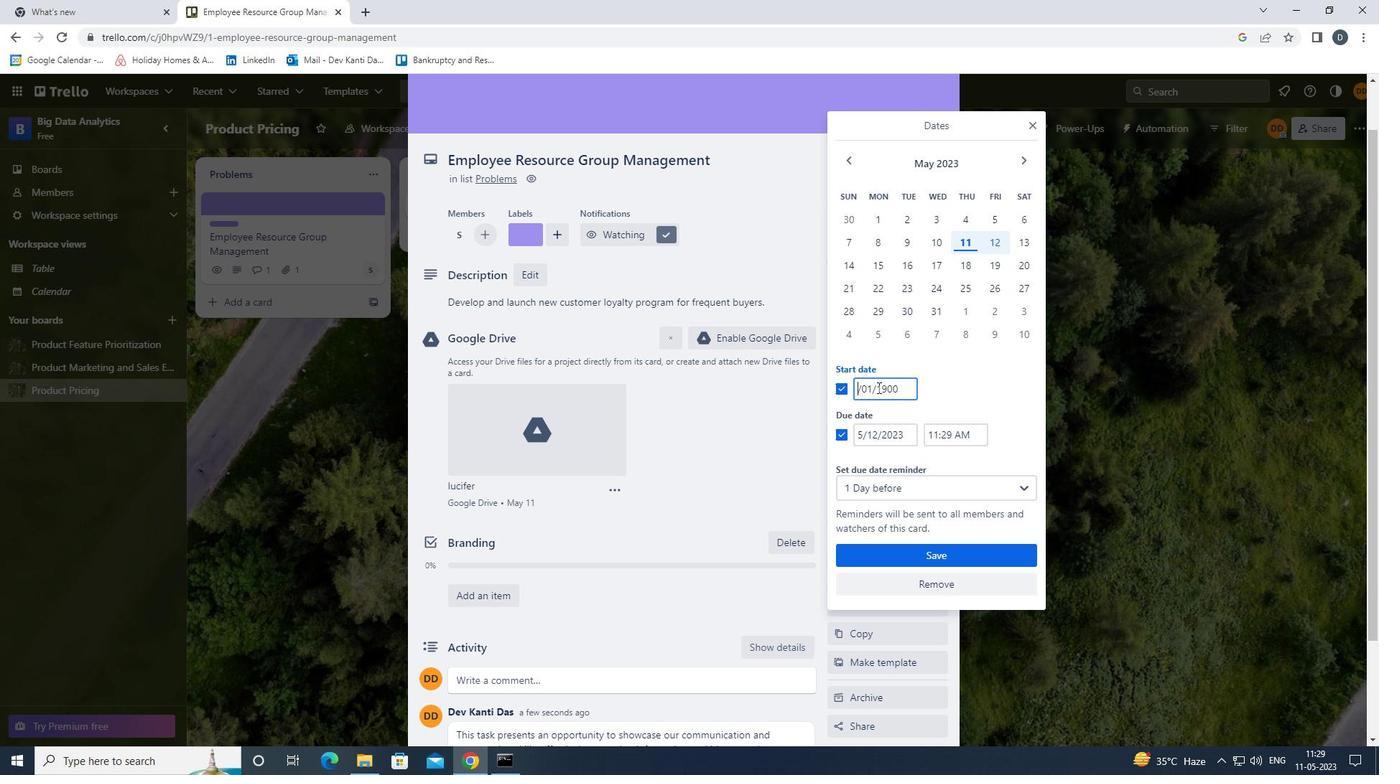 
Action: Mouse moved to (906, 437)
Screenshot: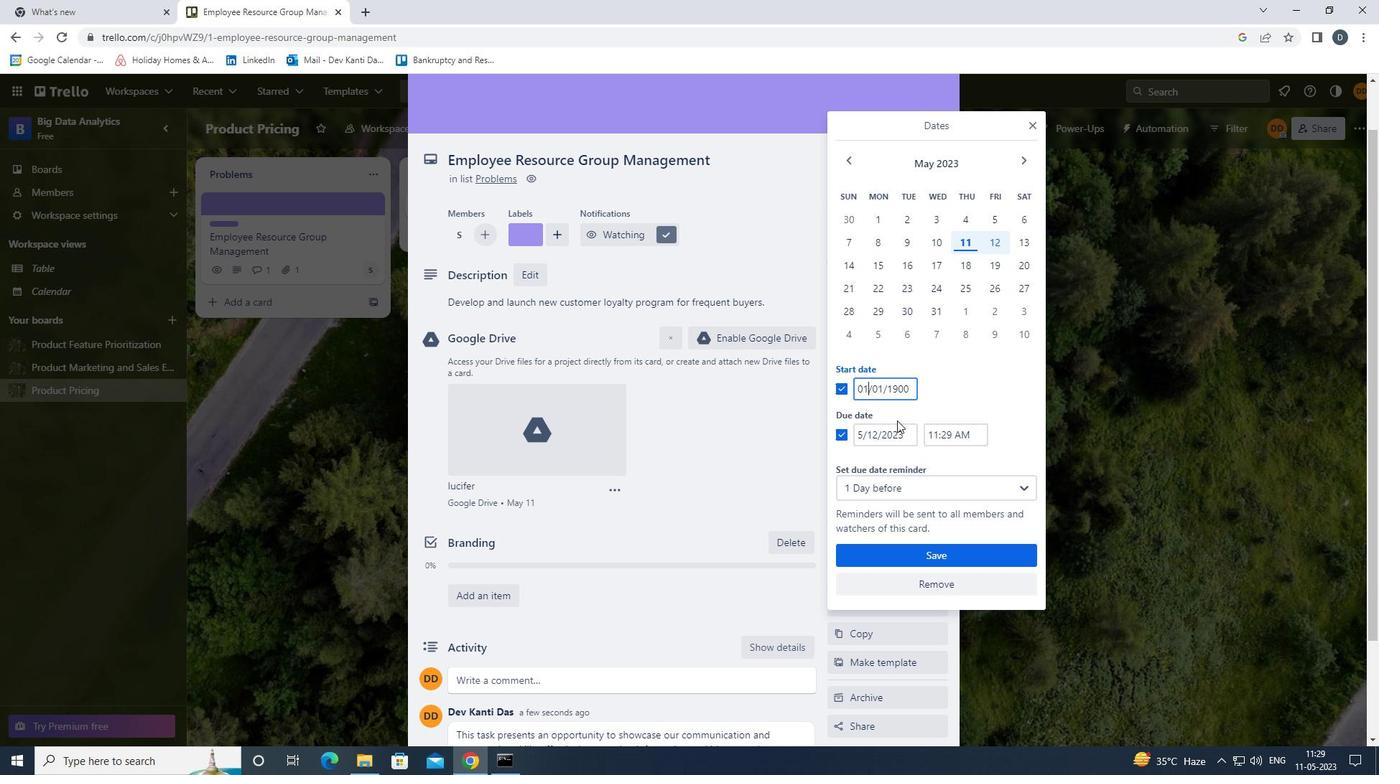 
Action: Mouse pressed left at (906, 437)
Screenshot: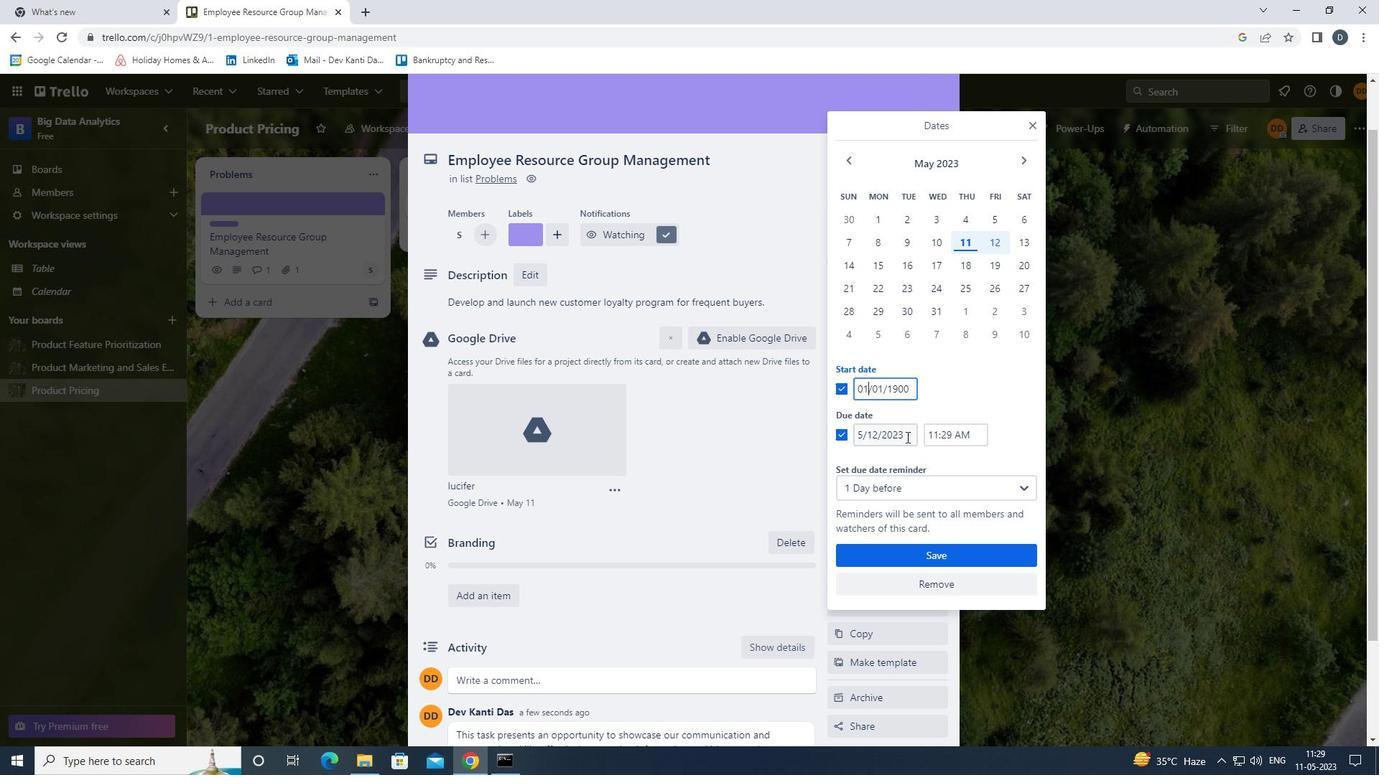 
Action: Mouse moved to (879, 222)
Screenshot: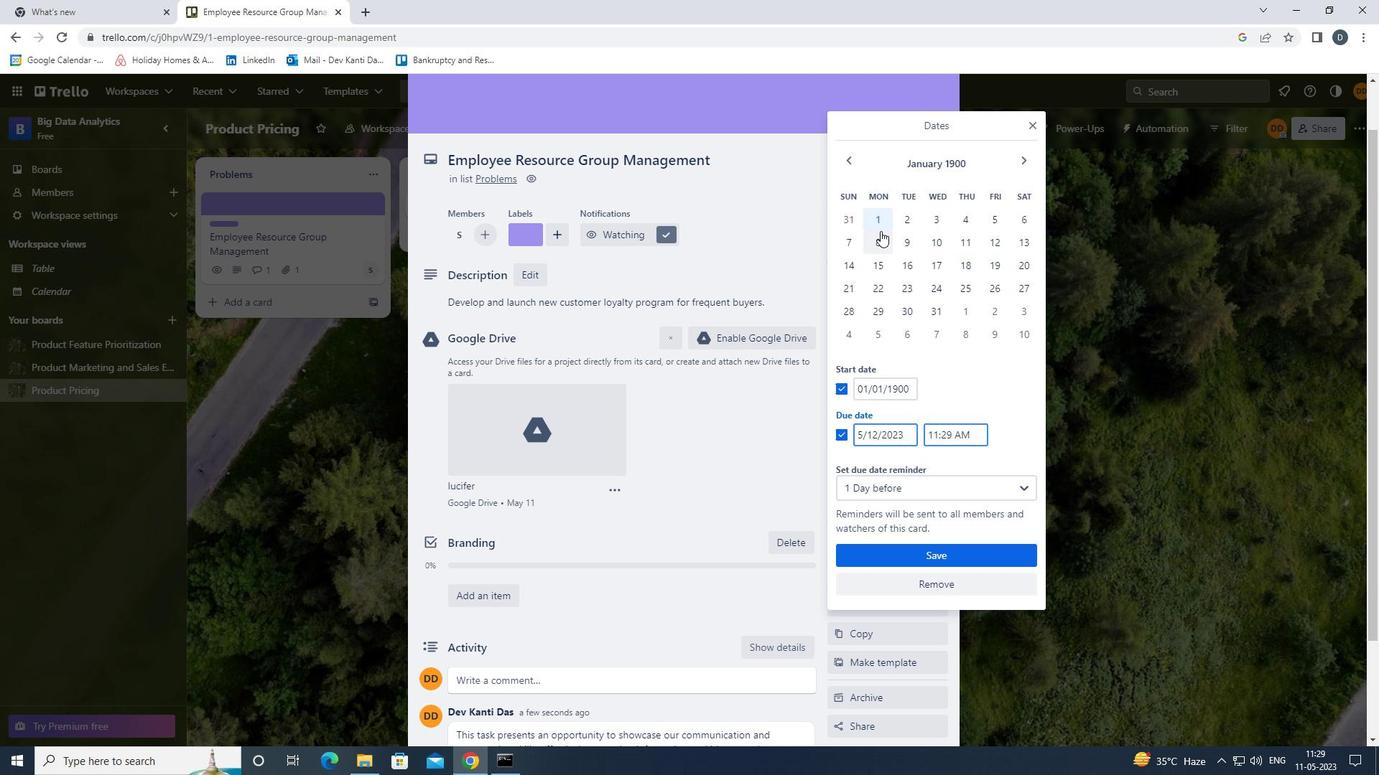 
Action: Mouse pressed left at (879, 222)
Screenshot: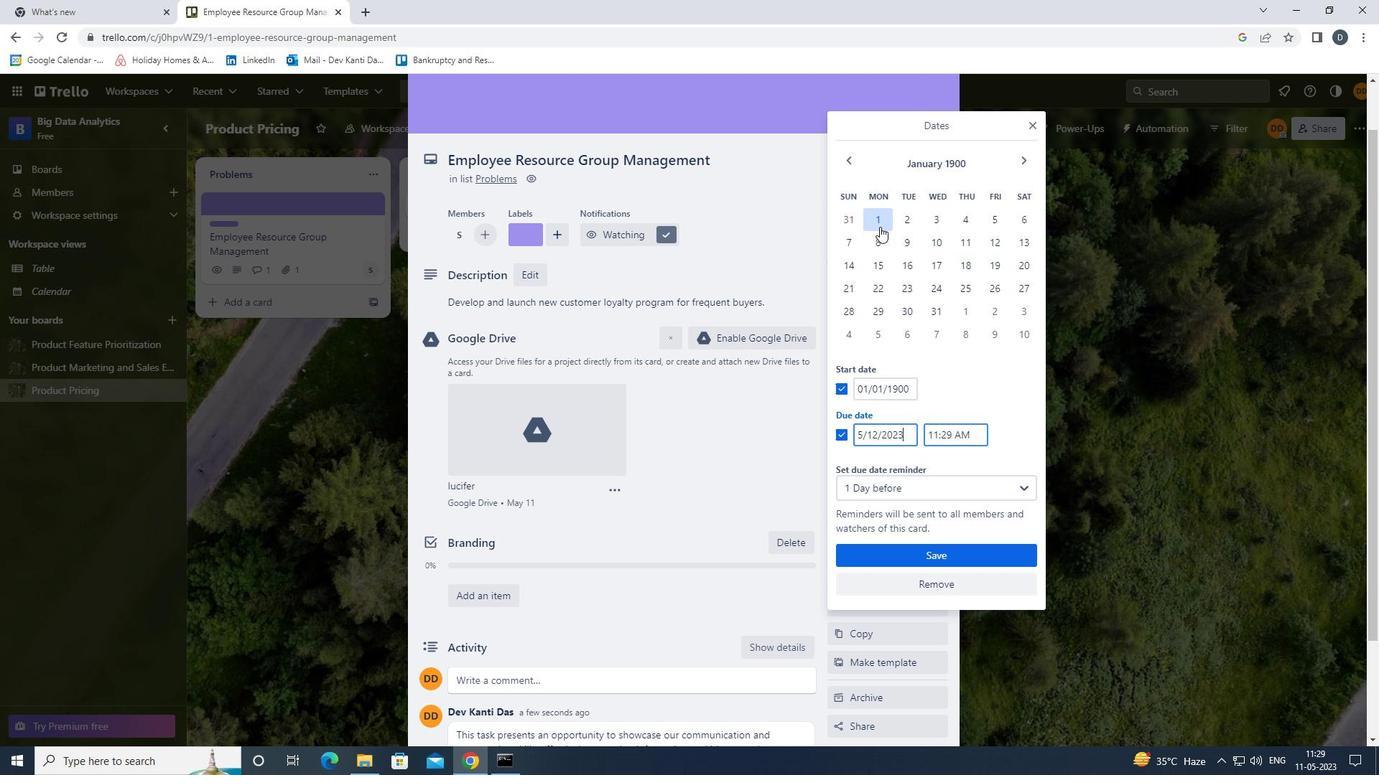 
Action: Mouse moved to (845, 387)
Screenshot: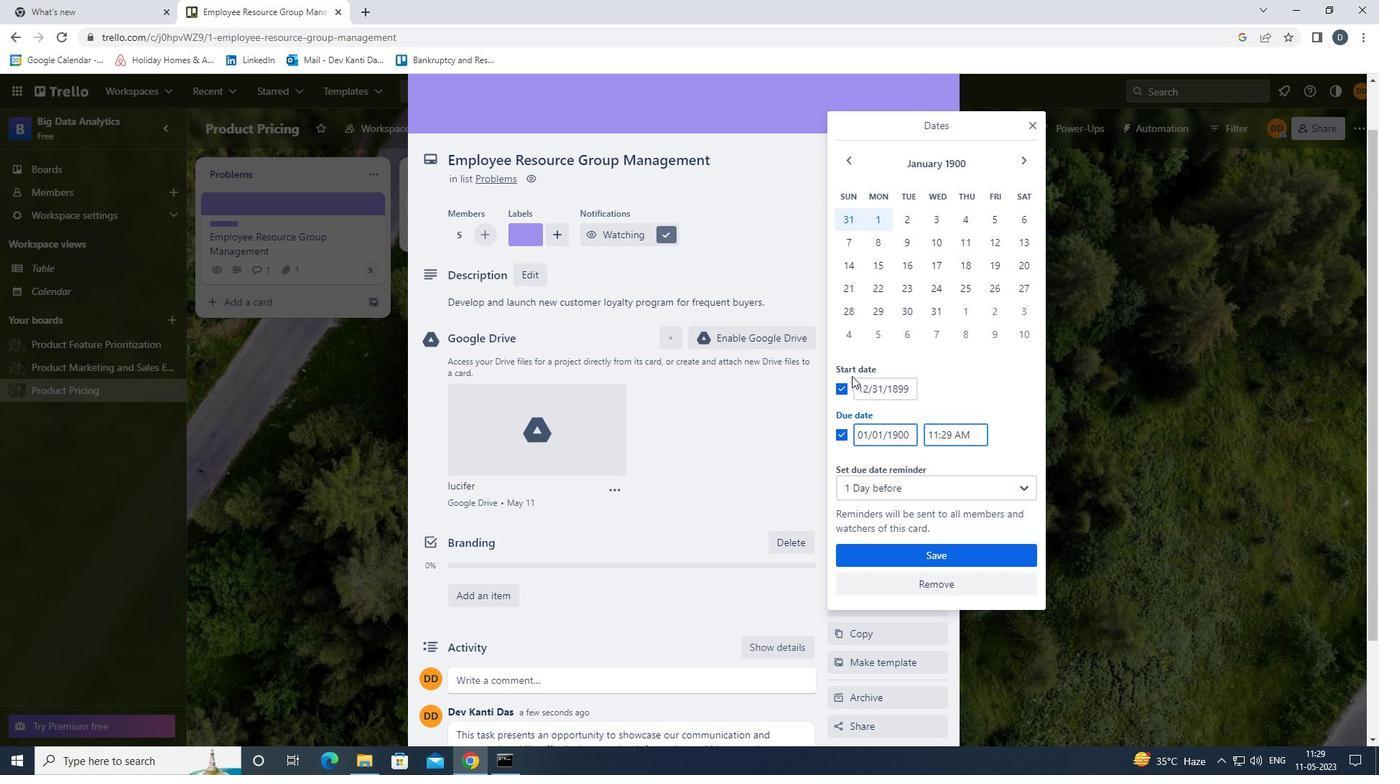 
Action: Mouse pressed left at (845, 387)
Screenshot: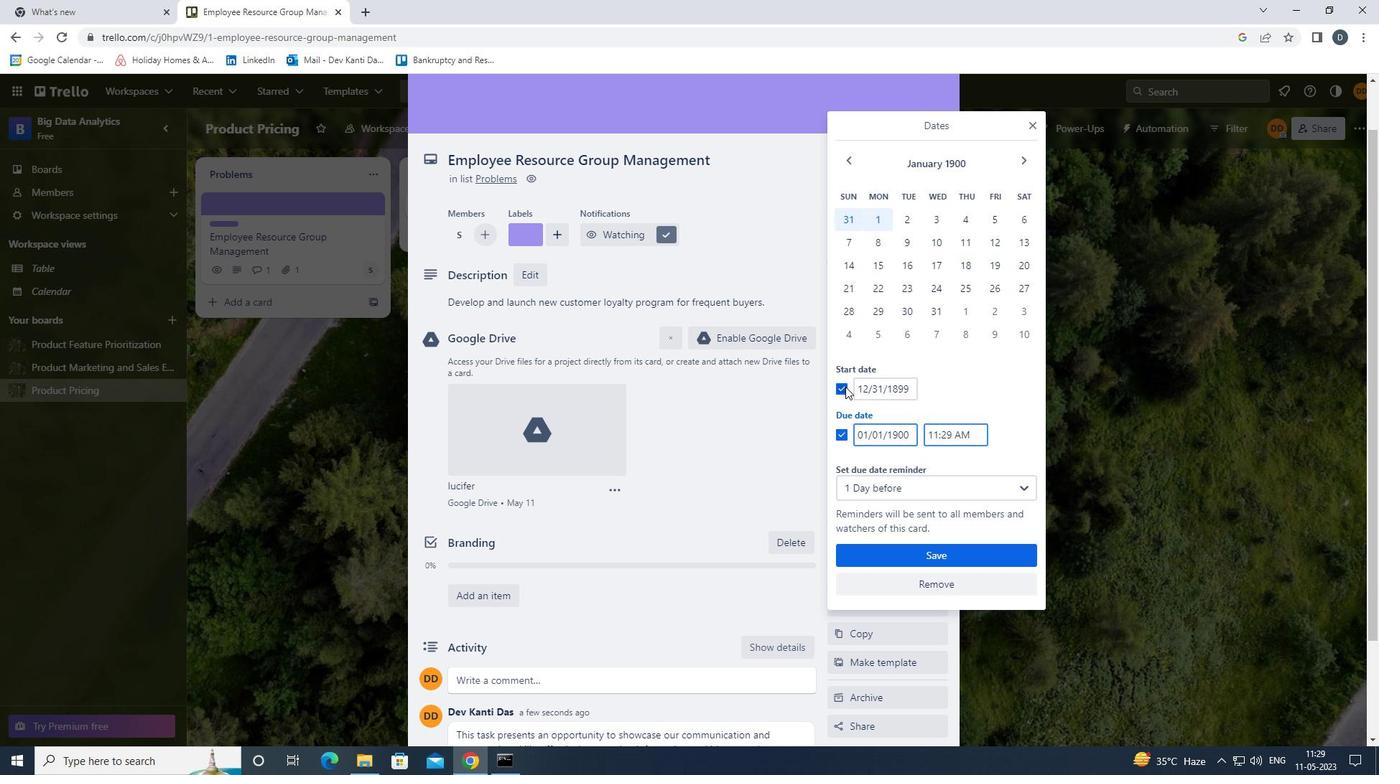 
Action: Mouse pressed left at (845, 387)
Screenshot: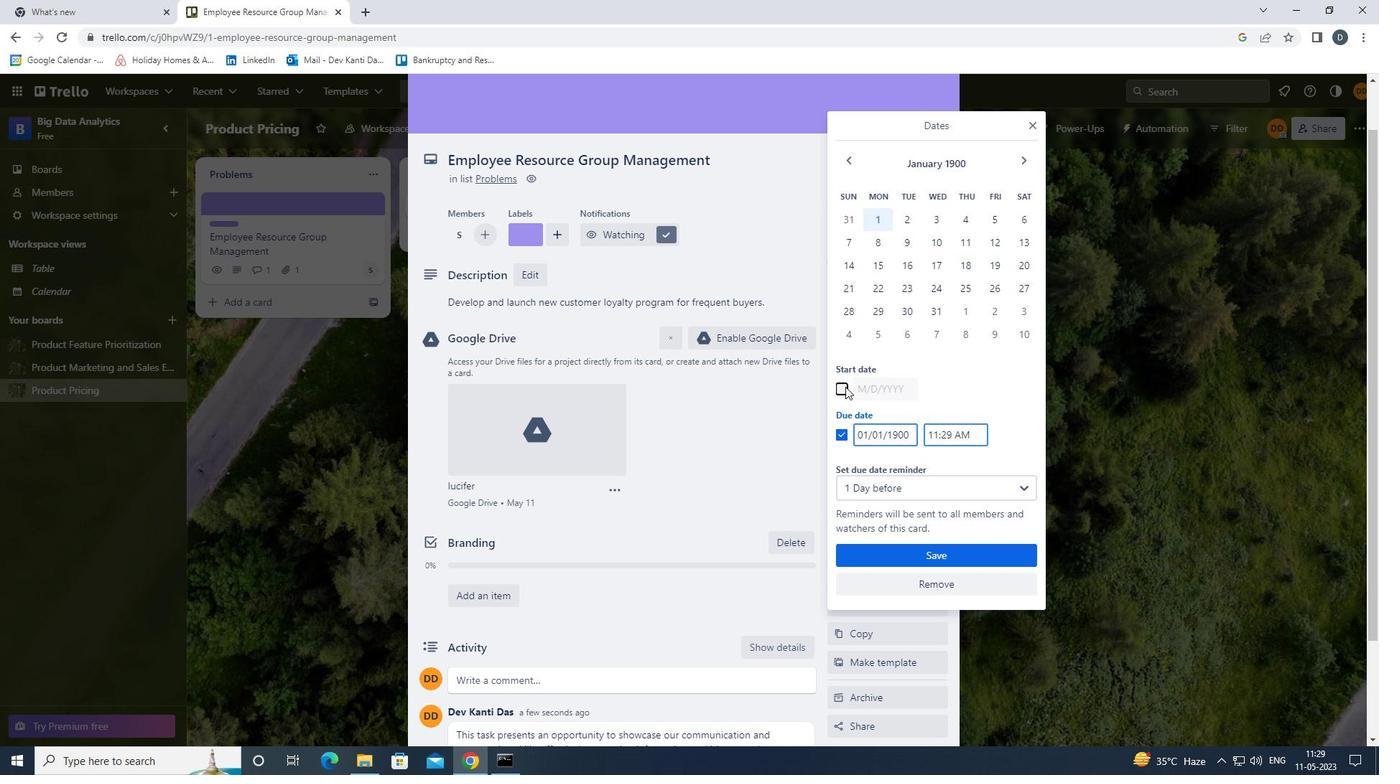 
Action: Mouse moved to (1024, 164)
Screenshot: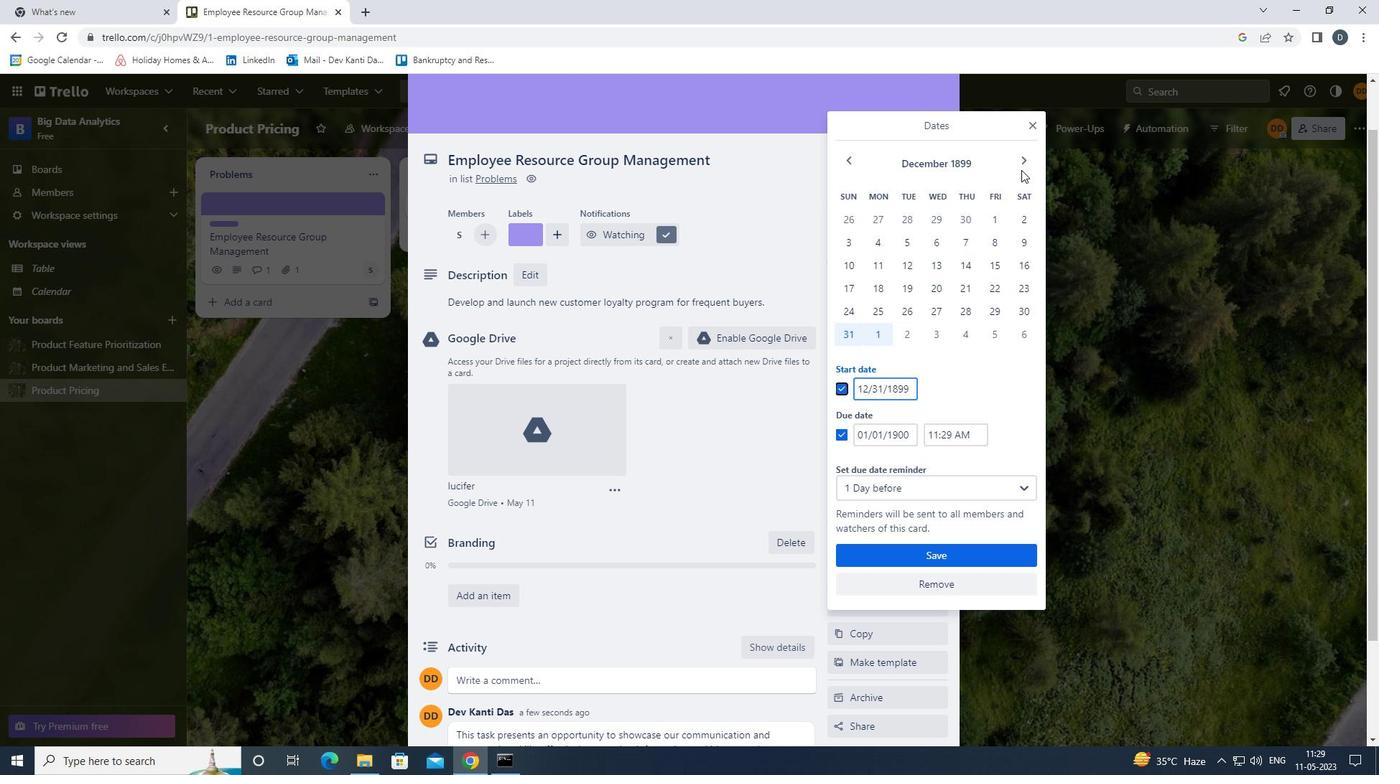 
Action: Mouse pressed left at (1024, 164)
Screenshot: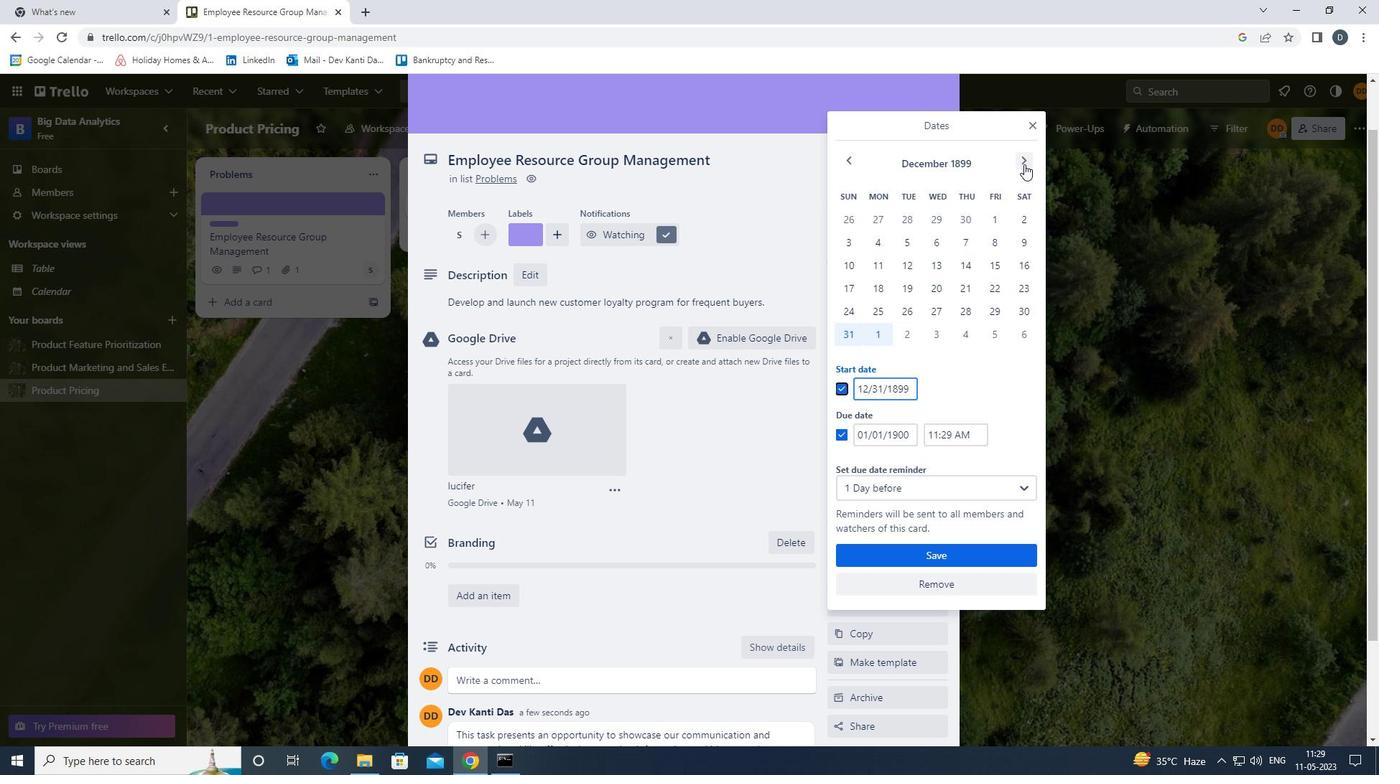 
Action: Mouse moved to (881, 220)
Screenshot: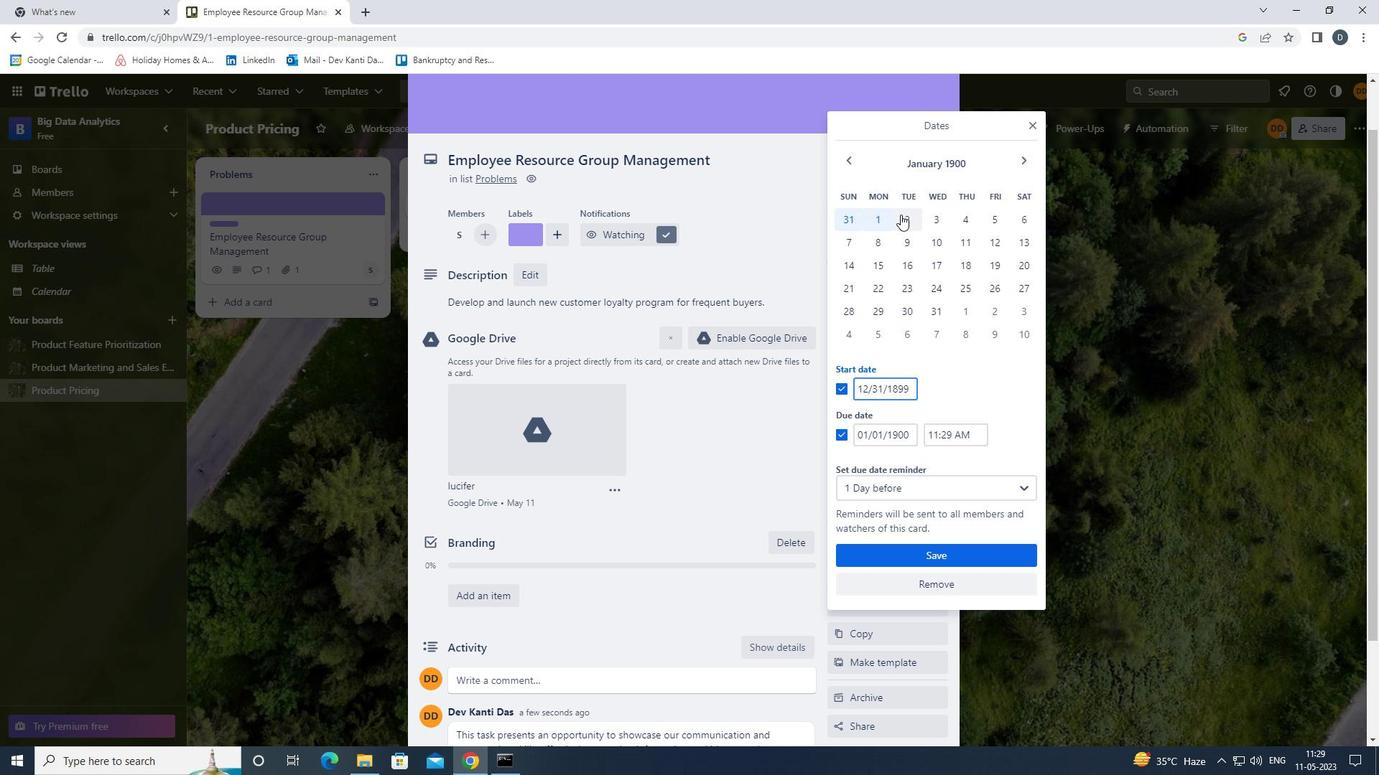 
Action: Mouse pressed left at (881, 220)
Screenshot: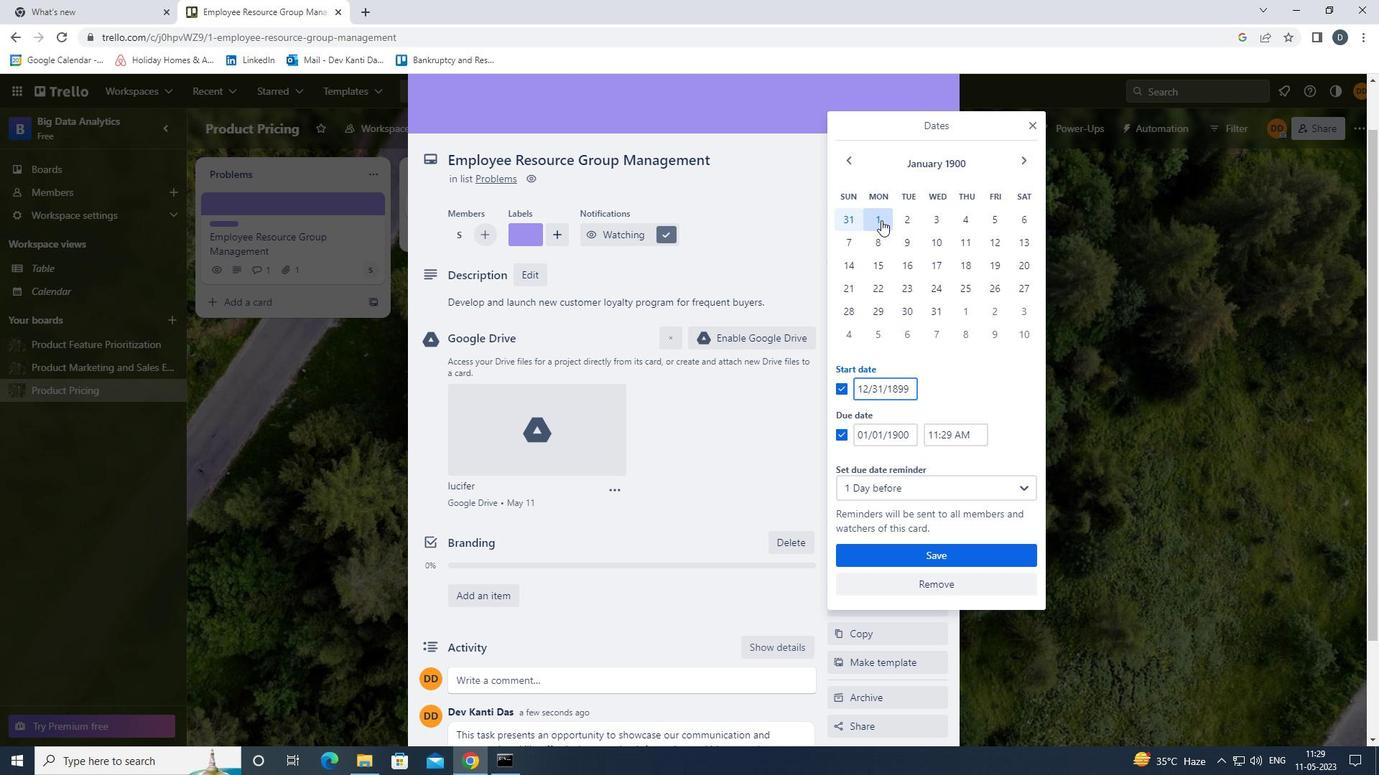 
Action: Mouse moved to (875, 238)
Screenshot: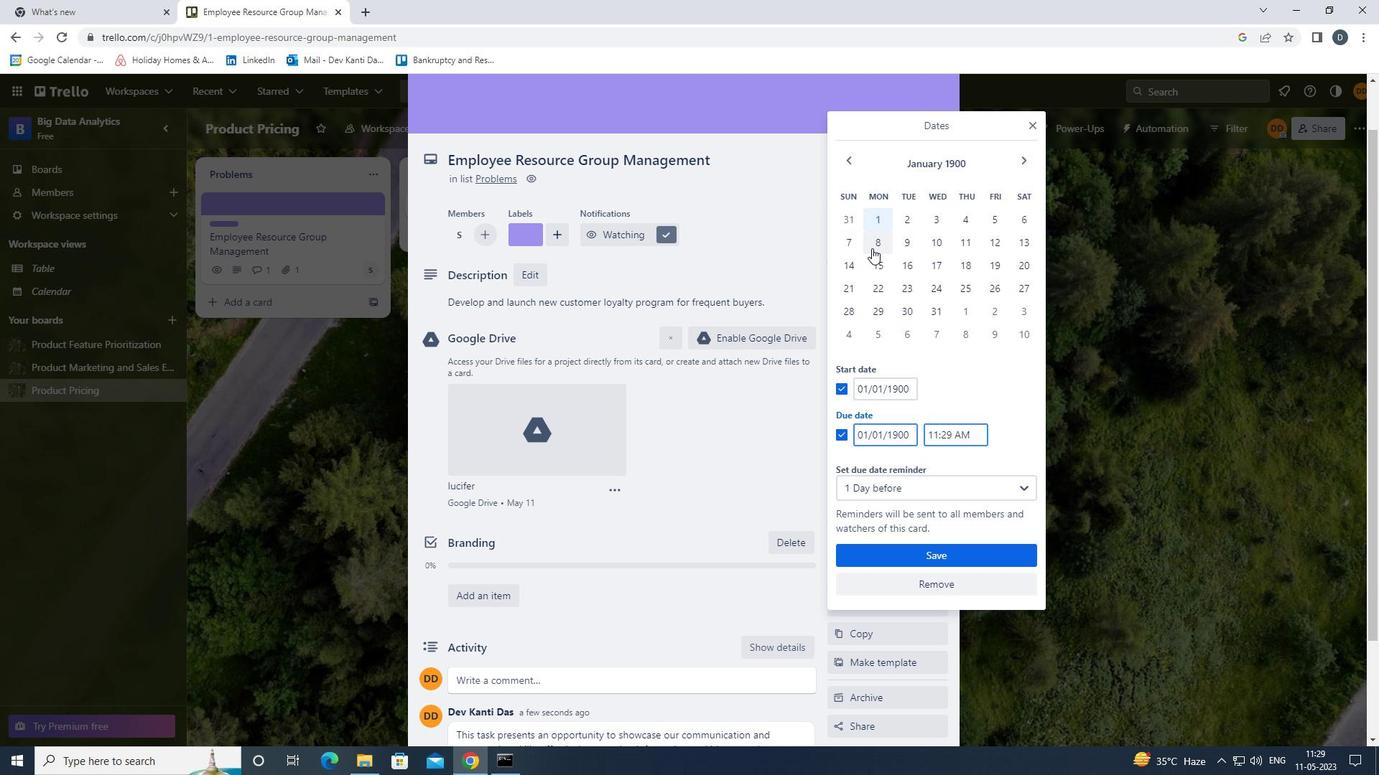 
Action: Mouse pressed left at (875, 238)
Screenshot: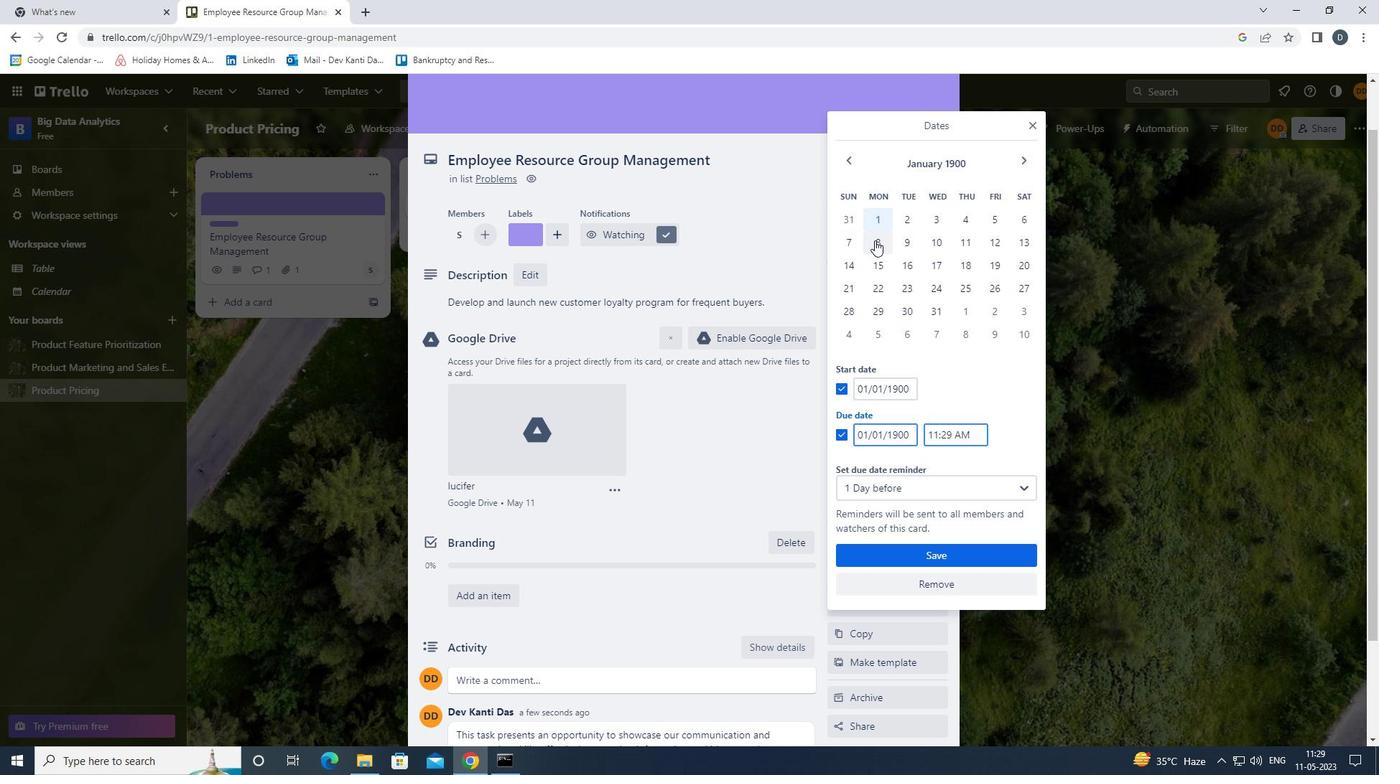 
Action: Mouse moved to (924, 550)
Screenshot: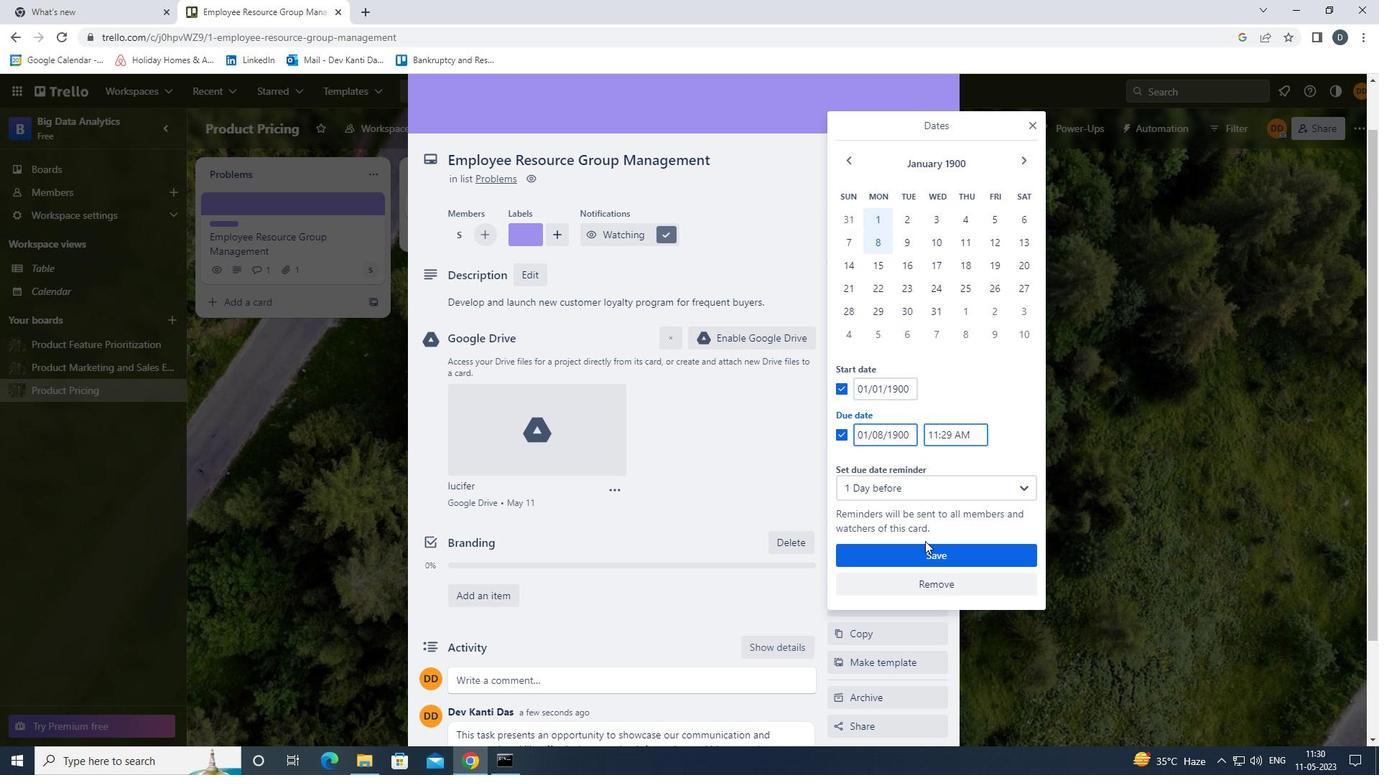
Action: Mouse pressed left at (924, 550)
Screenshot: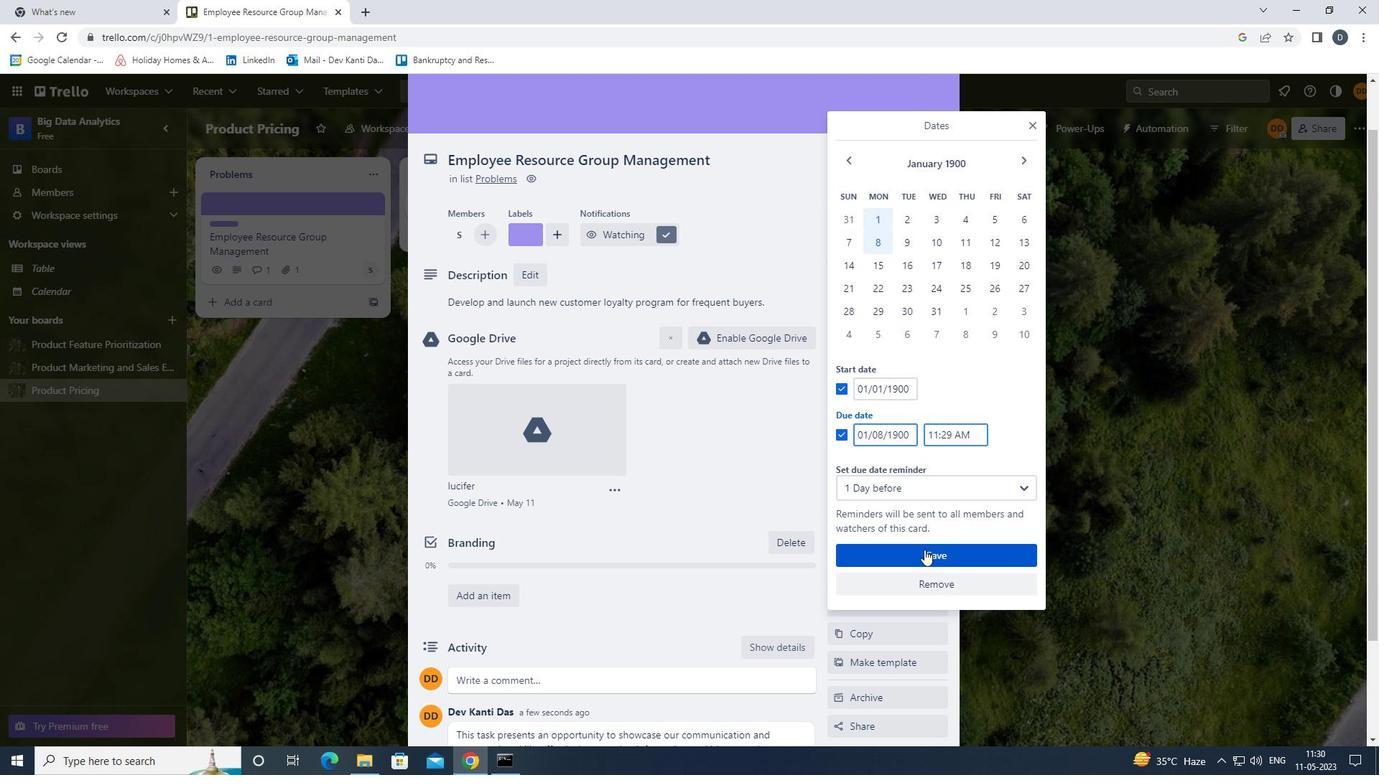 
Action: Mouse moved to (922, 550)
Screenshot: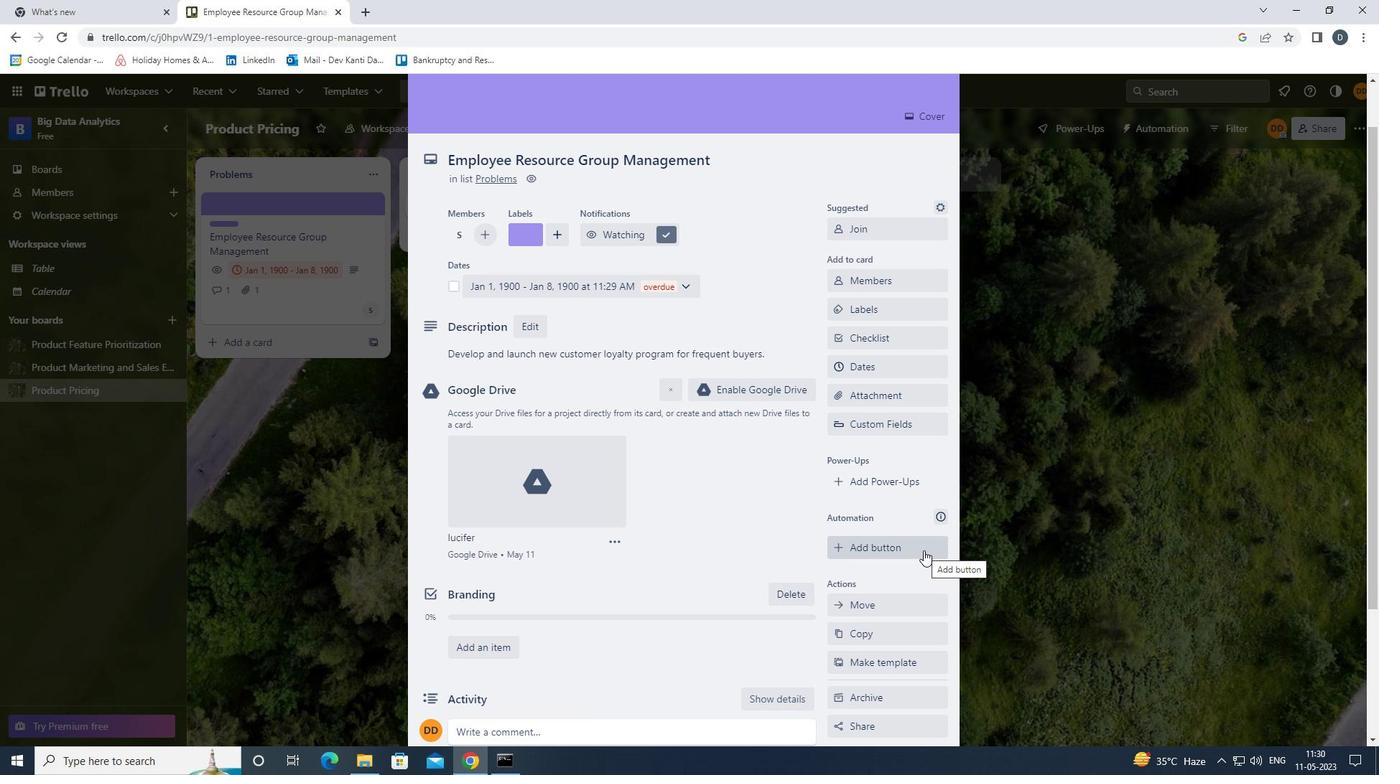 
Action: Mouse scrolled (922, 551) with delta (0, 0)
Screenshot: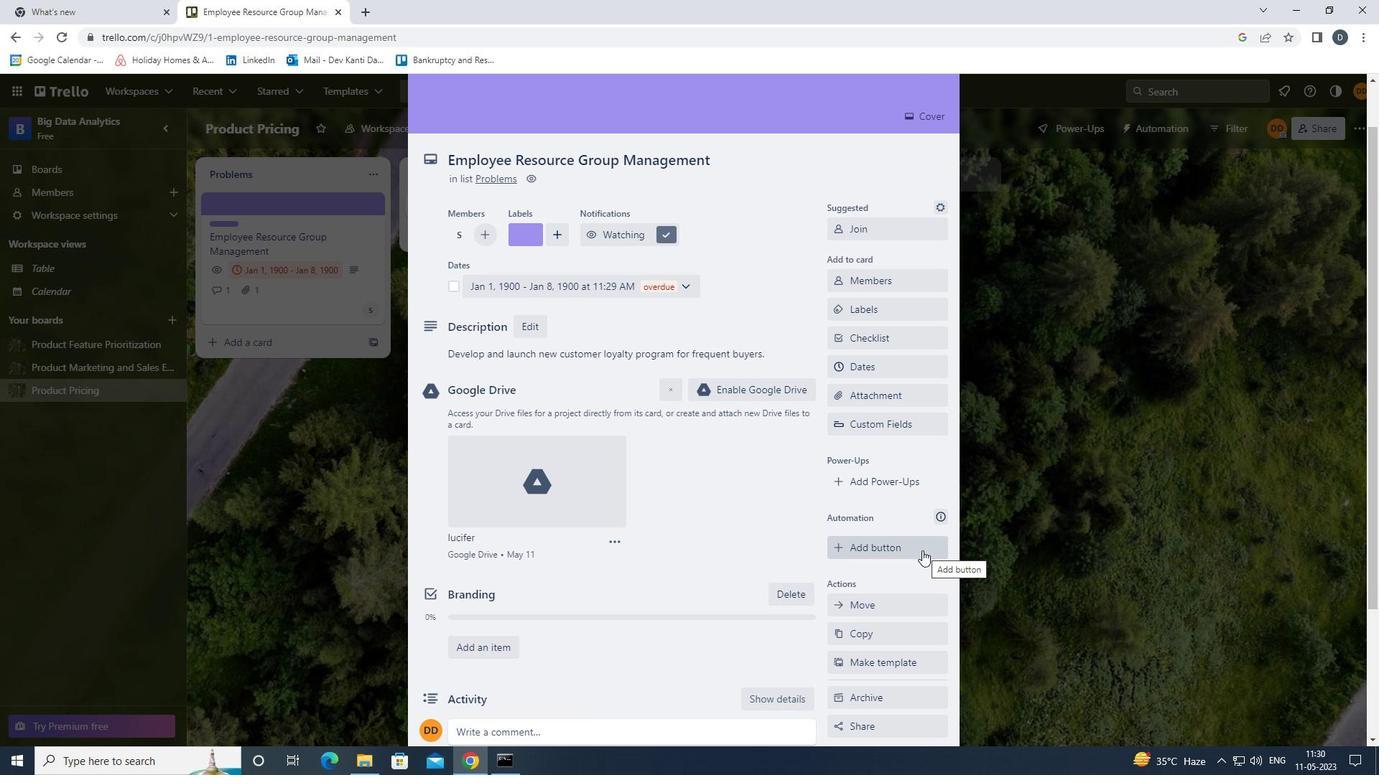
Action: Mouse scrolled (922, 551) with delta (0, 0)
Screenshot: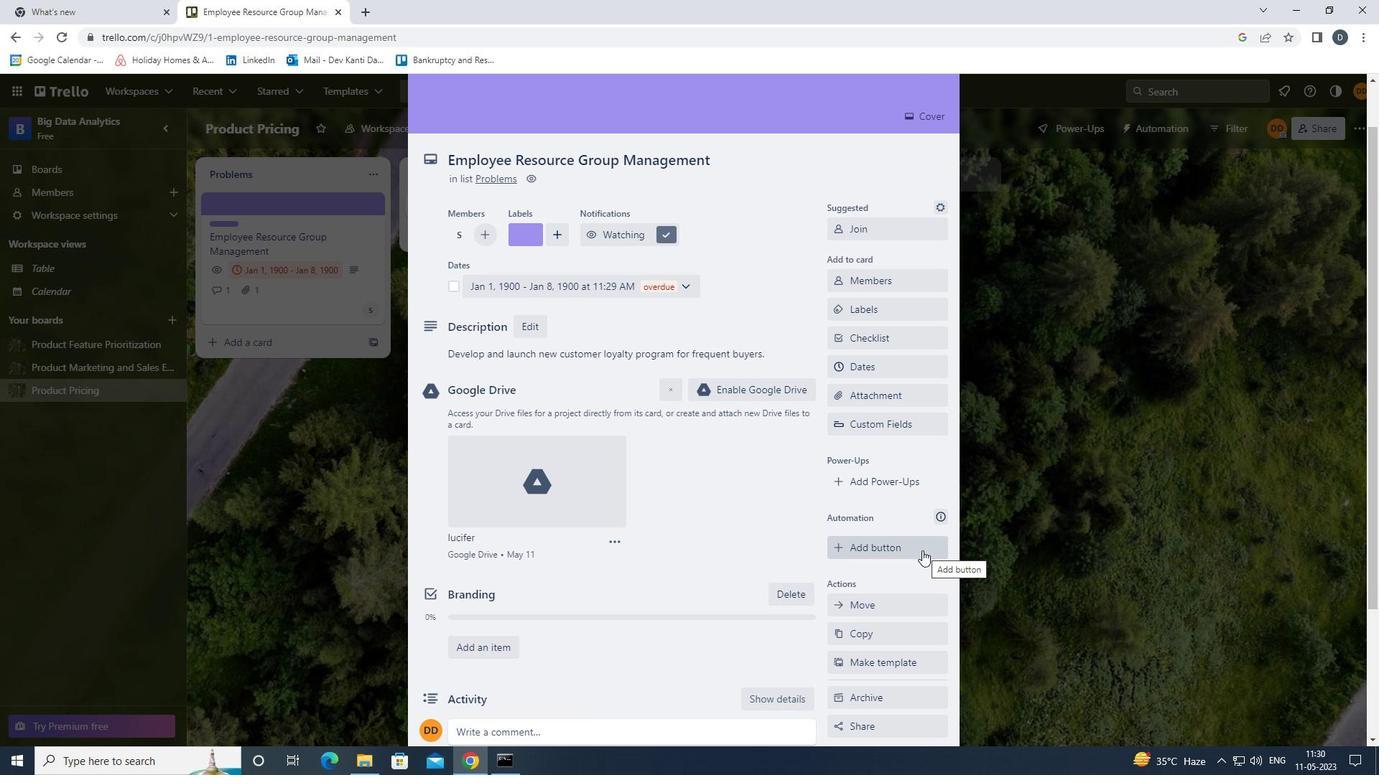 
Action: Mouse moved to (933, 122)
Screenshot: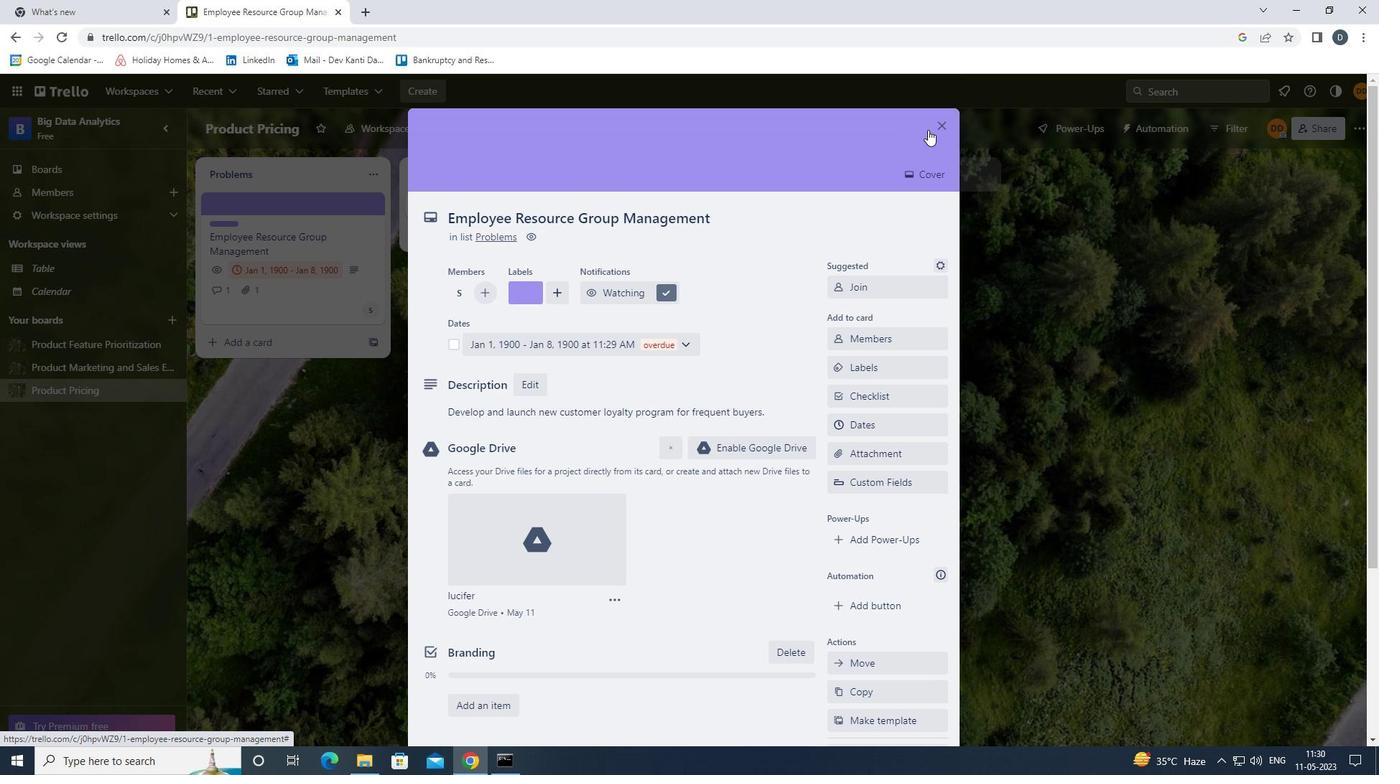 
Action: Mouse pressed left at (933, 122)
Screenshot: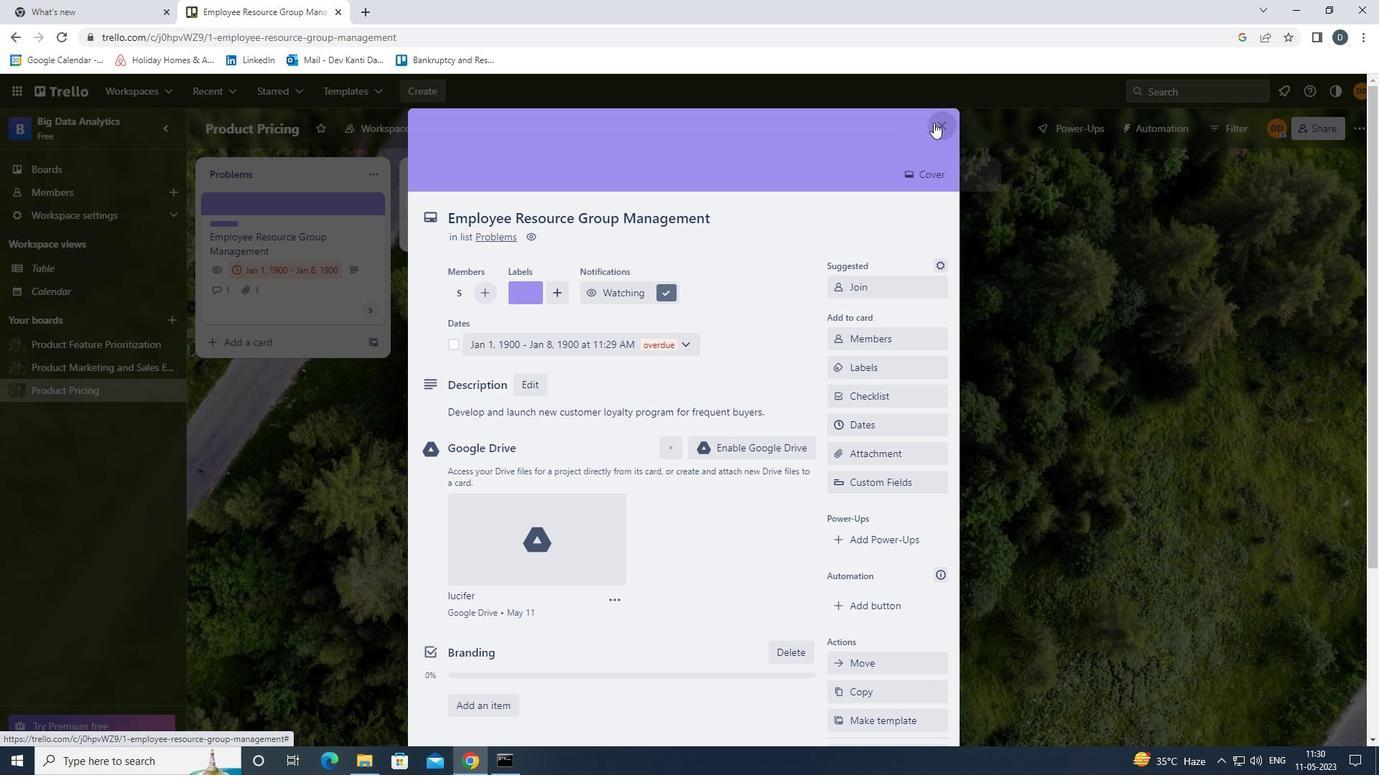 
Action: Mouse moved to (943, 250)
Screenshot: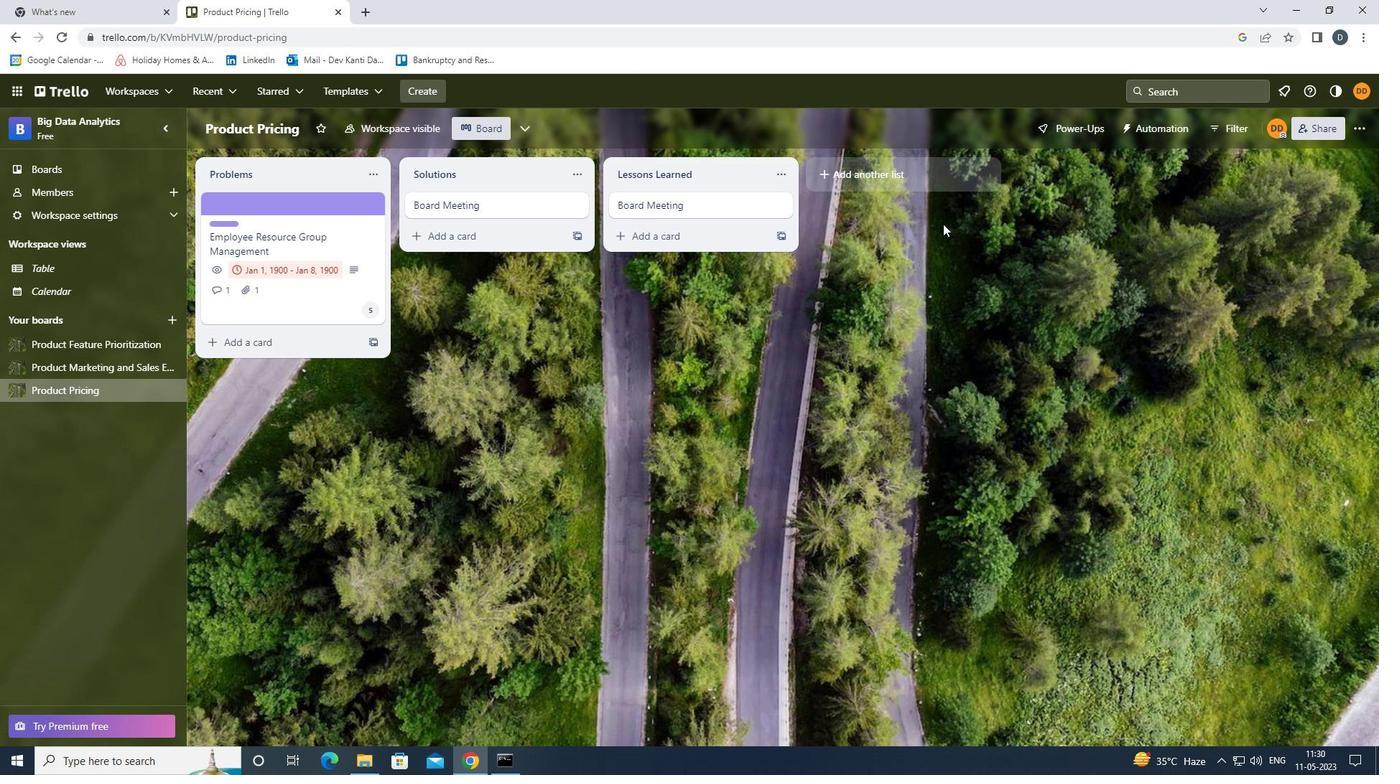 
